 Task: Find connections with filter location Balrāmpur with filter topic #Bitcoinwith filter profile language French with filter current company Buro Happold with filter school ANJUMAN-I-ISLAMS SCHOOL OF ENGINEERING AND TECHNOLOGY ATANJUMAN-I-ISLAM KALSEKAR TECHNICAL, MUMBAI with filter industry Turned Products and Fastener Manufacturing with filter service category Financial Planning with filter keywords title CEO
Action: Mouse moved to (655, 89)
Screenshot: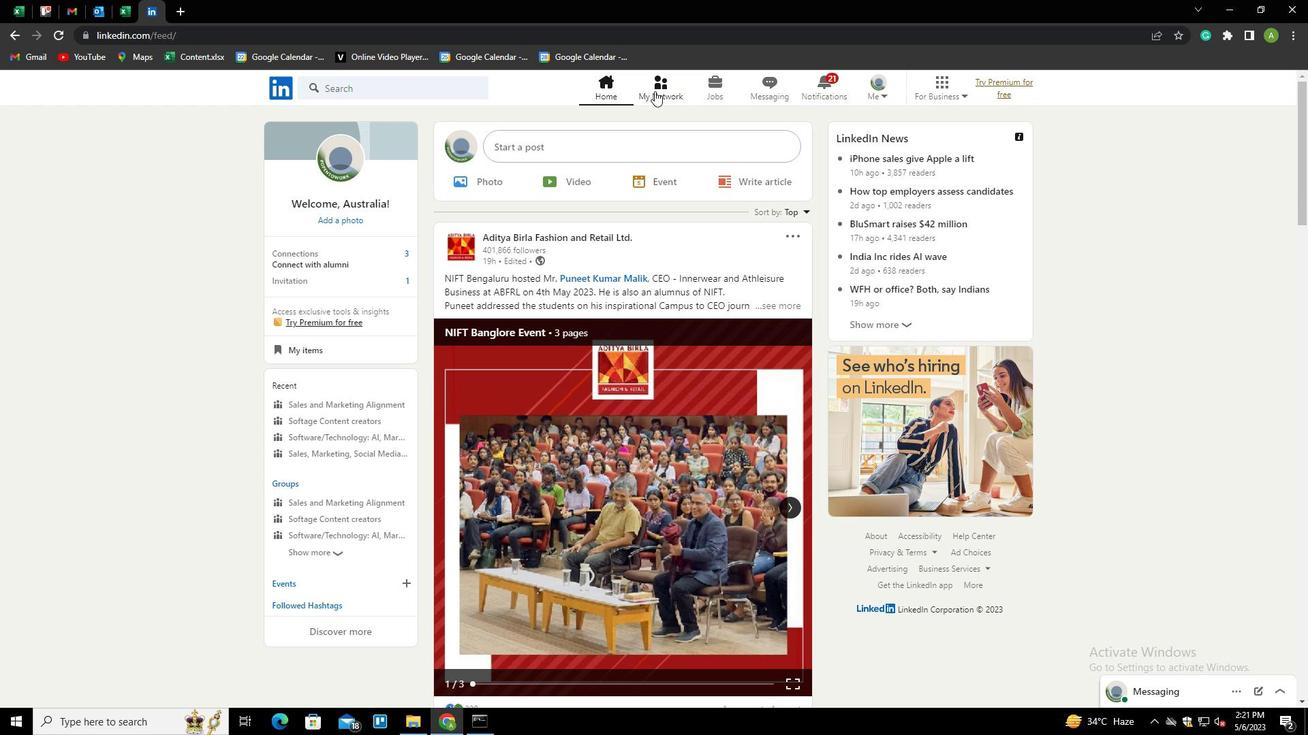 
Action: Mouse pressed left at (655, 89)
Screenshot: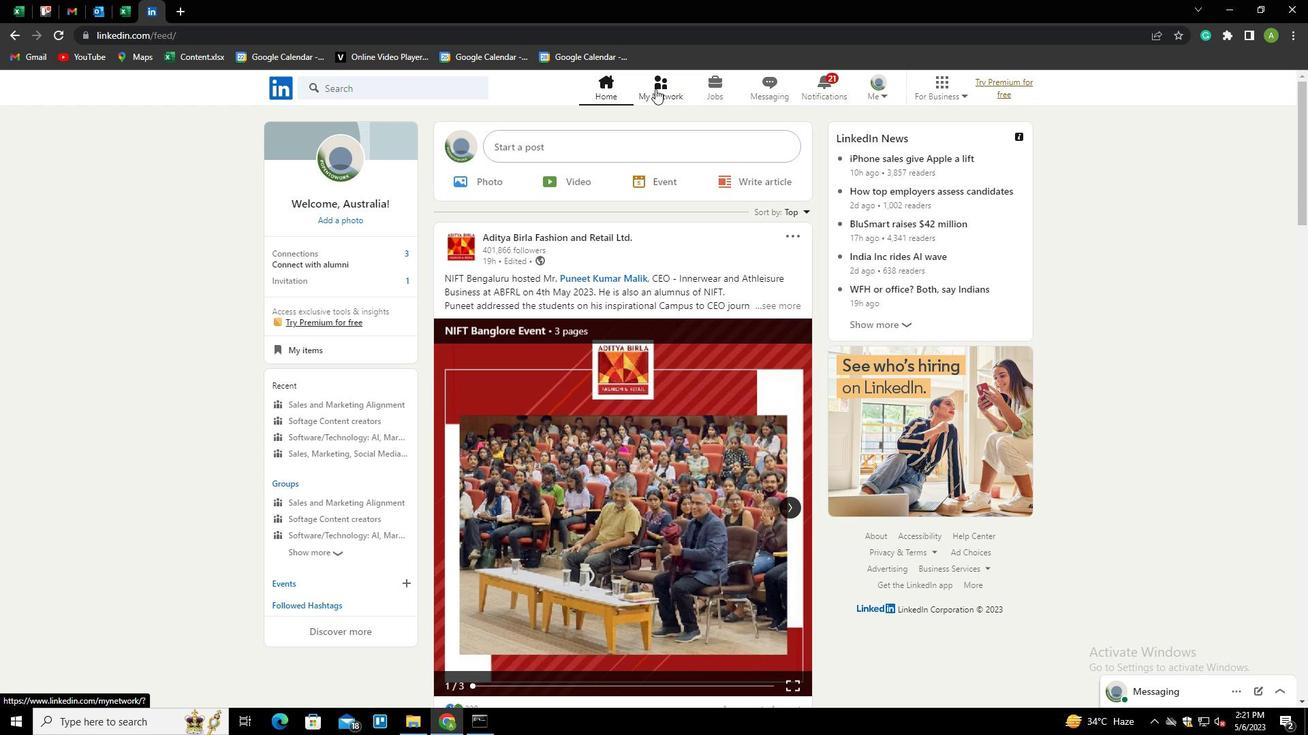 
Action: Mouse moved to (350, 160)
Screenshot: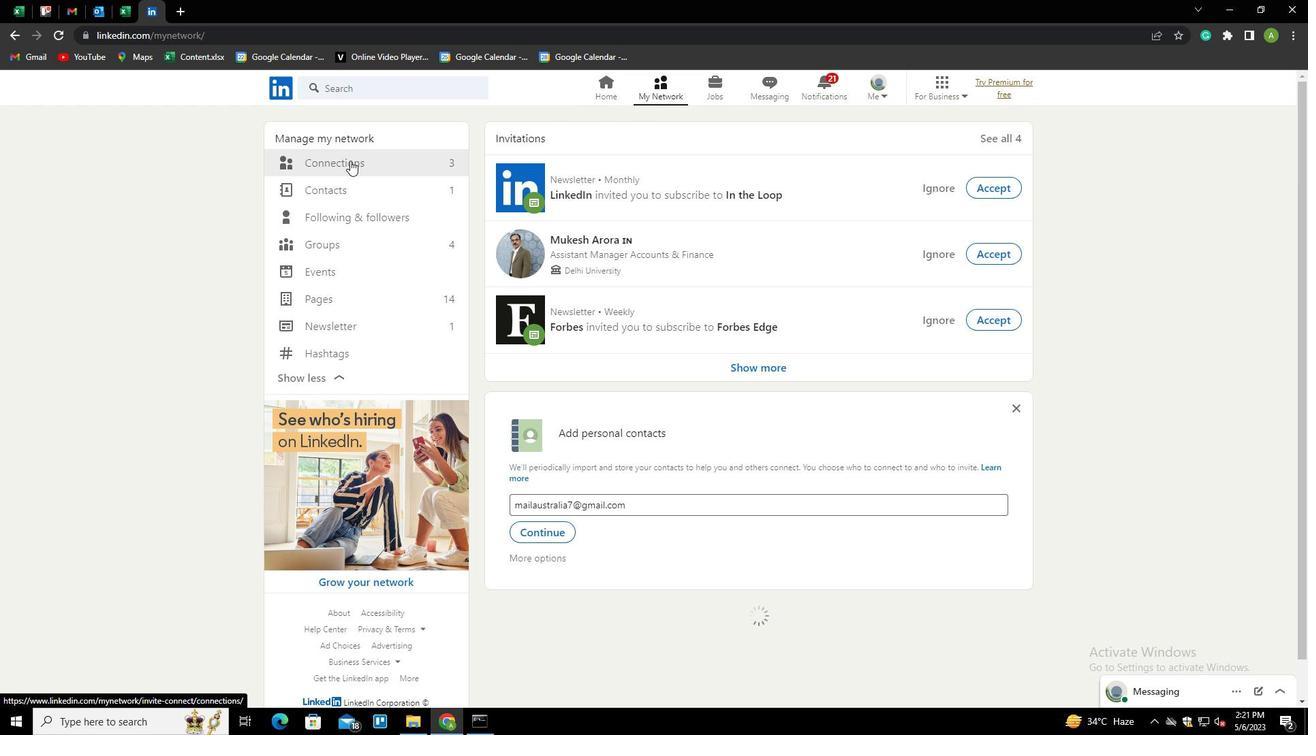 
Action: Mouse pressed left at (350, 160)
Screenshot: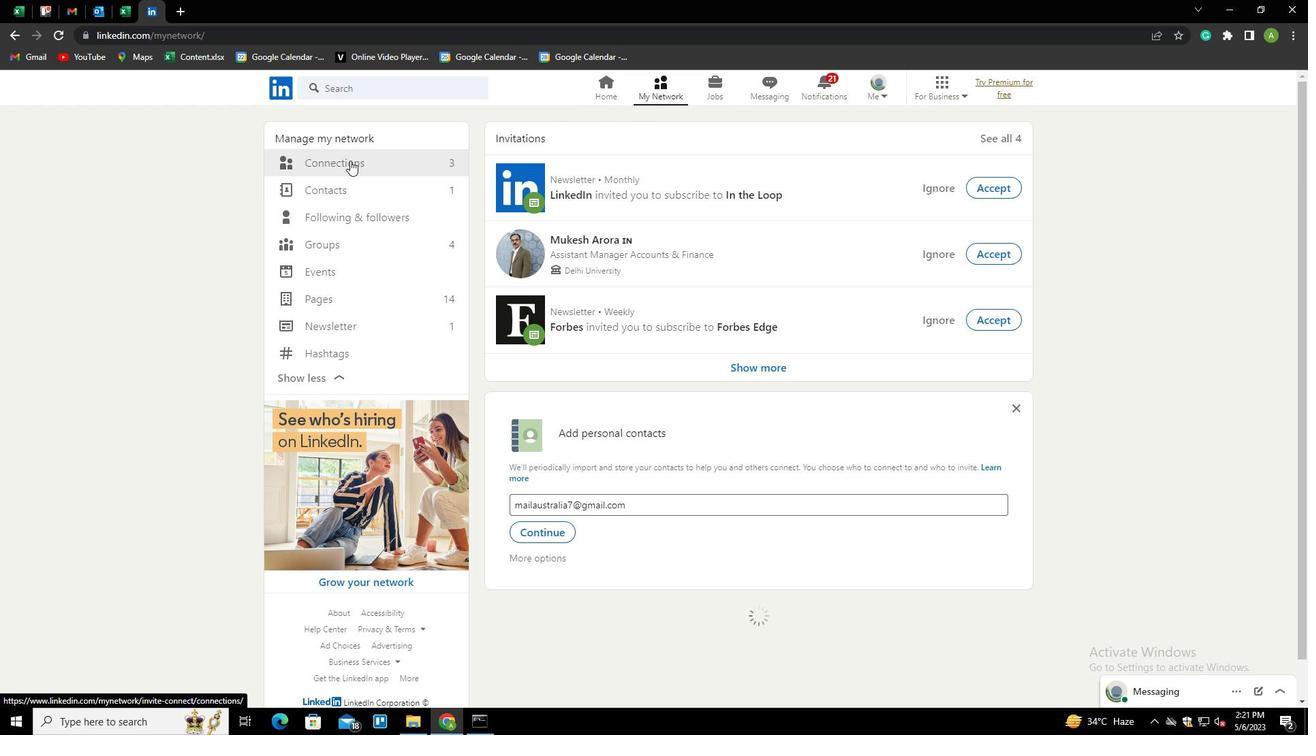 
Action: Mouse moved to (744, 164)
Screenshot: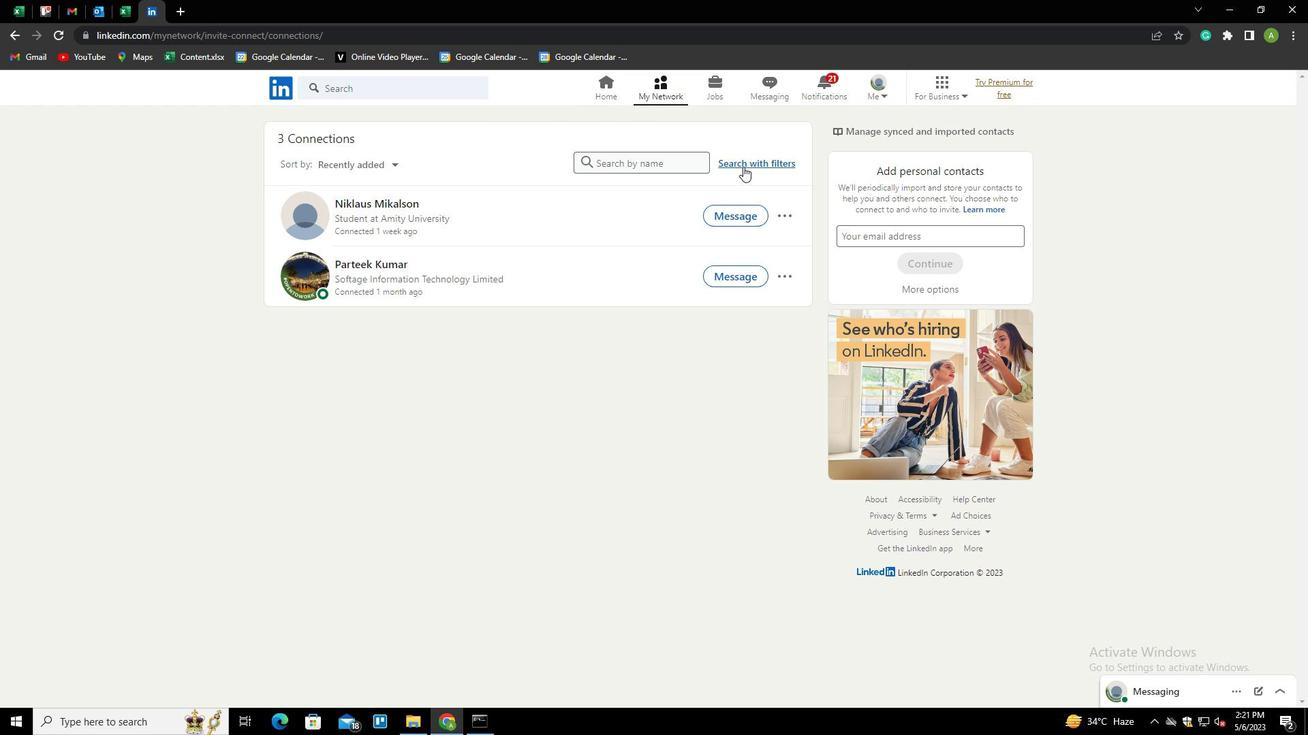 
Action: Mouse pressed left at (744, 164)
Screenshot: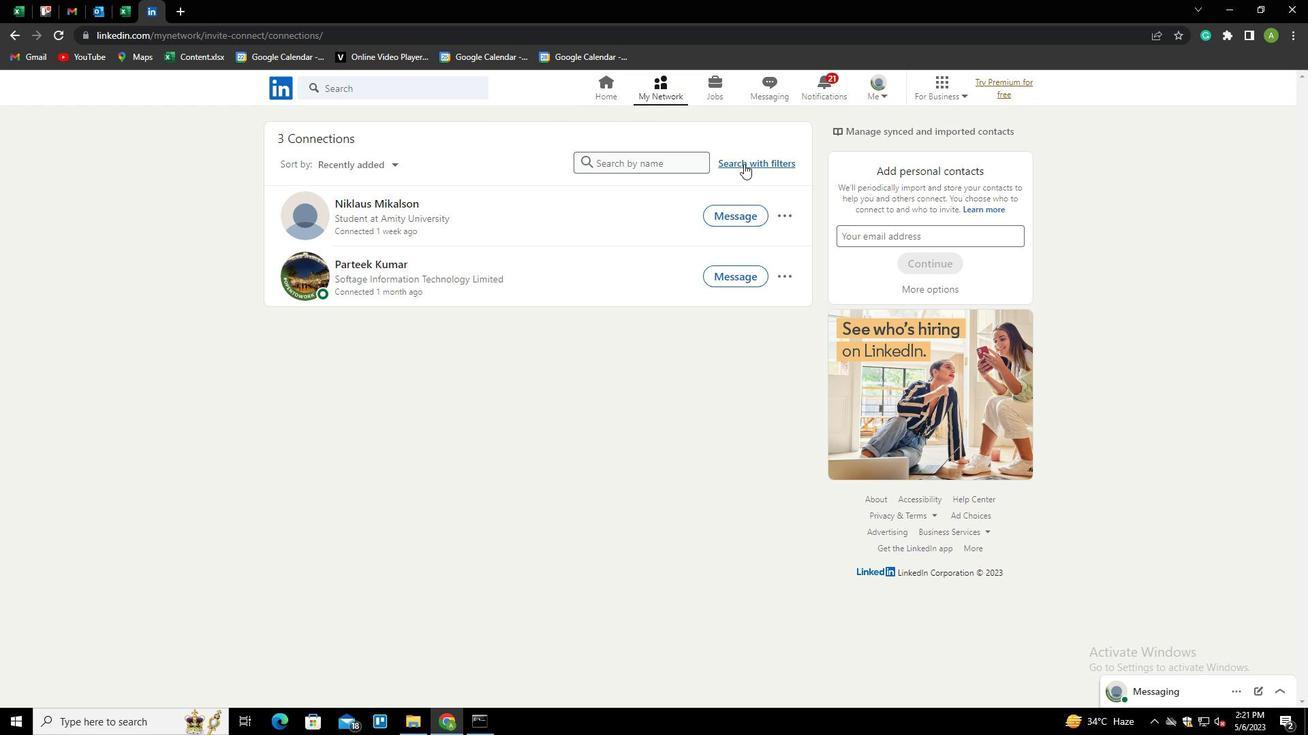 
Action: Mouse moved to (702, 129)
Screenshot: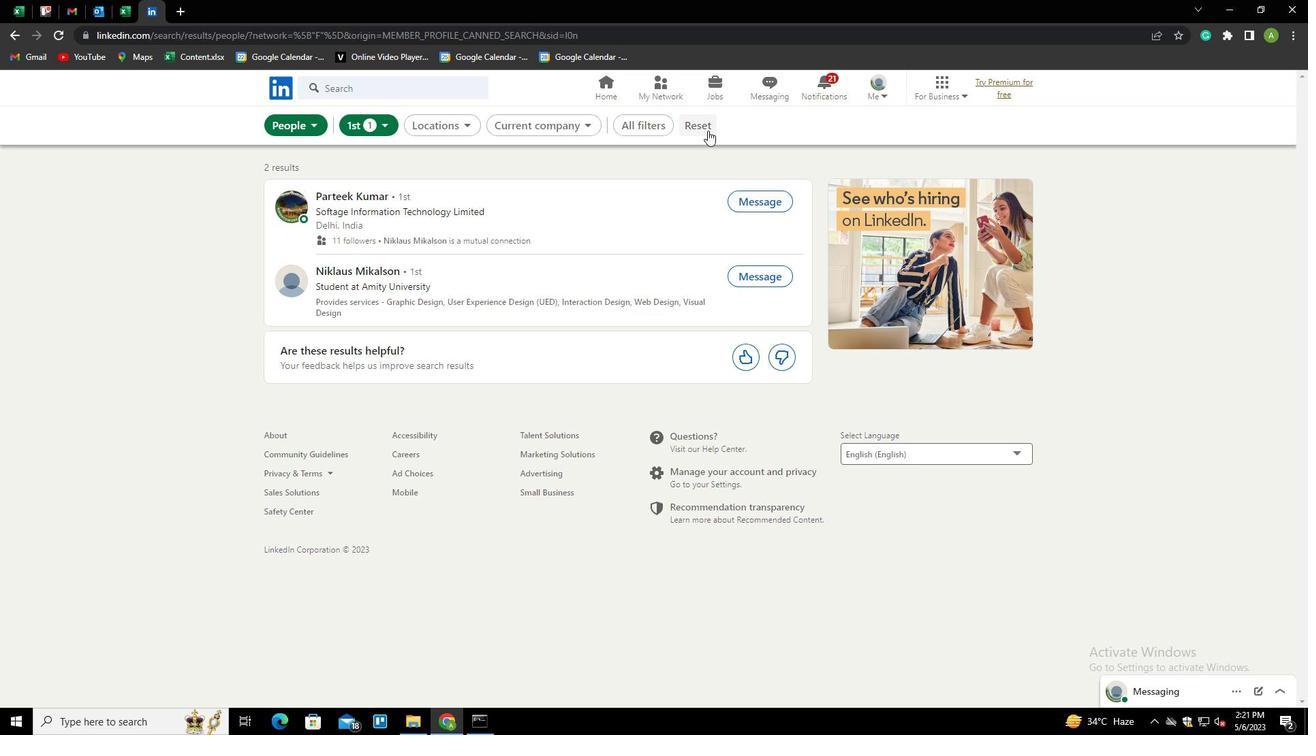 
Action: Mouse pressed left at (702, 129)
Screenshot: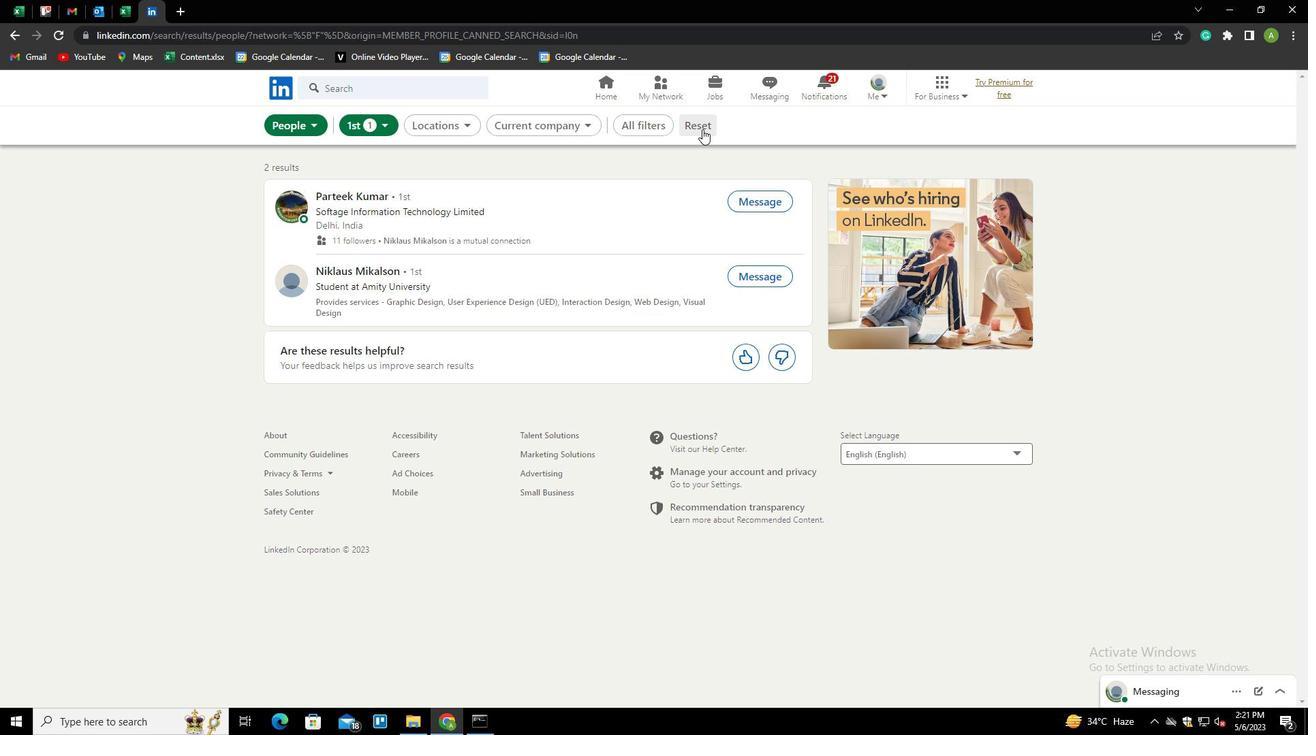 
Action: Mouse moved to (680, 126)
Screenshot: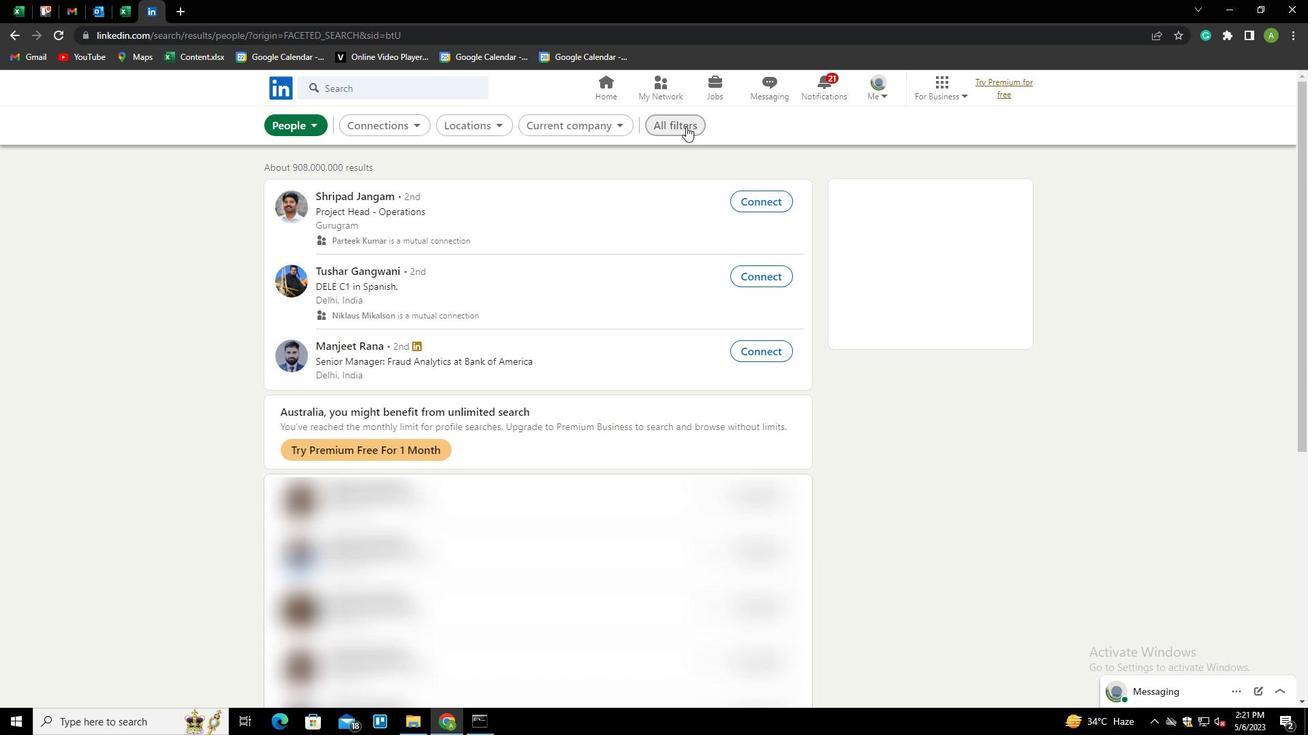 
Action: Mouse pressed left at (680, 126)
Screenshot: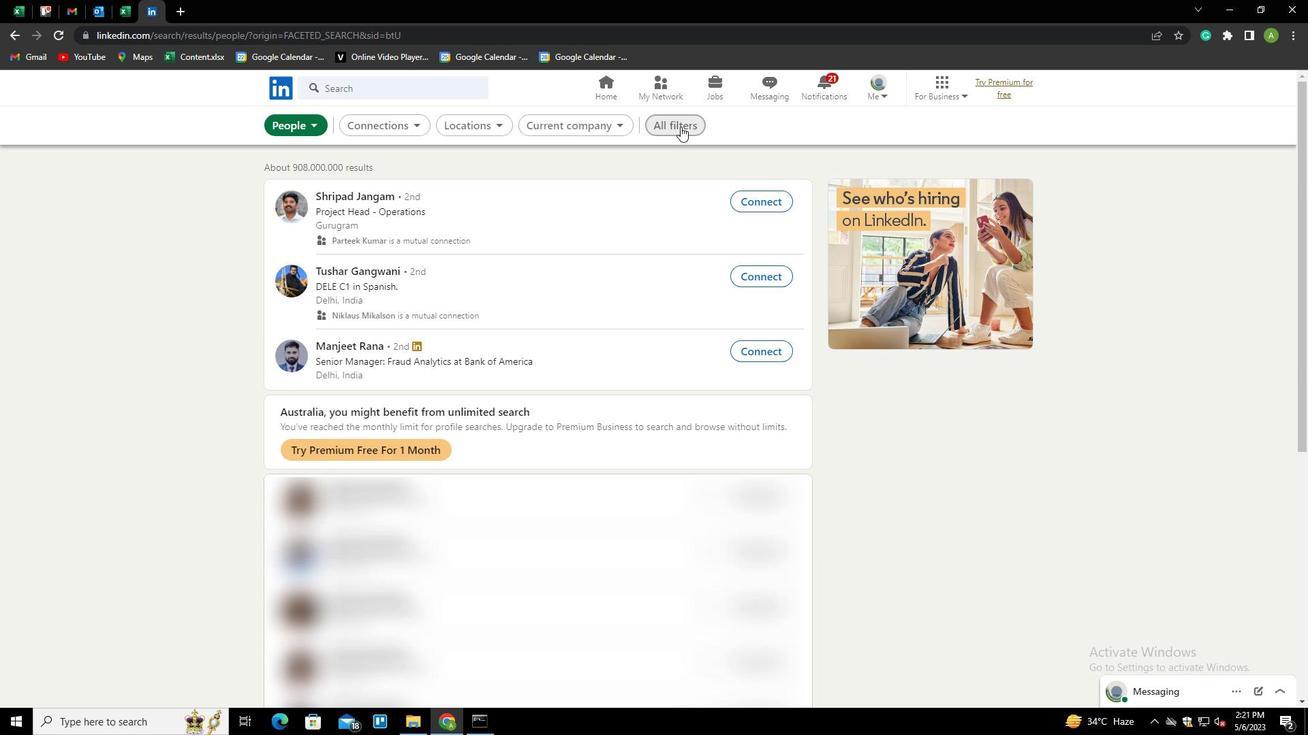 
Action: Mouse moved to (1011, 420)
Screenshot: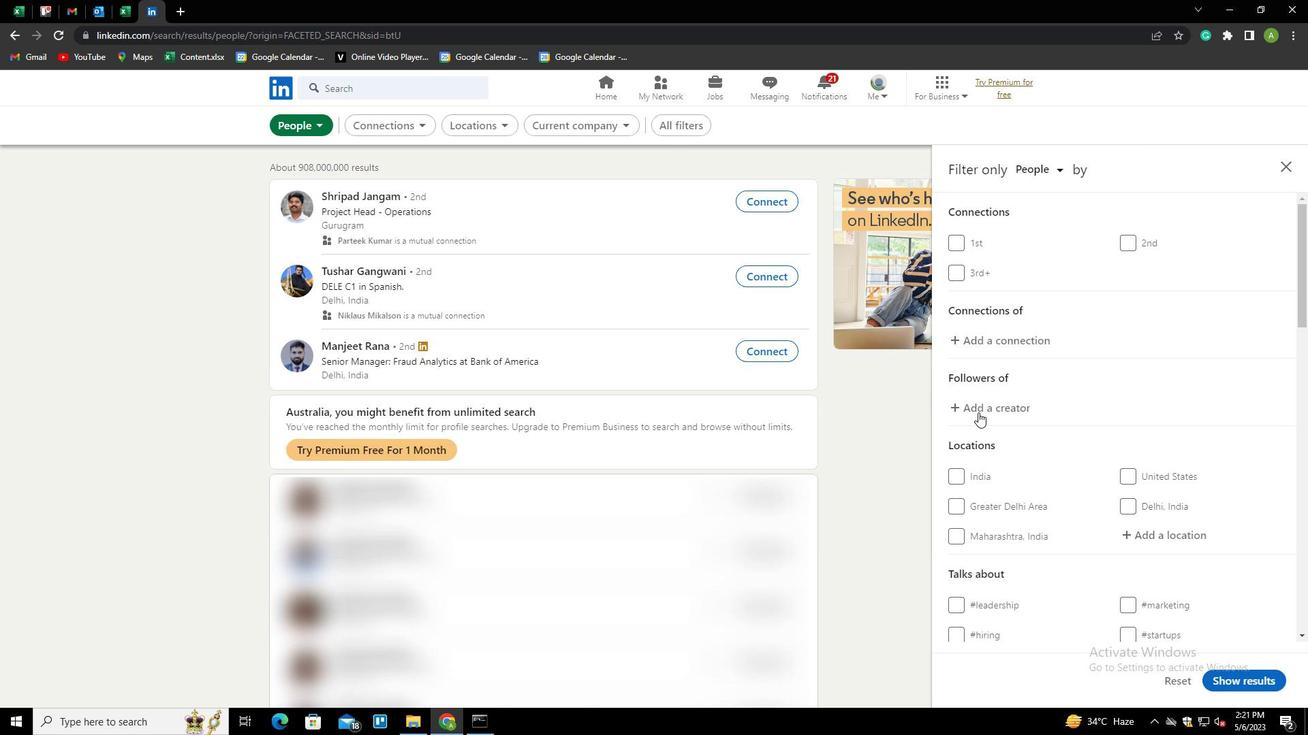 
Action: Mouse scrolled (1011, 419) with delta (0, 0)
Screenshot: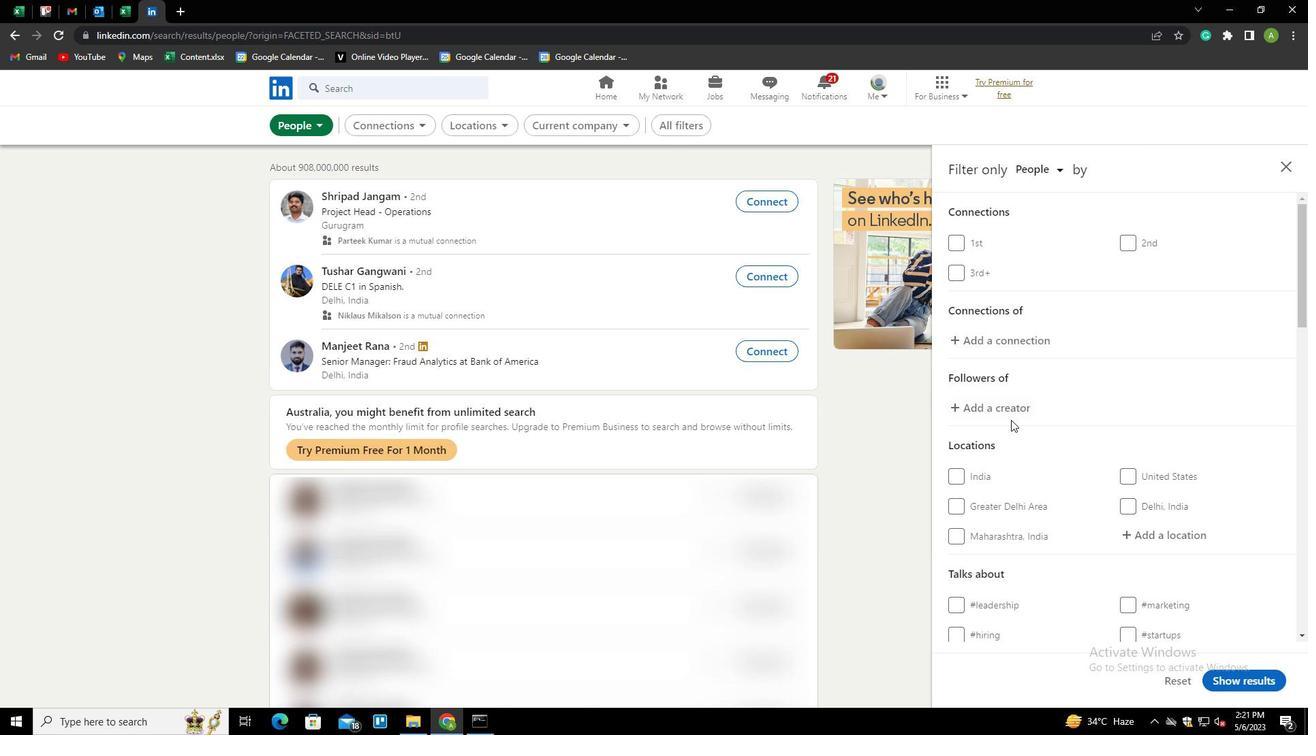 
Action: Mouse scrolled (1011, 419) with delta (0, 0)
Screenshot: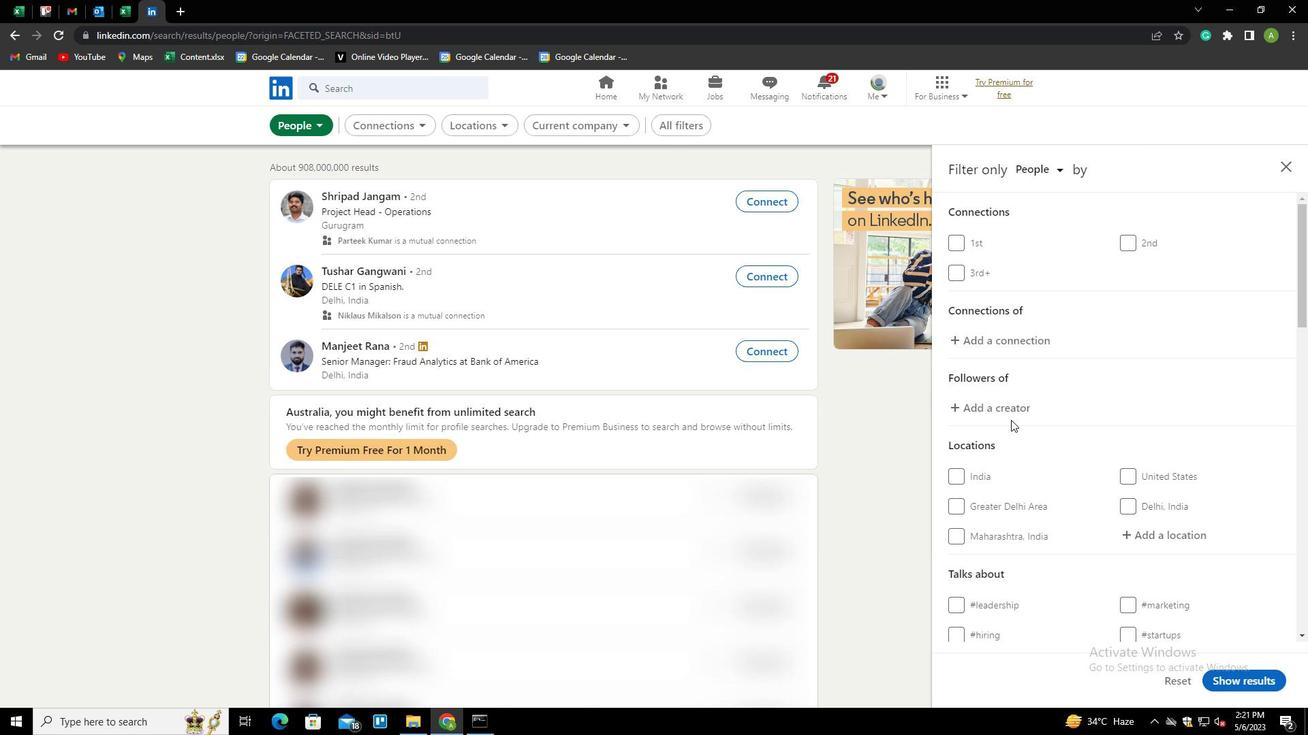 
Action: Mouse scrolled (1011, 419) with delta (0, 0)
Screenshot: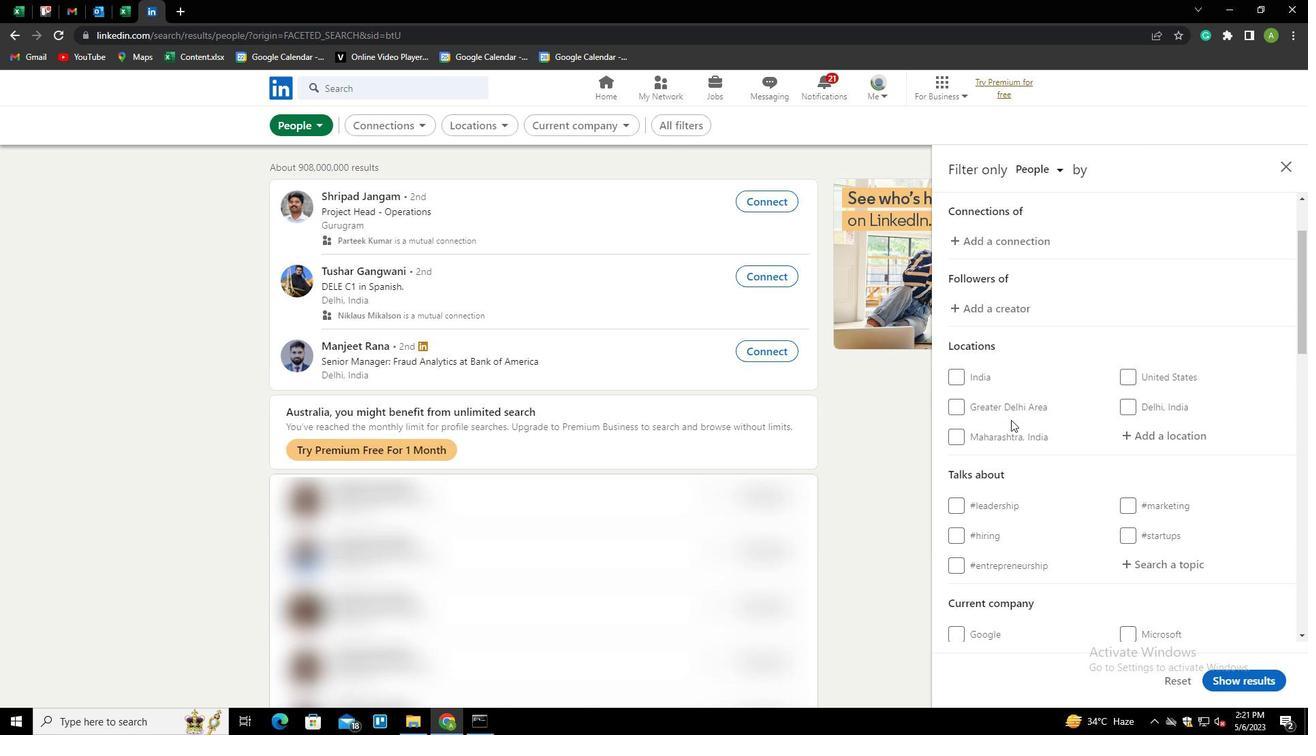 
Action: Mouse moved to (1131, 333)
Screenshot: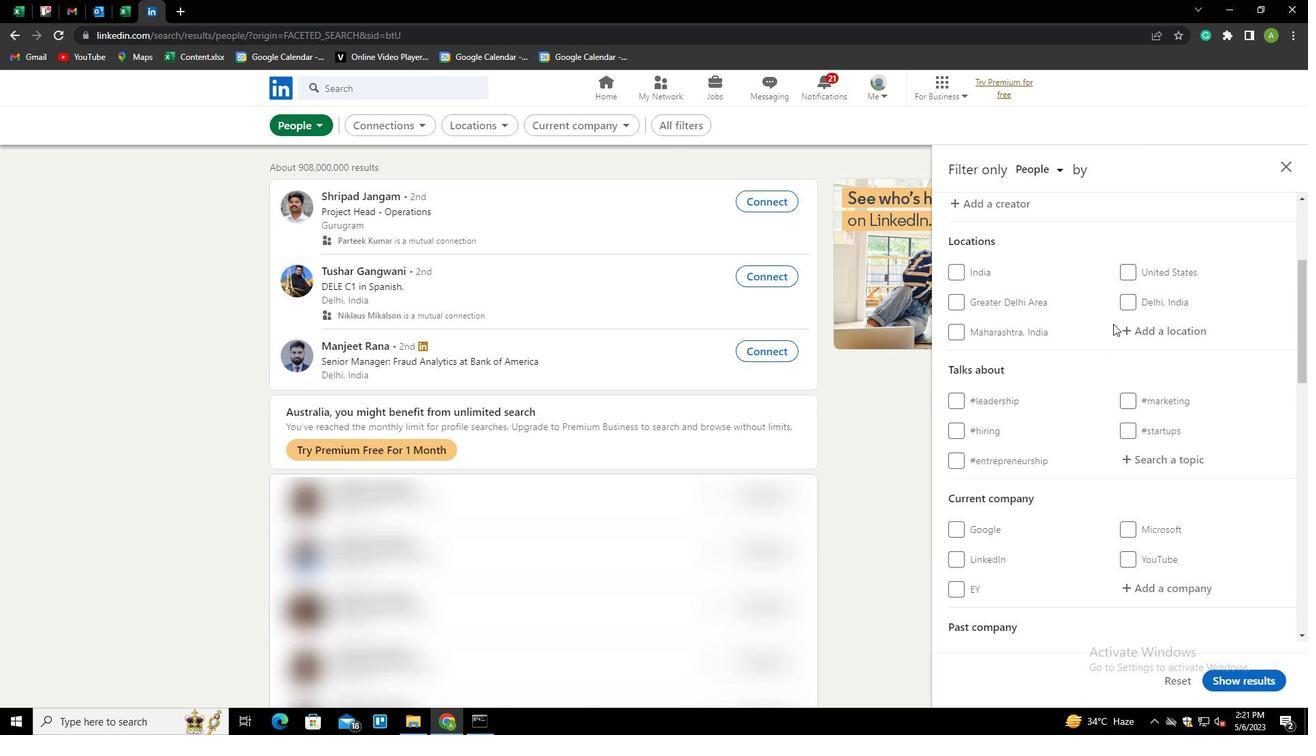 
Action: Mouse pressed left at (1131, 333)
Screenshot: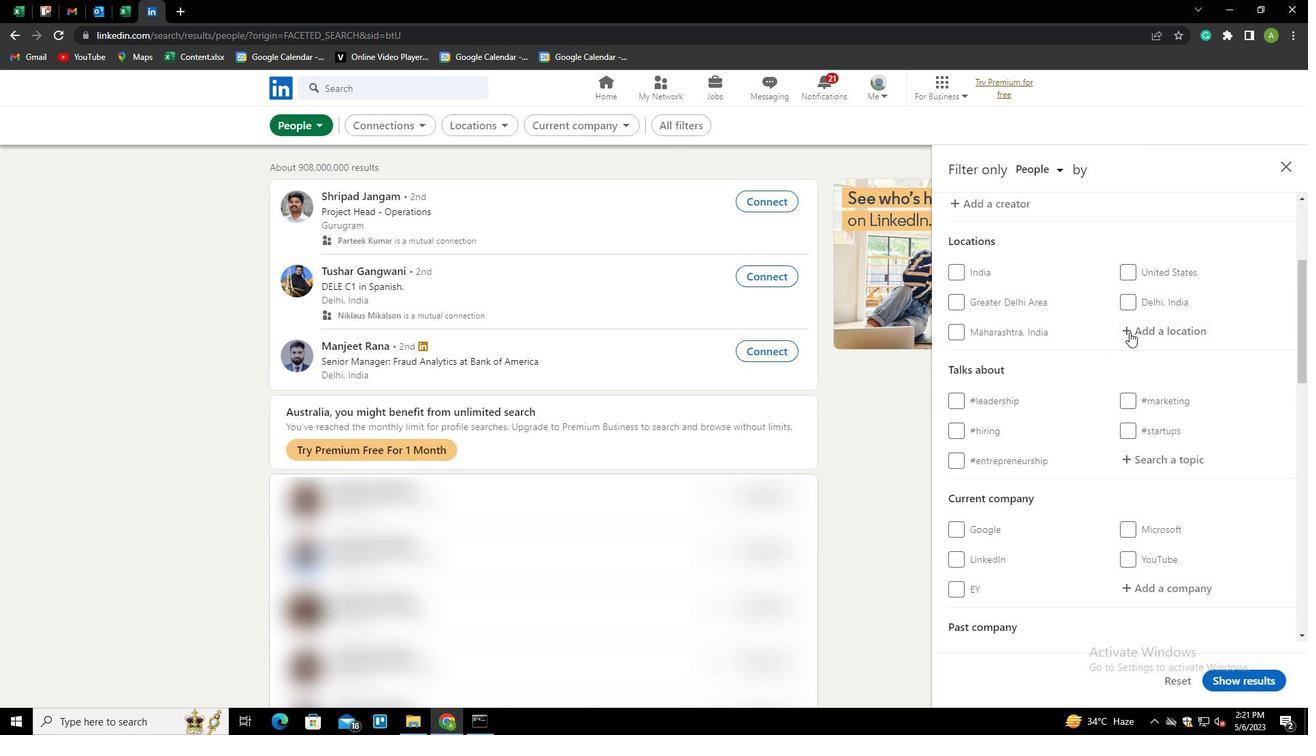 
Action: Key pressed <Key.shift>BA
Screenshot: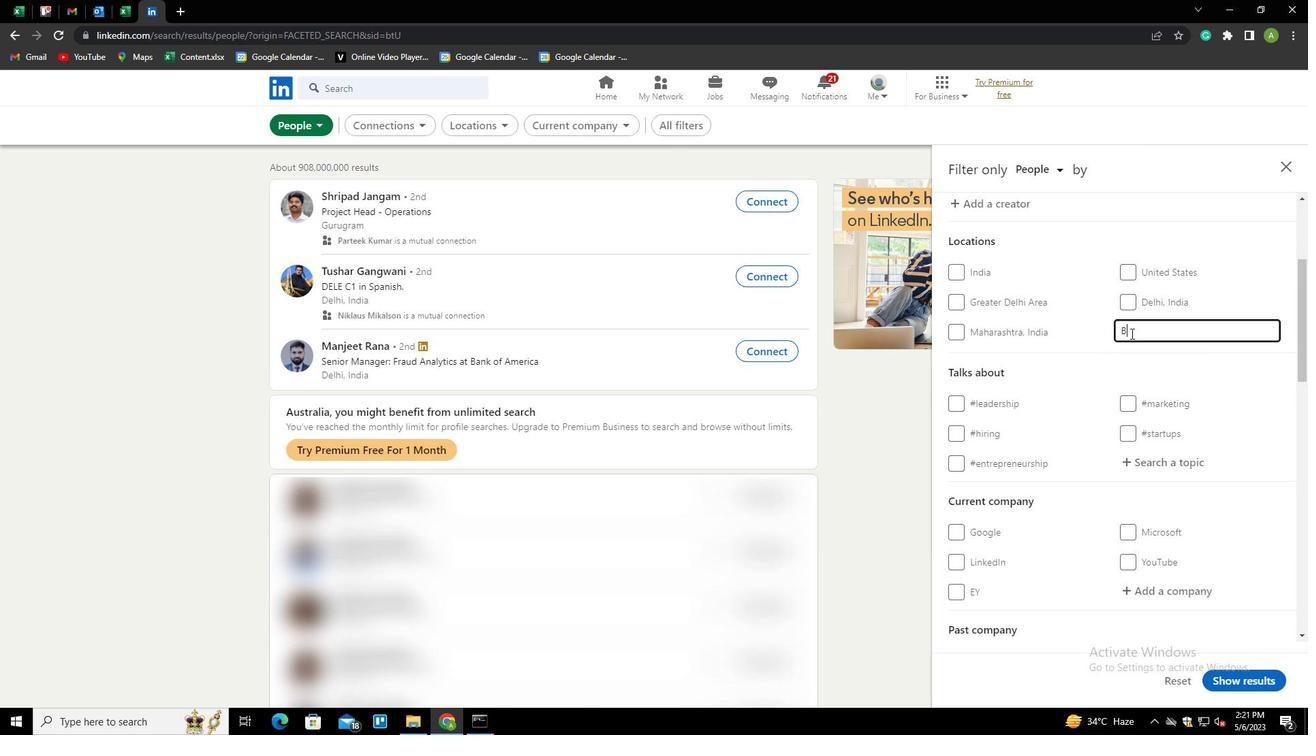 
Action: Mouse moved to (1011, 281)
Screenshot: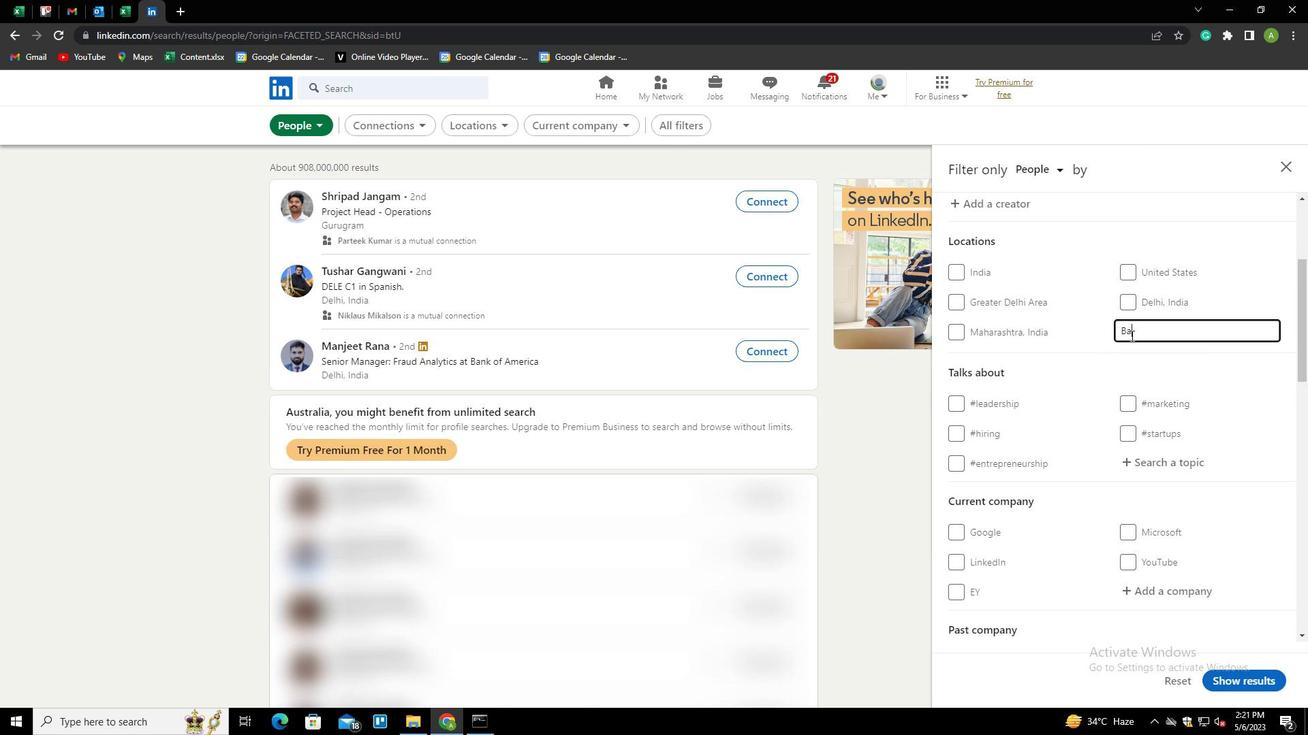 
Action: Key pressed LRAMPUR<Key.down><Key.enter>
Screenshot: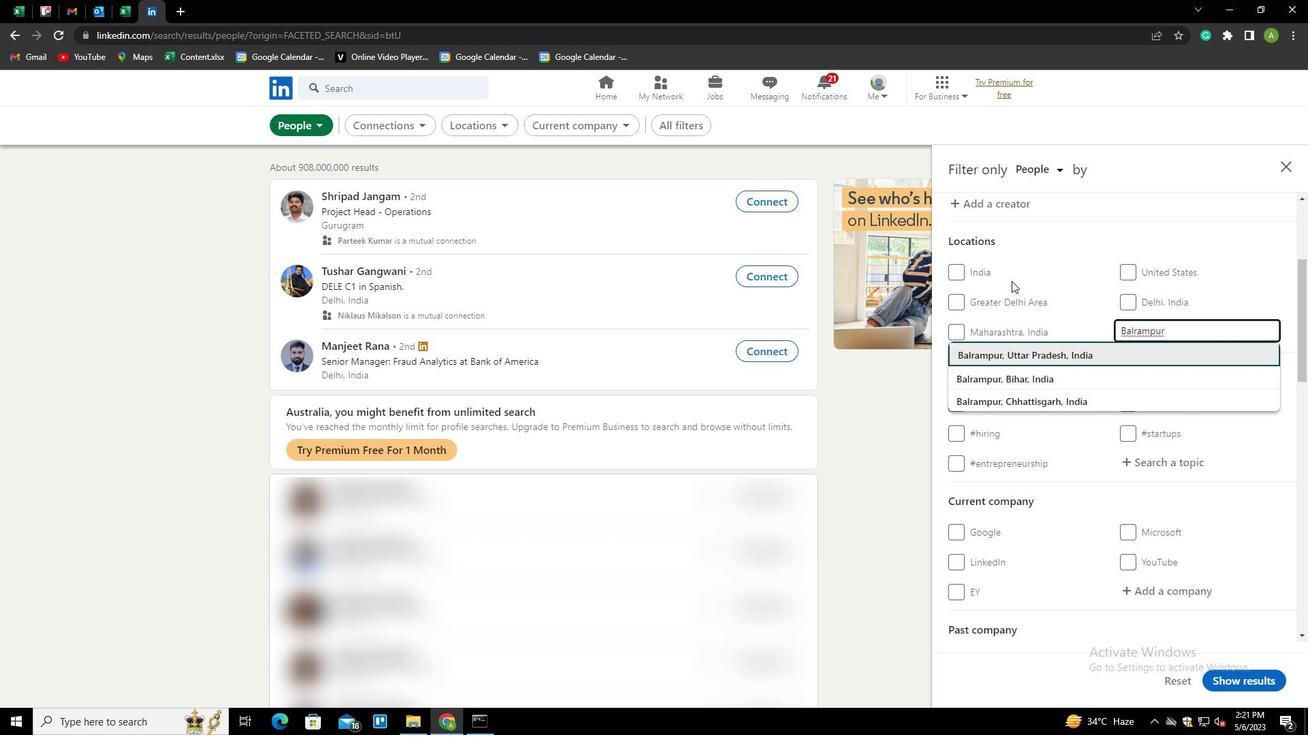 
Action: Mouse scrolled (1011, 280) with delta (0, 0)
Screenshot: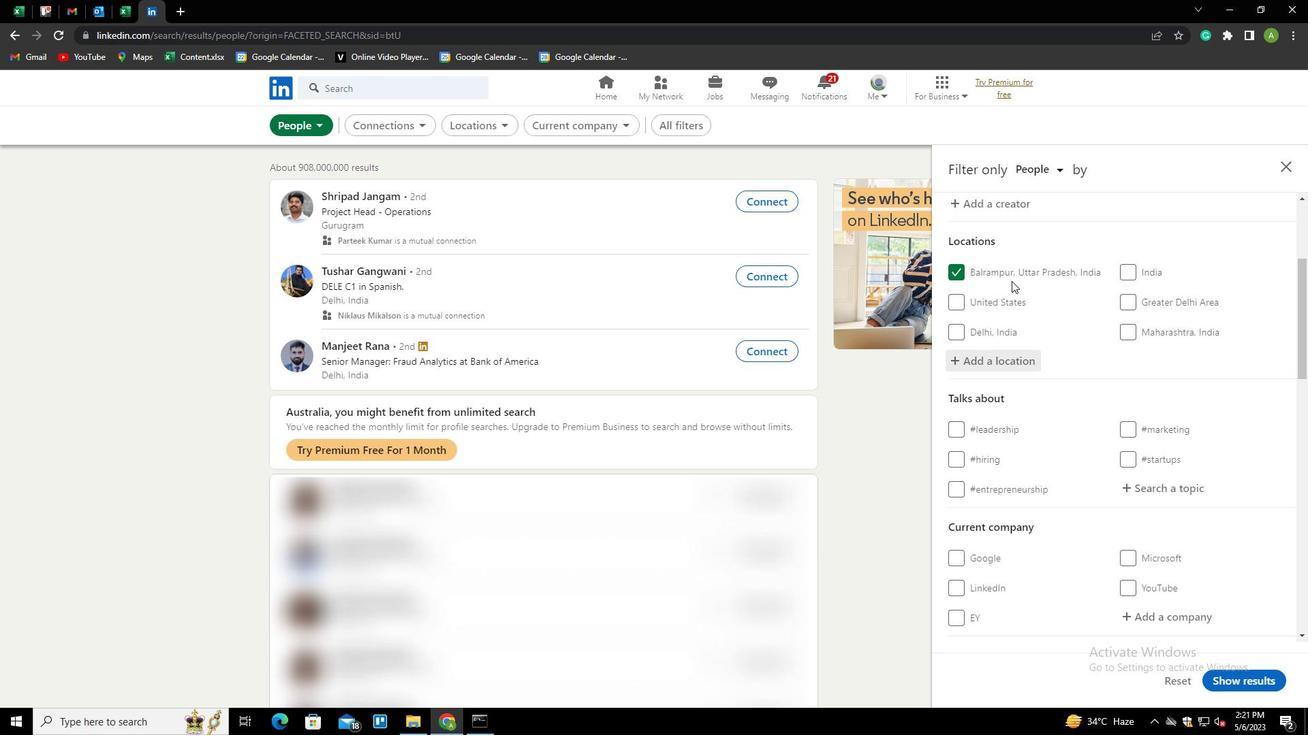 
Action: Mouse moved to (1011, 283)
Screenshot: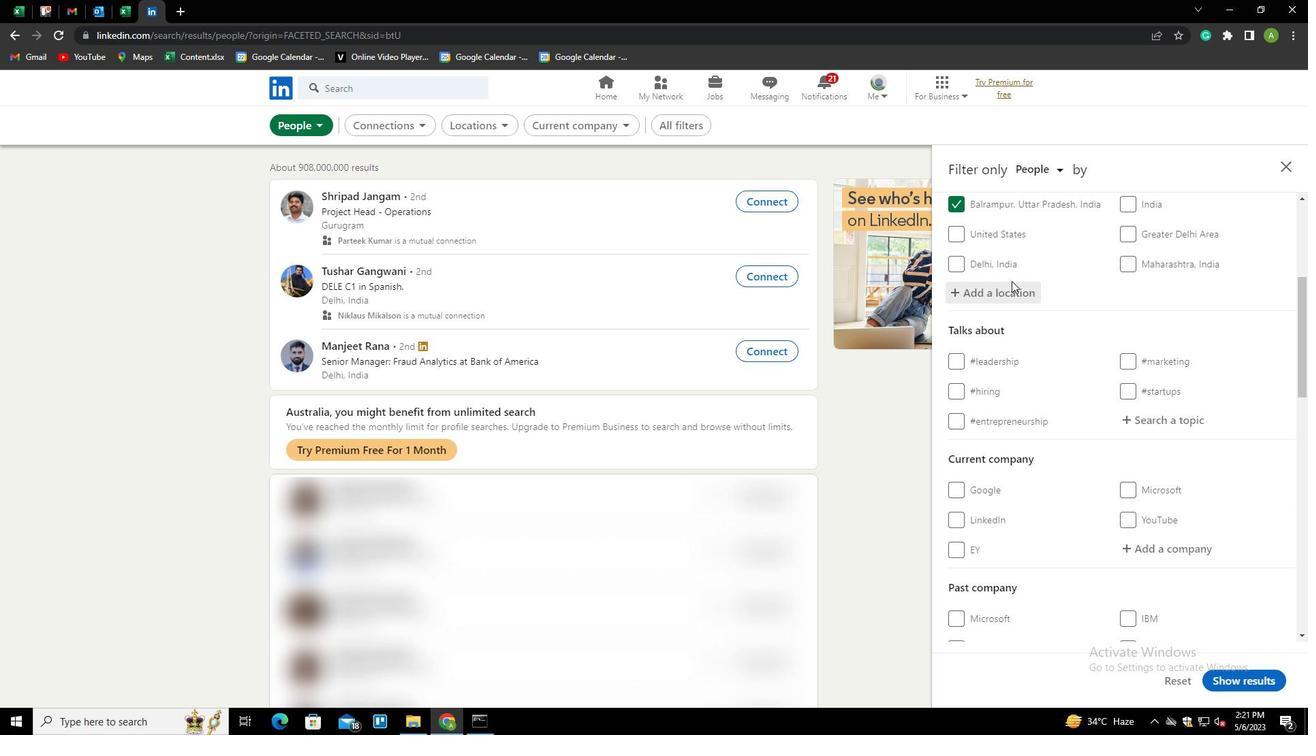 
Action: Mouse scrolled (1011, 282) with delta (0, 0)
Screenshot: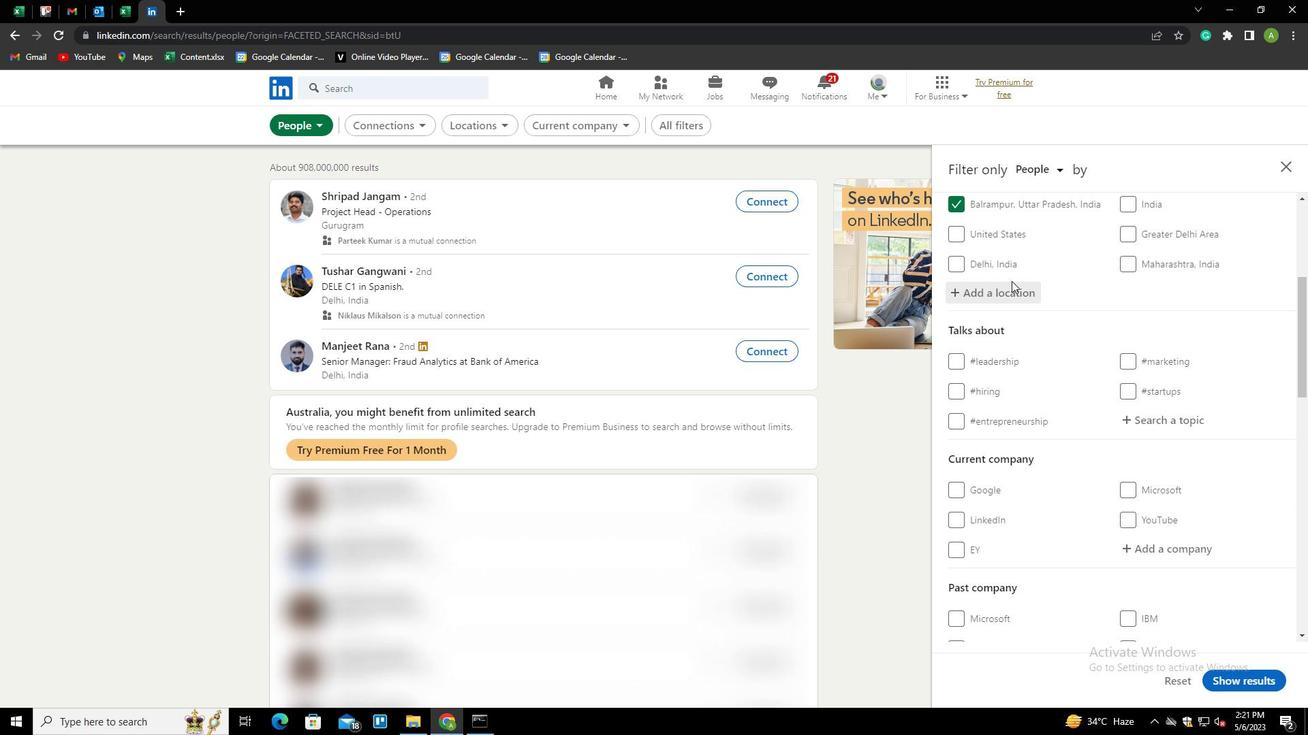 
Action: Mouse moved to (1166, 353)
Screenshot: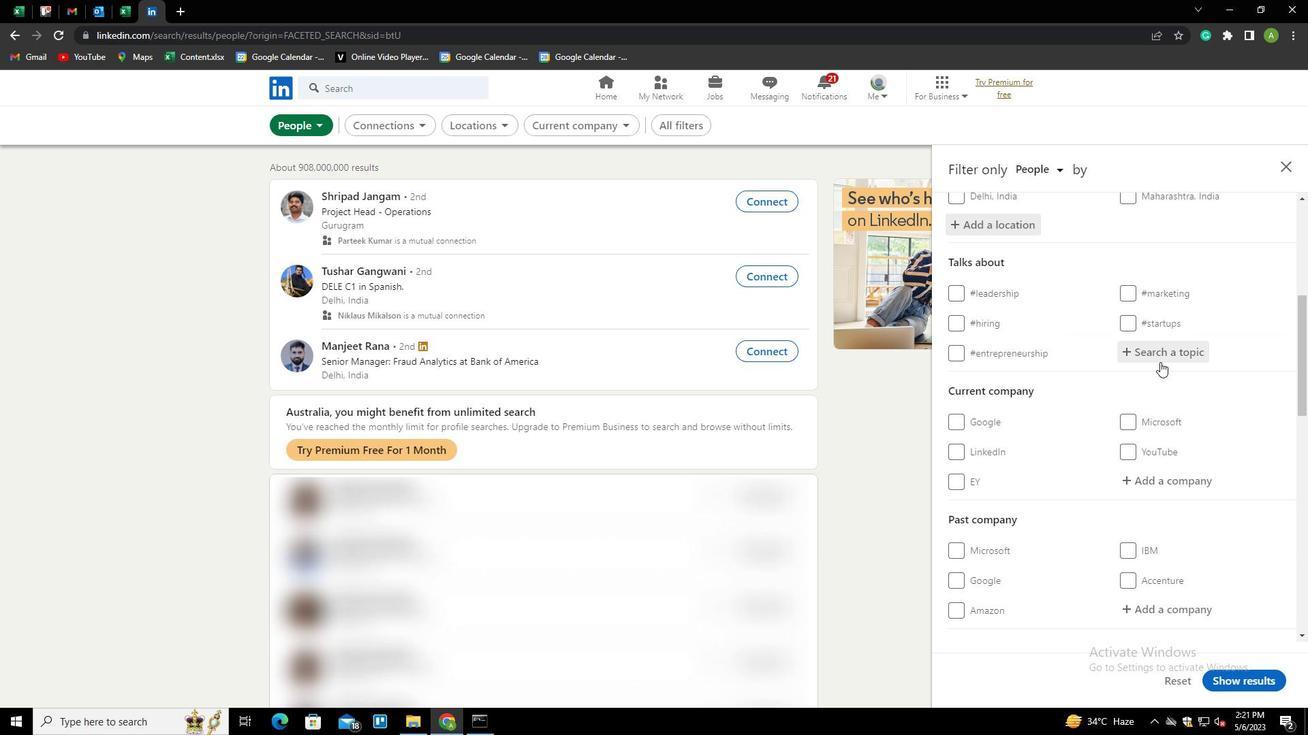 
Action: Mouse pressed left at (1166, 353)
Screenshot: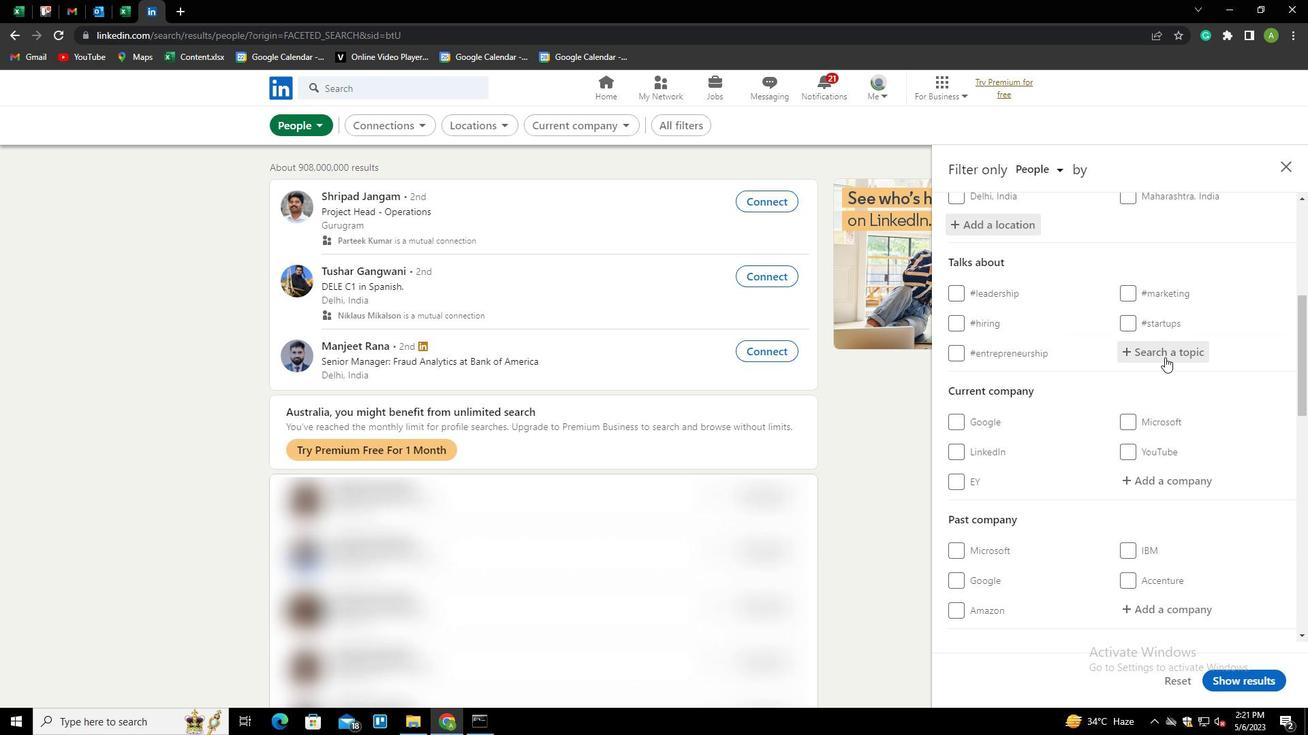 
Action: Mouse moved to (1118, 321)
Screenshot: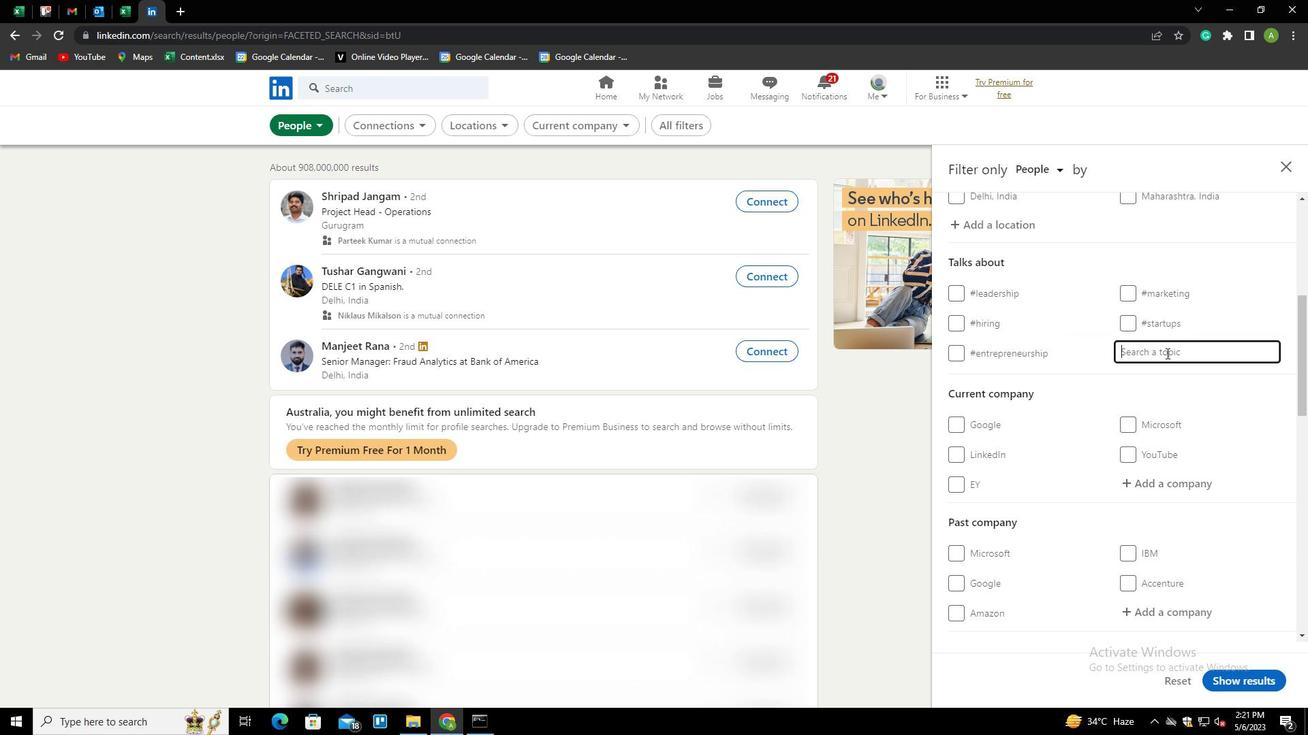 
Action: Key pressed <Key.shift><Key.shift><Key.shift><Key.shift><Key.shift><Key.shift><Key.shift><Key.shift><Key.shift><Key.shift><Key.shift><Key.shift><Key.shift><Key.shift><Key.shift><Key.shift><Key.shift><Key.shift><Key.shift><Key.shift><Key.shift><Key.shift><Key.shift><Key.shift><Key.shift><Key.shift><Key.shift><Key.shift><Key.shift><Key.shift><Key.shift><Key.shift>F<Key.backspace>BITCOIN<Key.down><Key.enter>
Screenshot: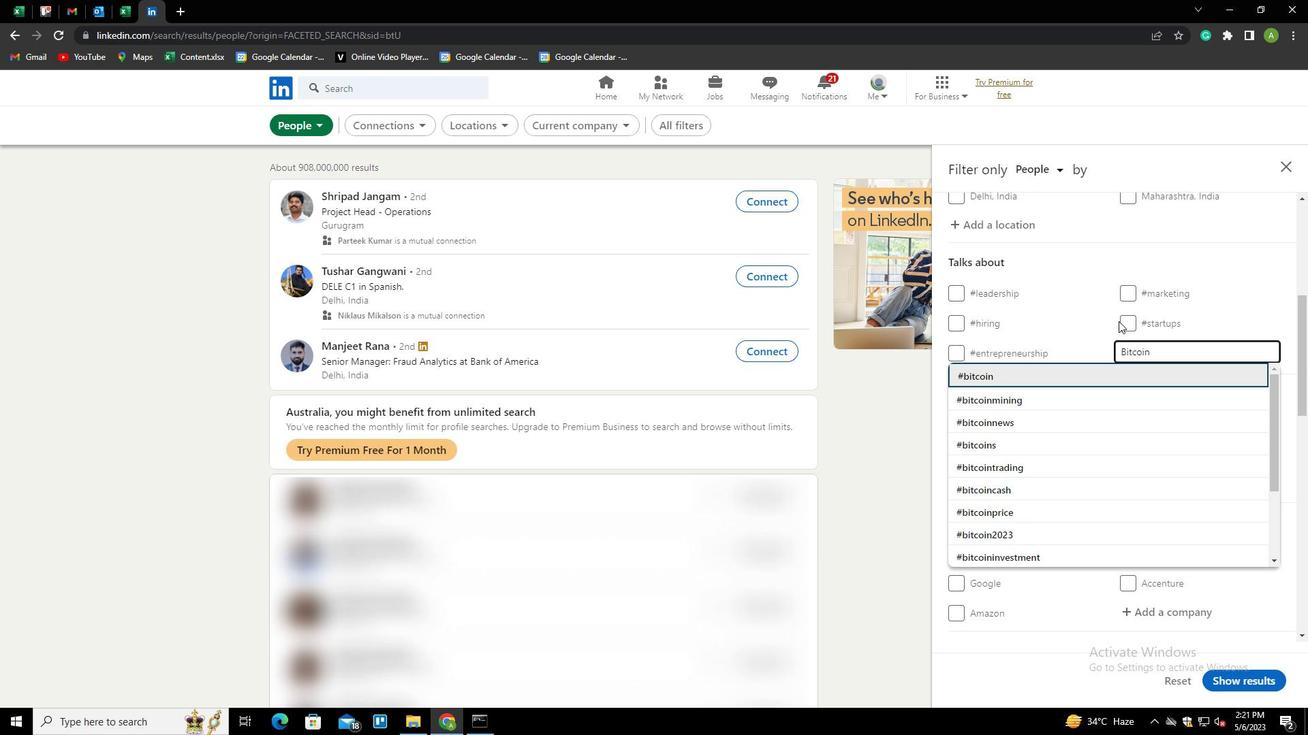 
Action: Mouse moved to (1110, 317)
Screenshot: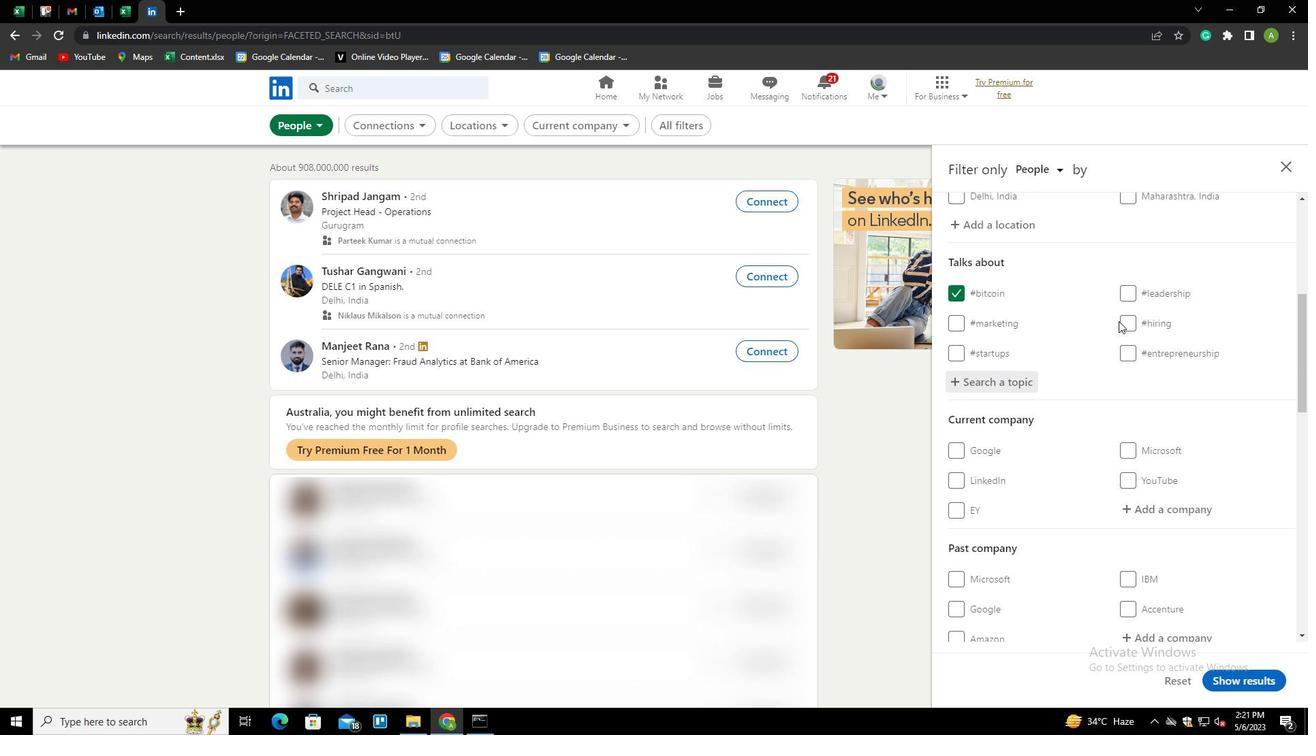 
Action: Mouse scrolled (1110, 316) with delta (0, 0)
Screenshot: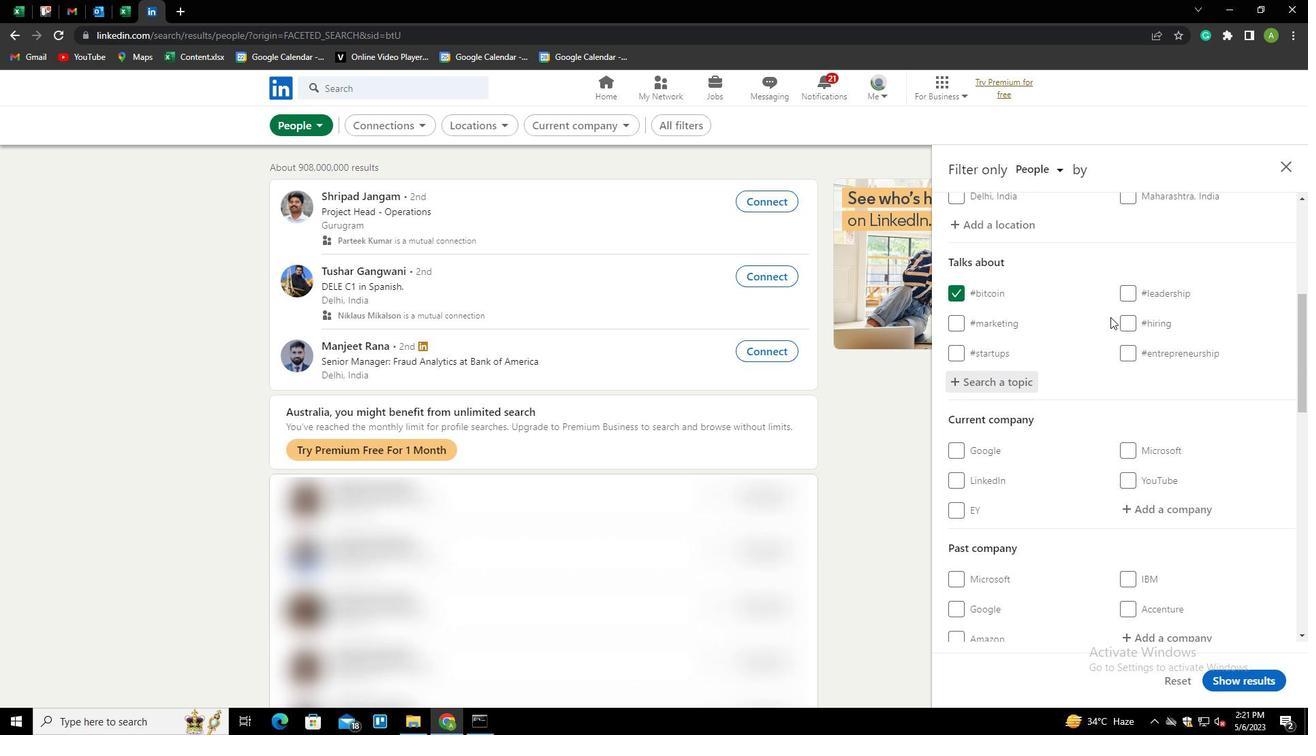
Action: Mouse scrolled (1110, 316) with delta (0, 0)
Screenshot: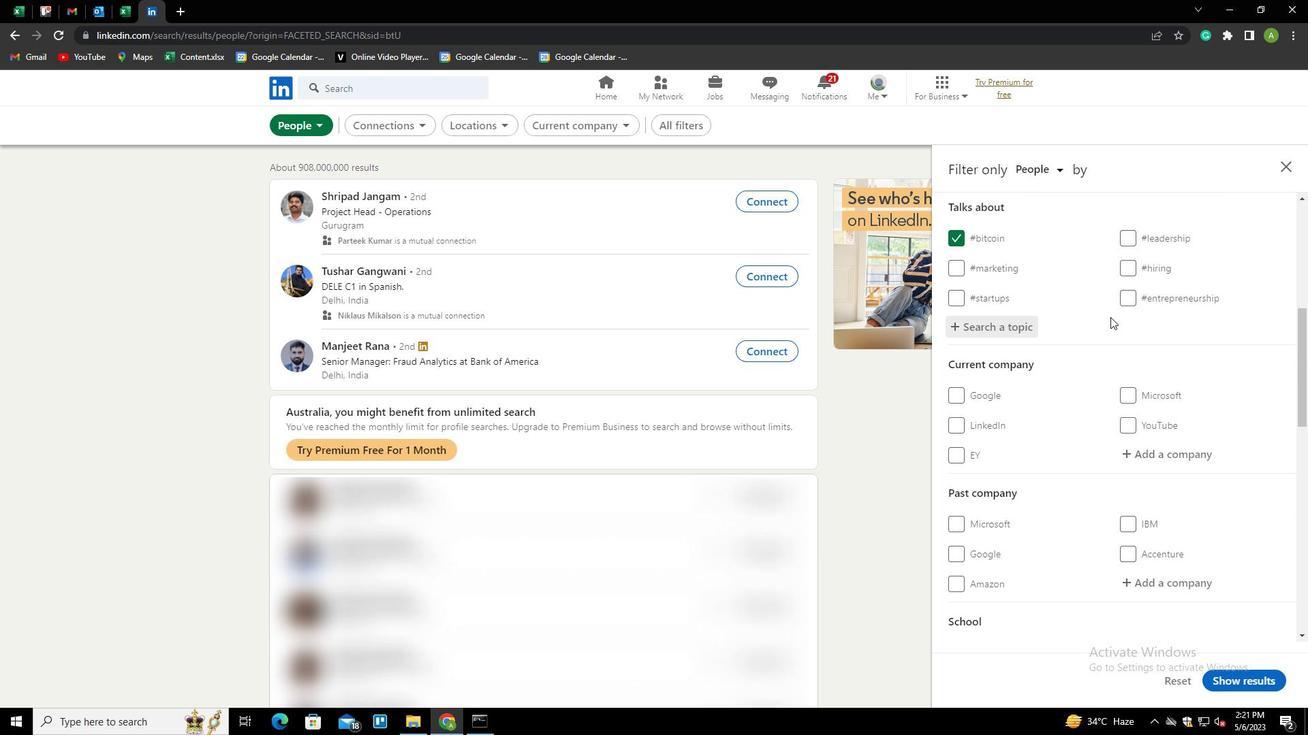 
Action: Mouse scrolled (1110, 316) with delta (0, 0)
Screenshot: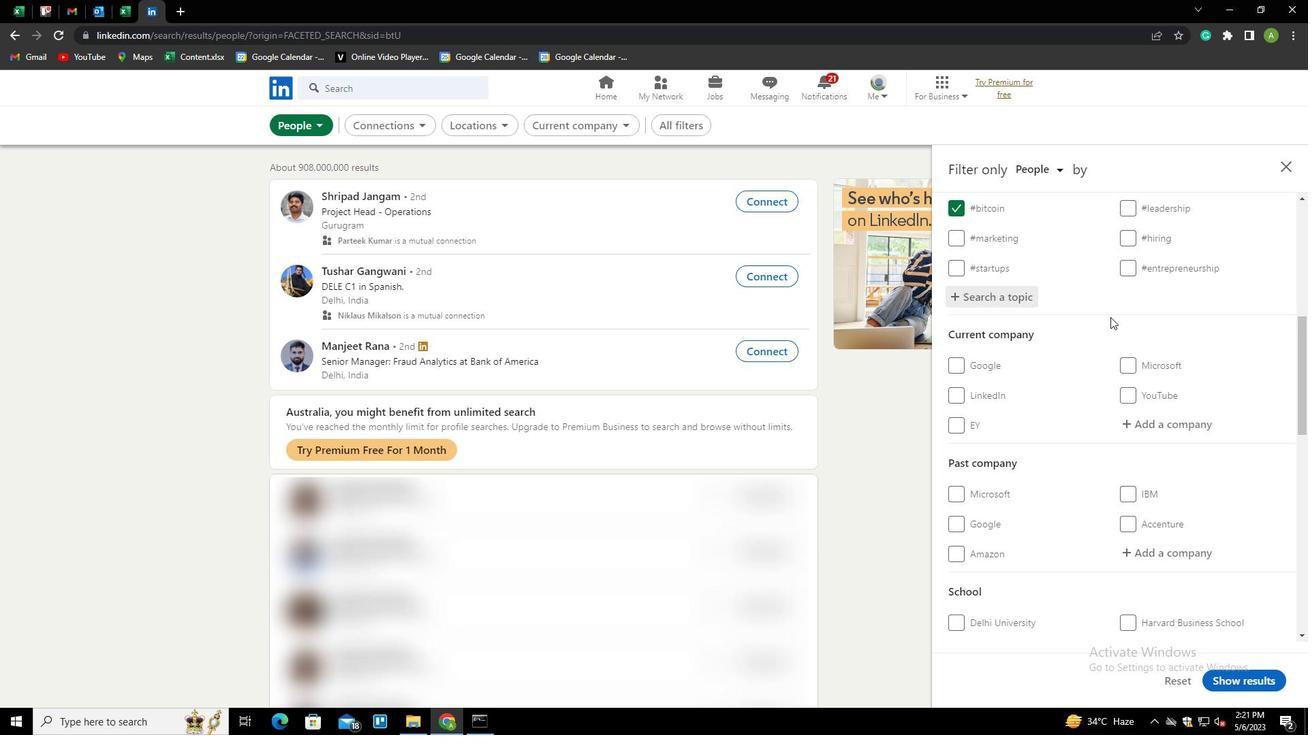 
Action: Mouse scrolled (1110, 316) with delta (0, 0)
Screenshot: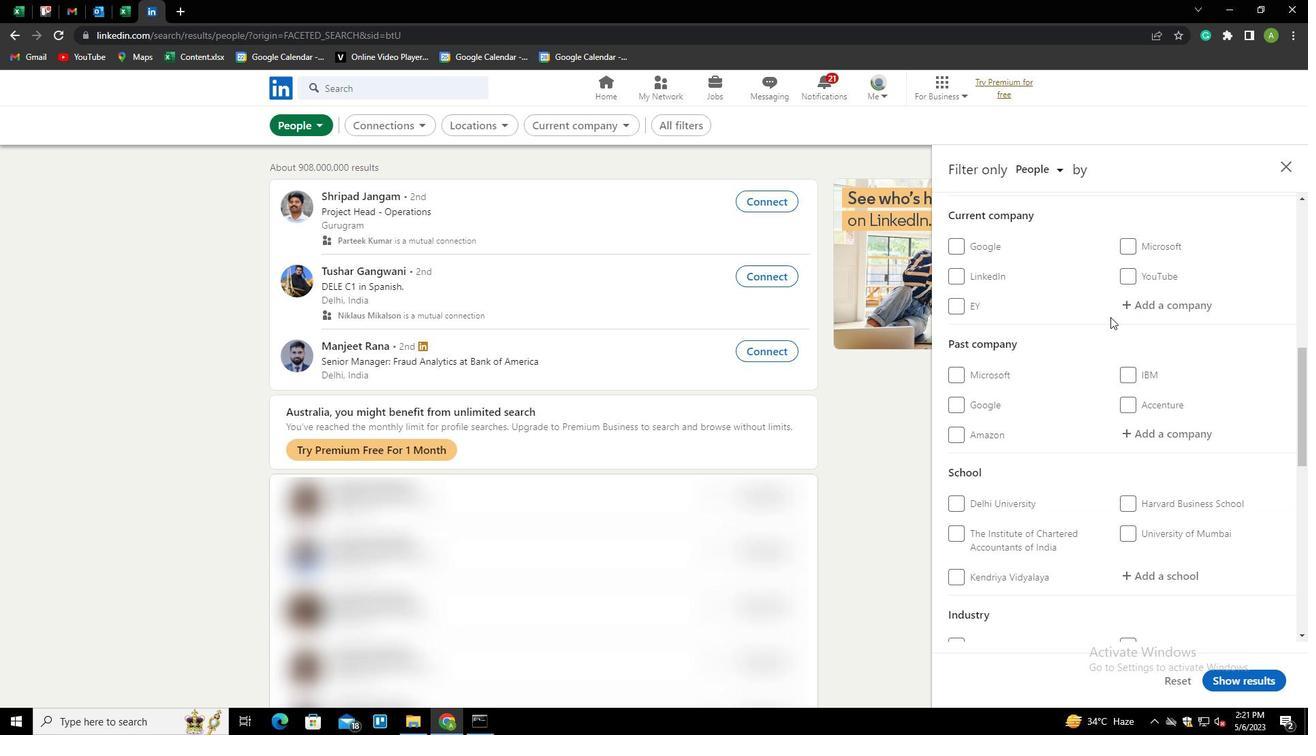 
Action: Mouse scrolled (1110, 316) with delta (0, 0)
Screenshot: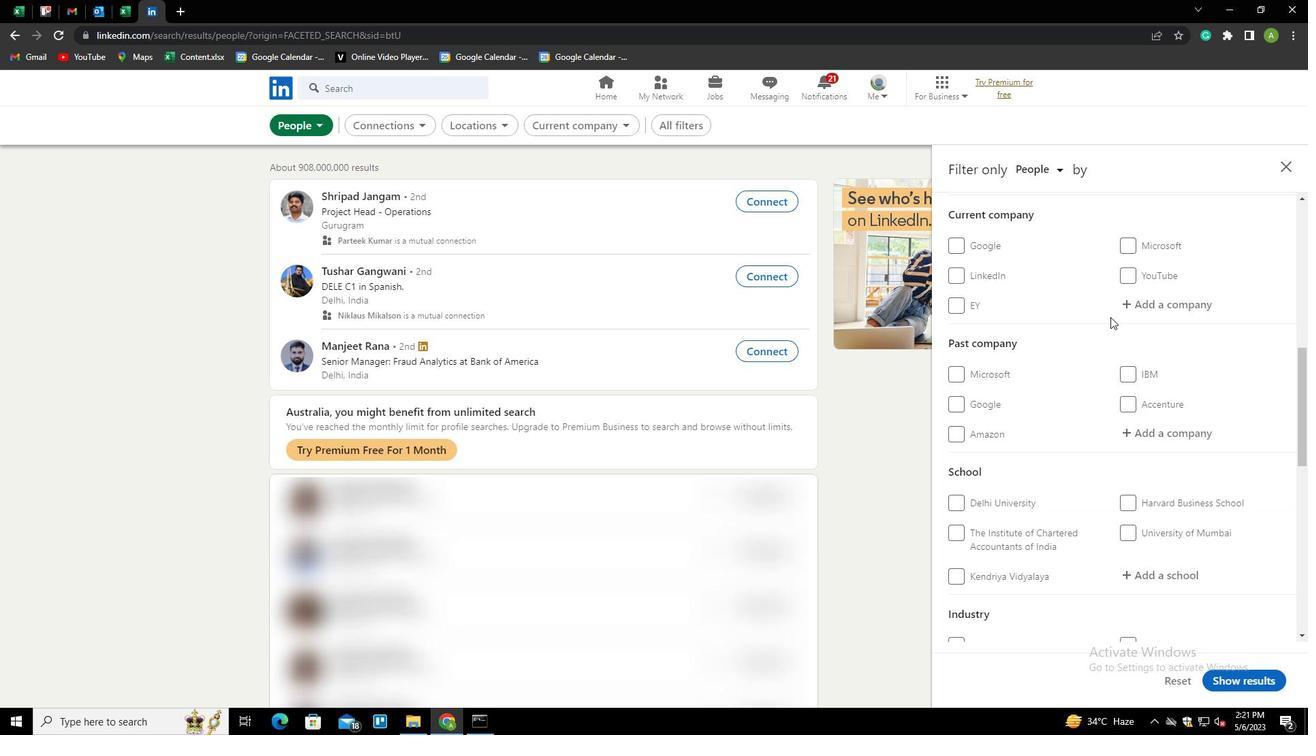 
Action: Mouse scrolled (1110, 316) with delta (0, 0)
Screenshot: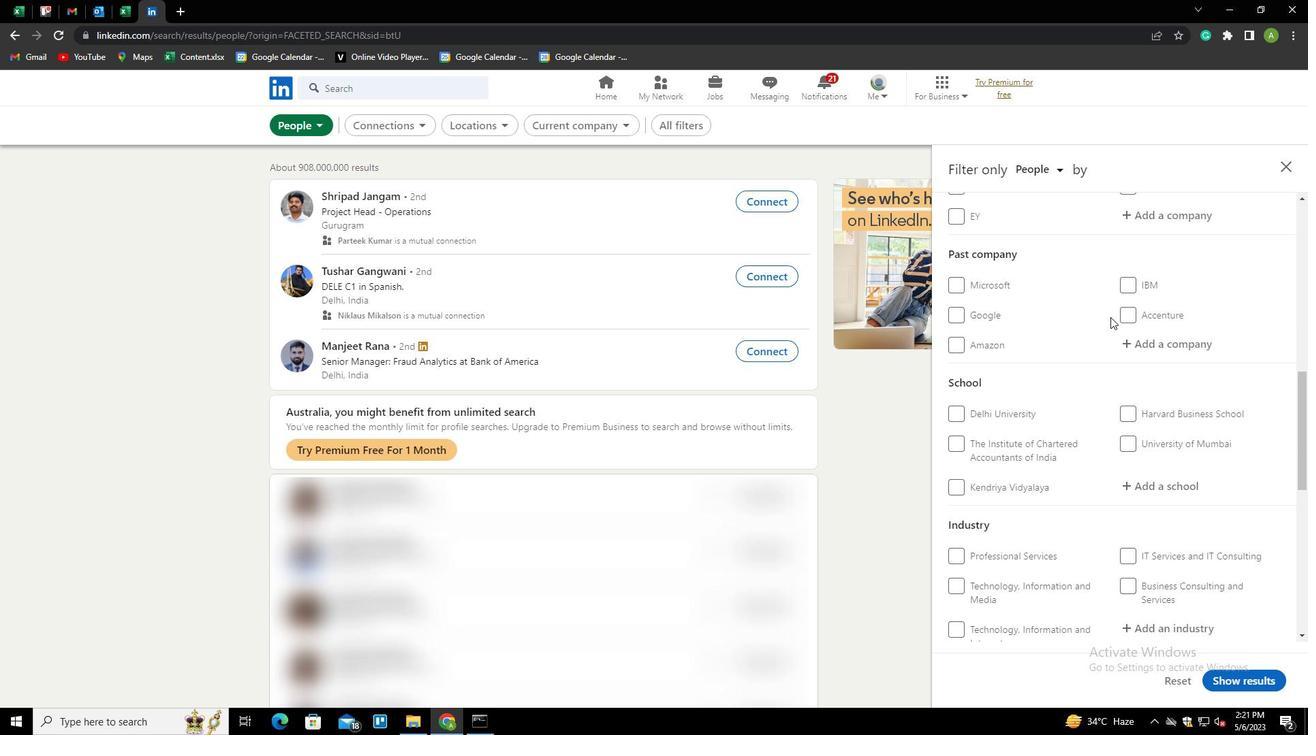 
Action: Mouse scrolled (1110, 316) with delta (0, 0)
Screenshot: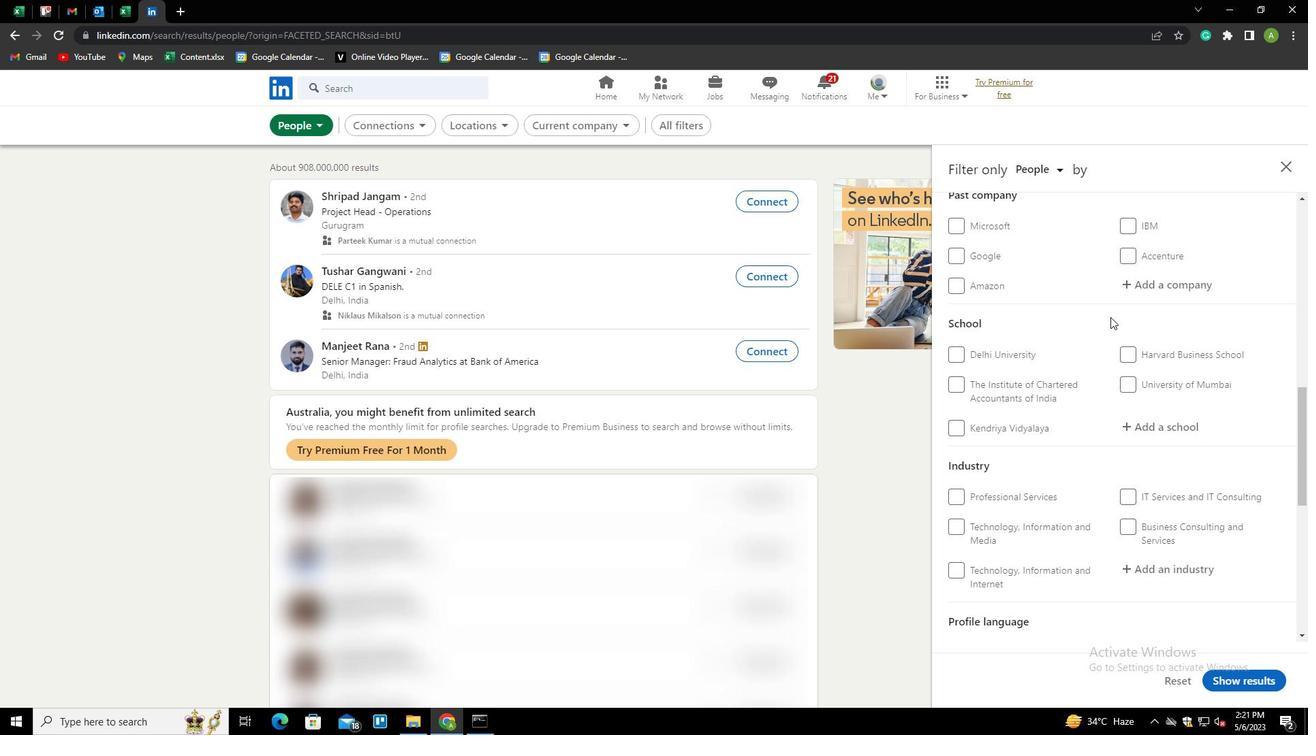 
Action: Mouse scrolled (1110, 316) with delta (0, 0)
Screenshot: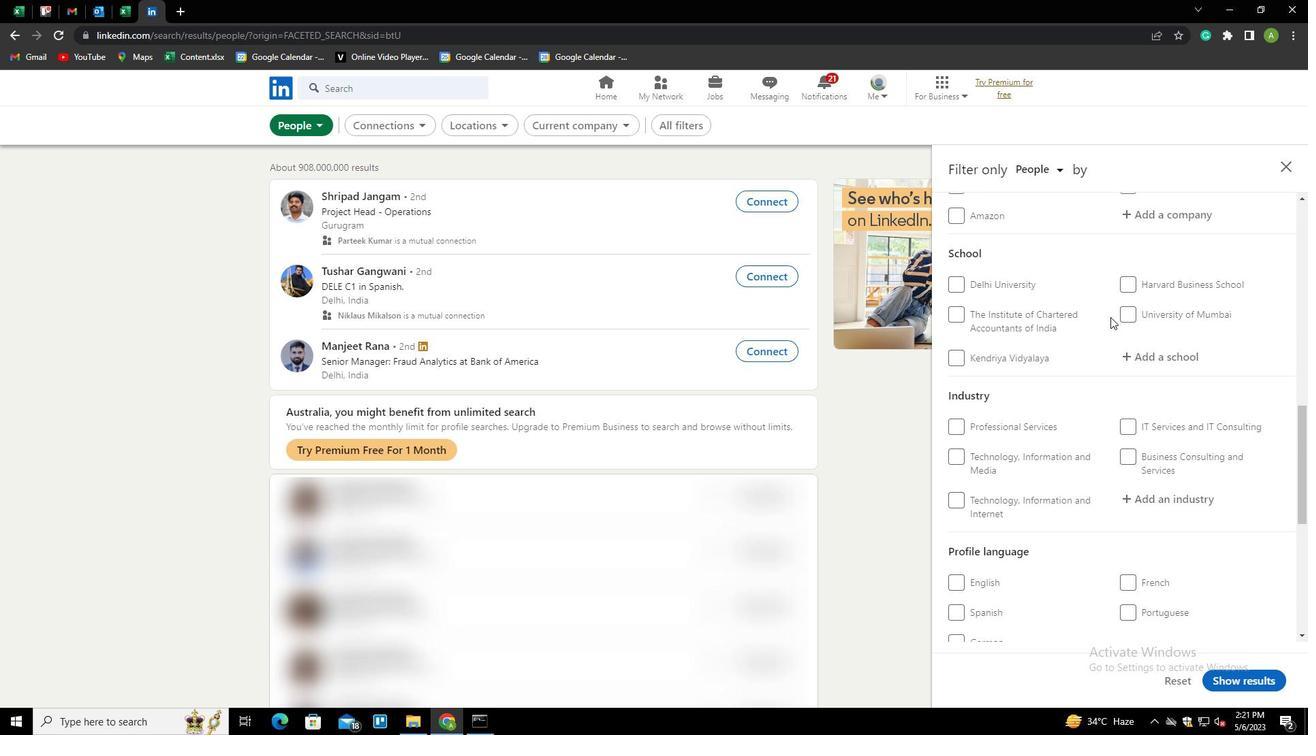 
Action: Mouse scrolled (1110, 316) with delta (0, 0)
Screenshot: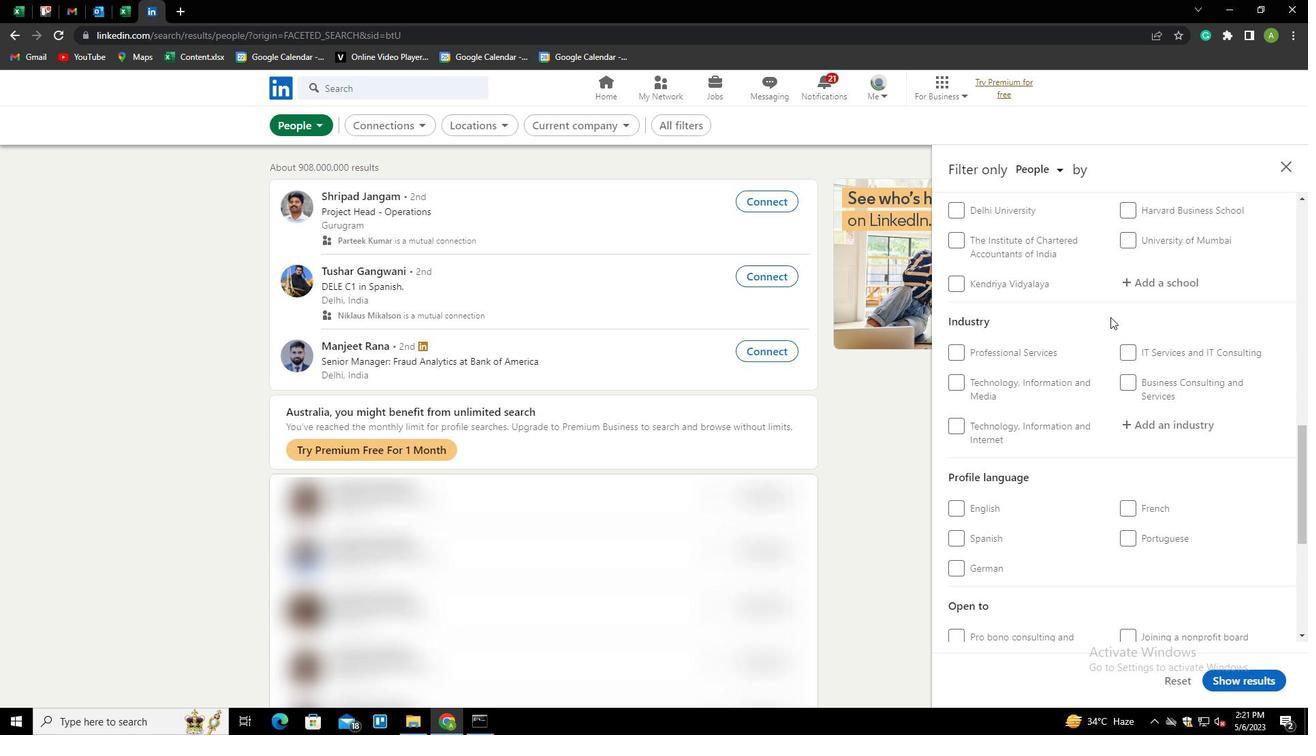 
Action: Mouse moved to (1120, 444)
Screenshot: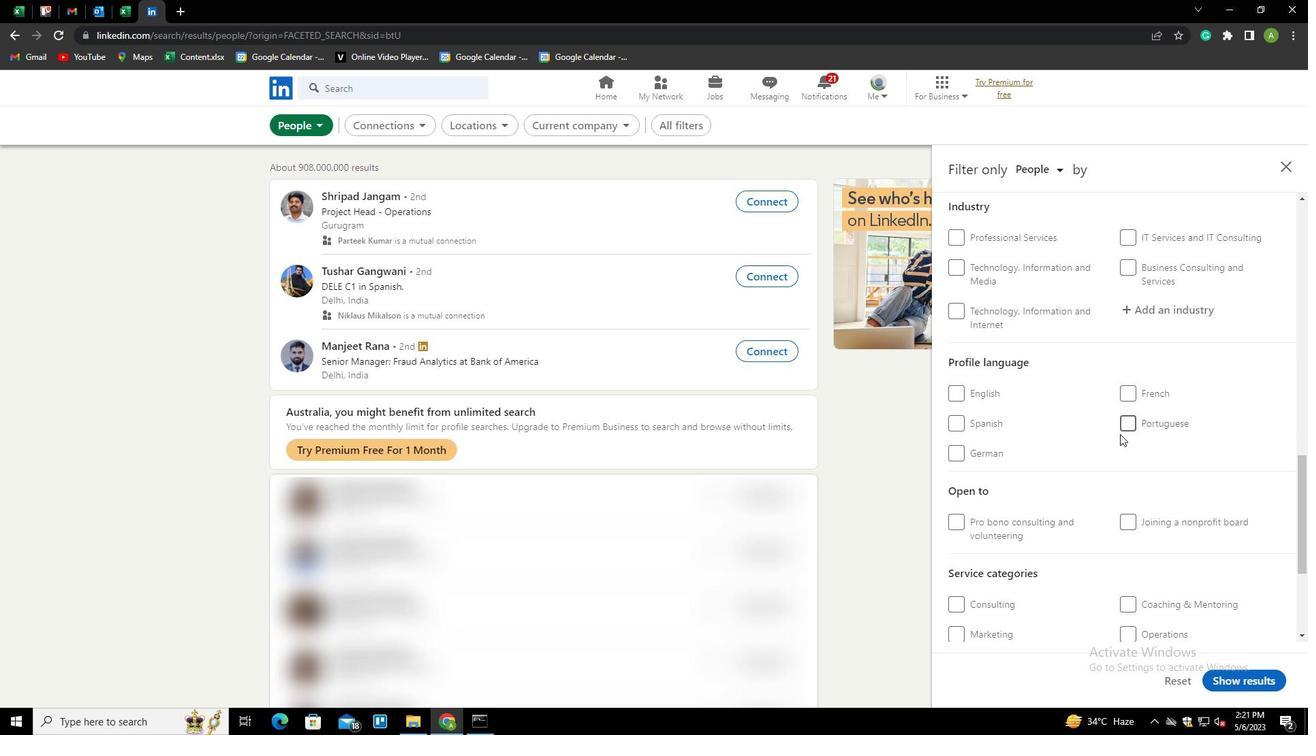 
Action: Mouse scrolled (1120, 444) with delta (0, 0)
Screenshot: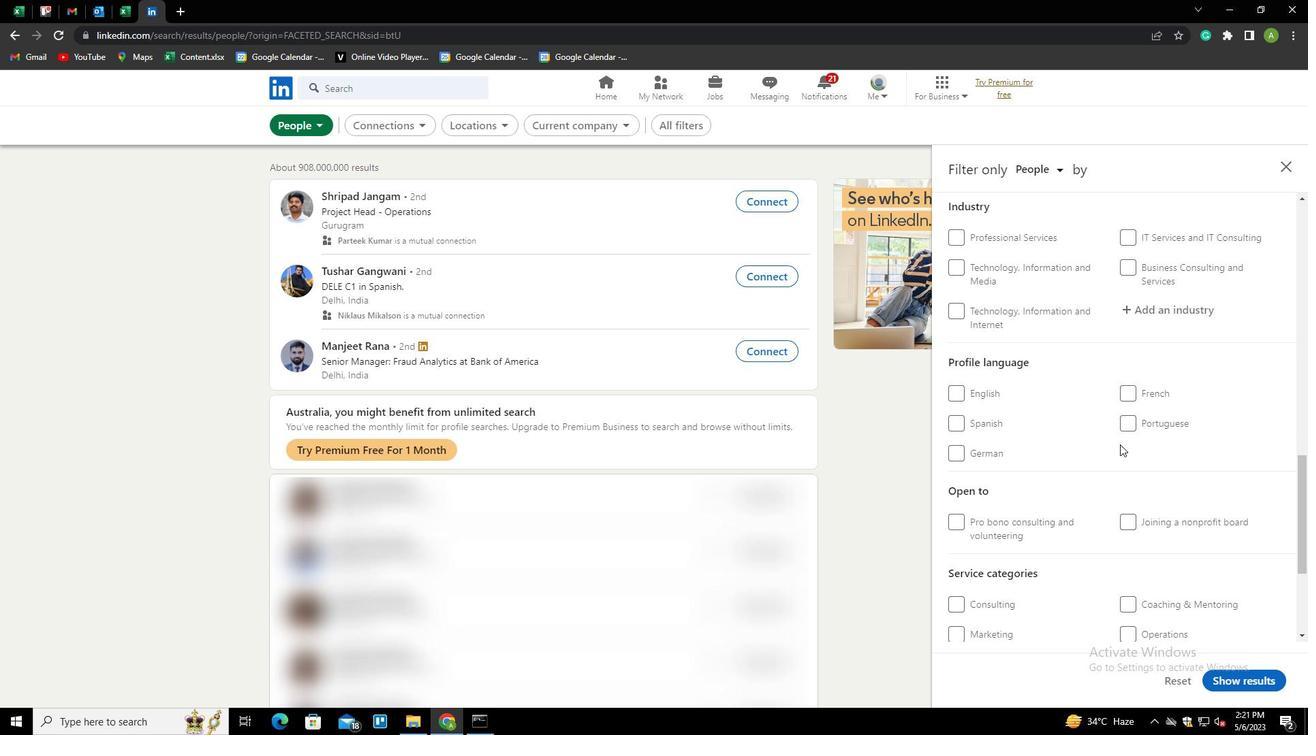 
Action: Mouse moved to (1129, 326)
Screenshot: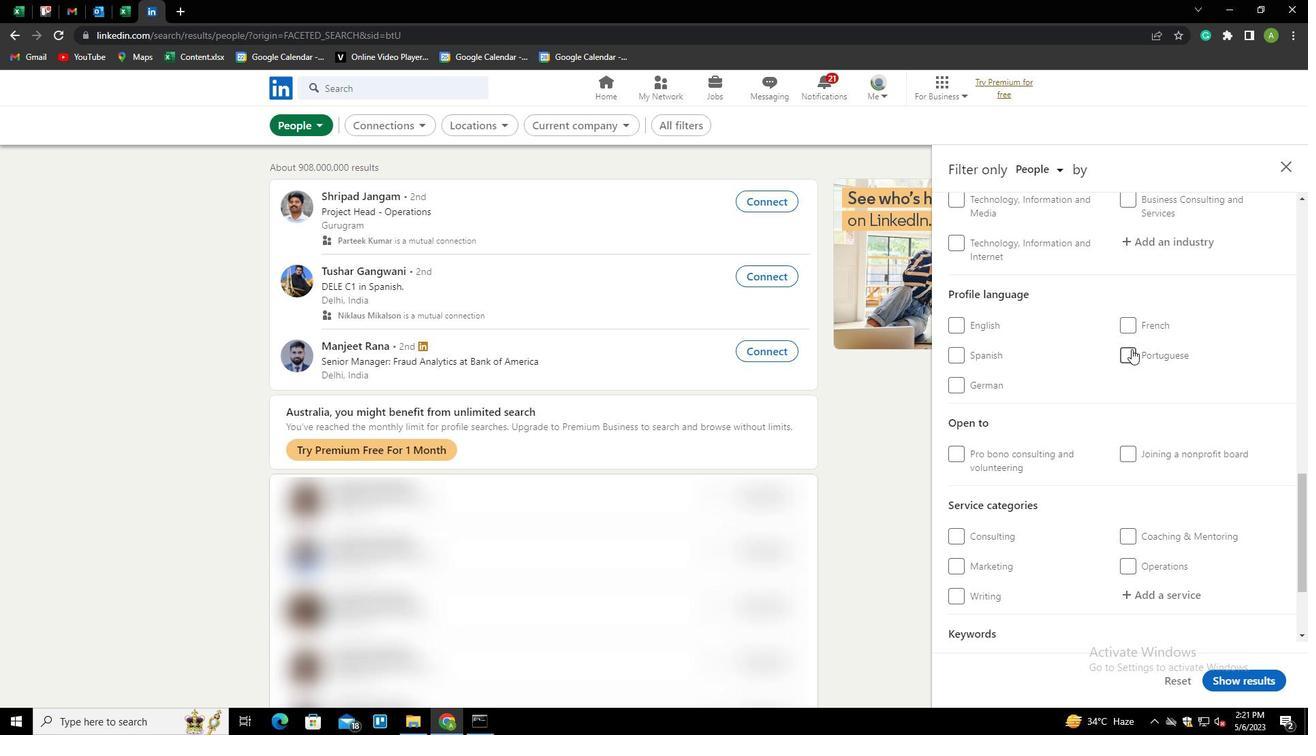 
Action: Mouse pressed left at (1129, 326)
Screenshot: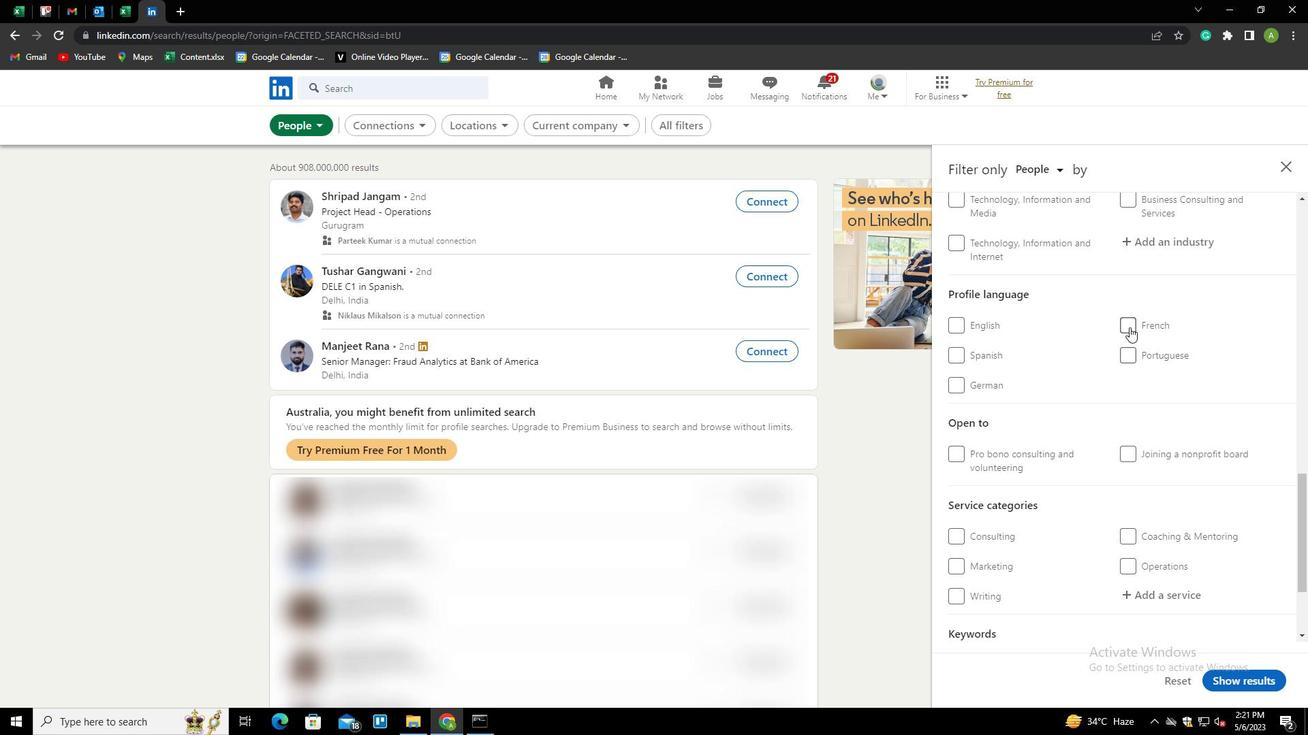 
Action: Mouse moved to (1183, 397)
Screenshot: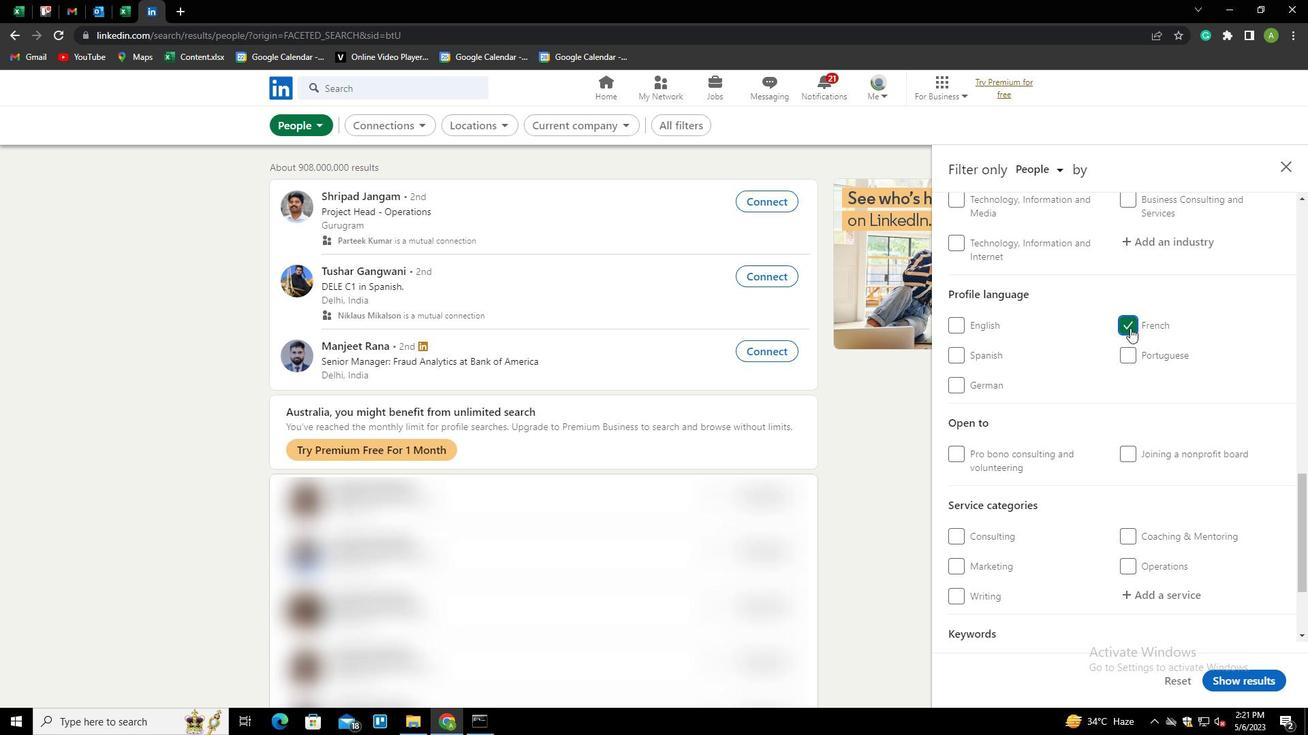 
Action: Mouse scrolled (1183, 397) with delta (0, 0)
Screenshot: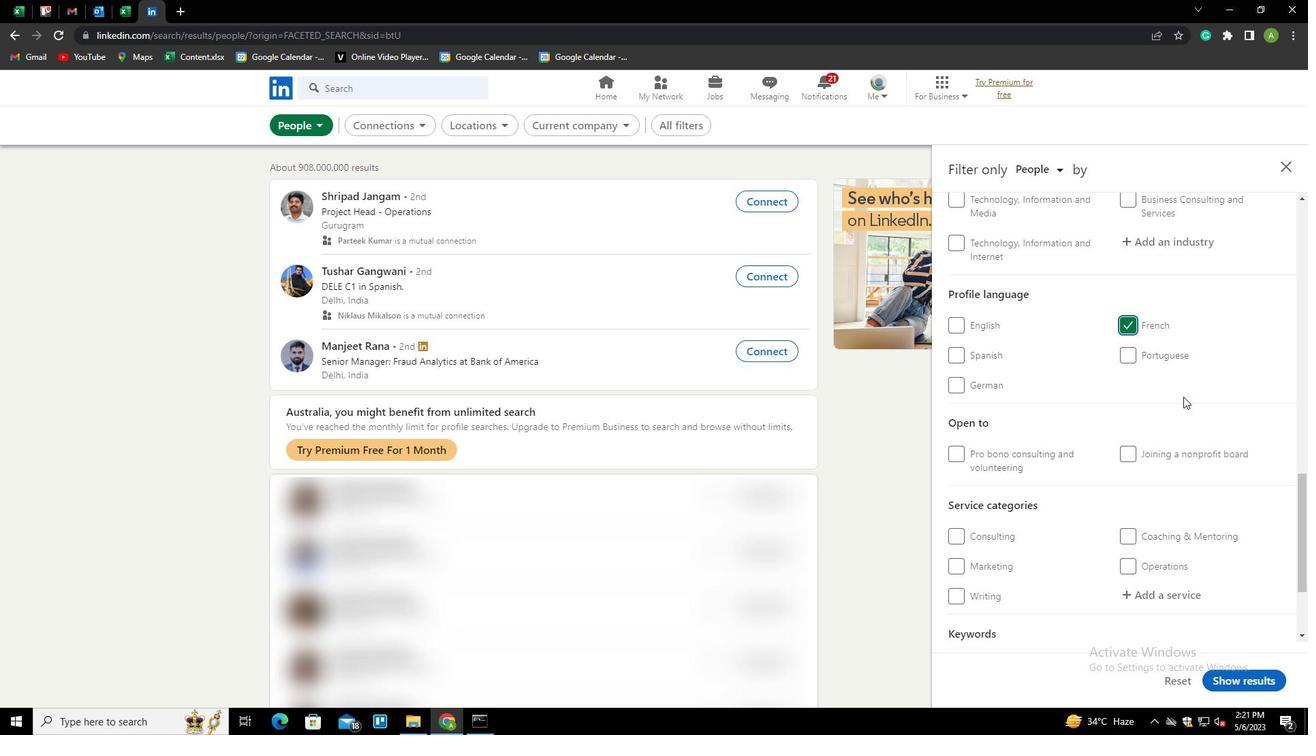 
Action: Mouse scrolled (1183, 397) with delta (0, 0)
Screenshot: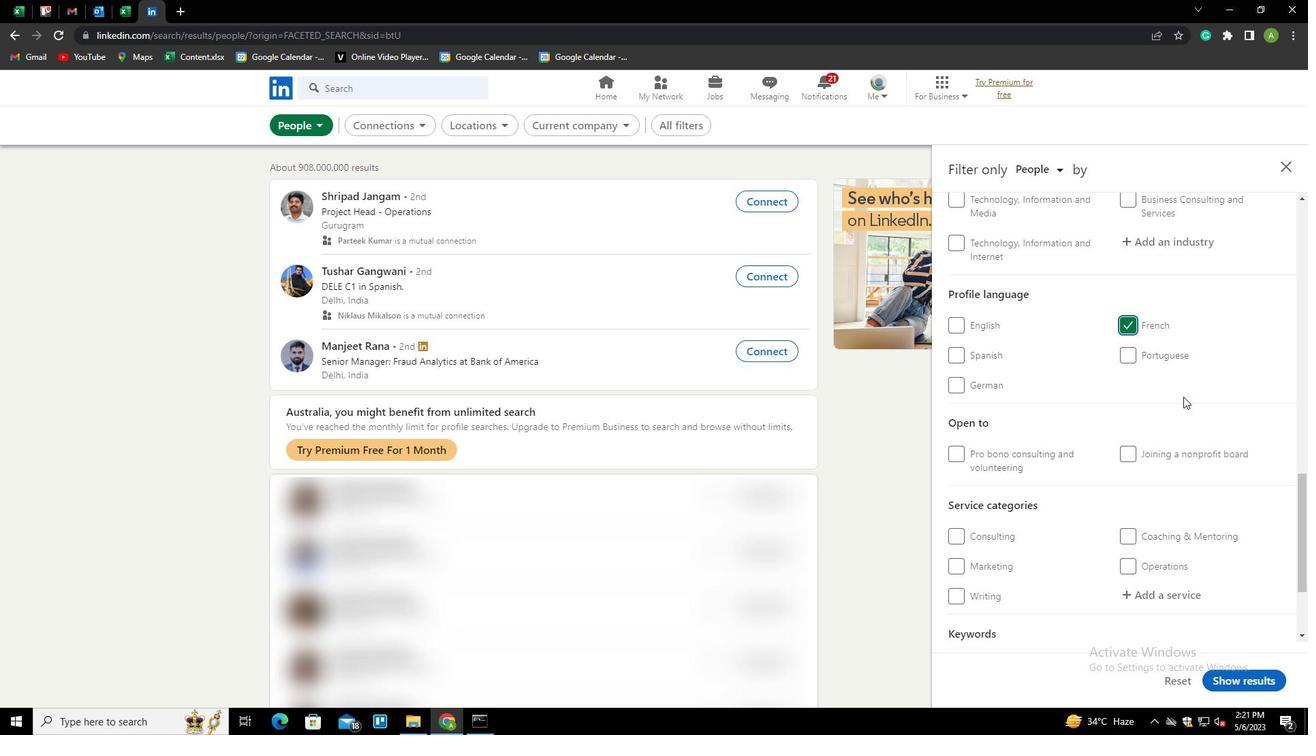 
Action: Mouse scrolled (1183, 397) with delta (0, 0)
Screenshot: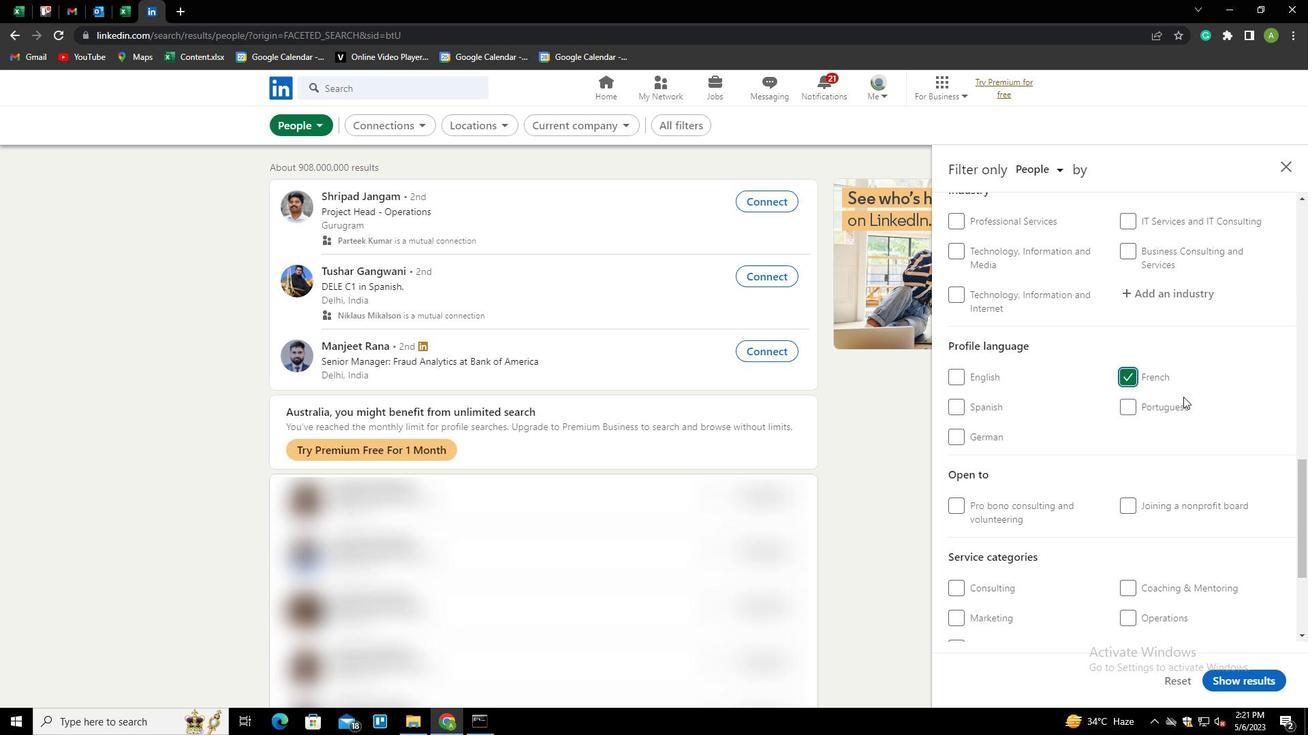 
Action: Mouse scrolled (1183, 397) with delta (0, 0)
Screenshot: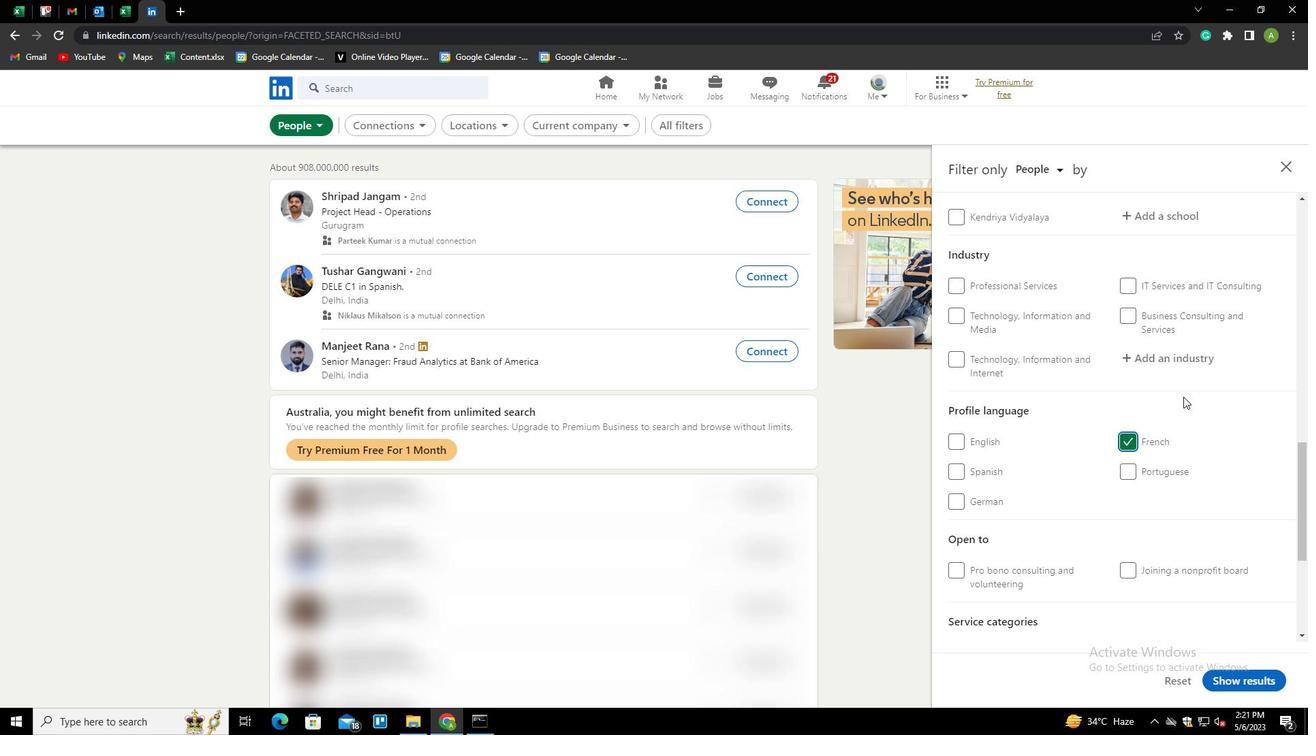 
Action: Mouse scrolled (1183, 397) with delta (0, 0)
Screenshot: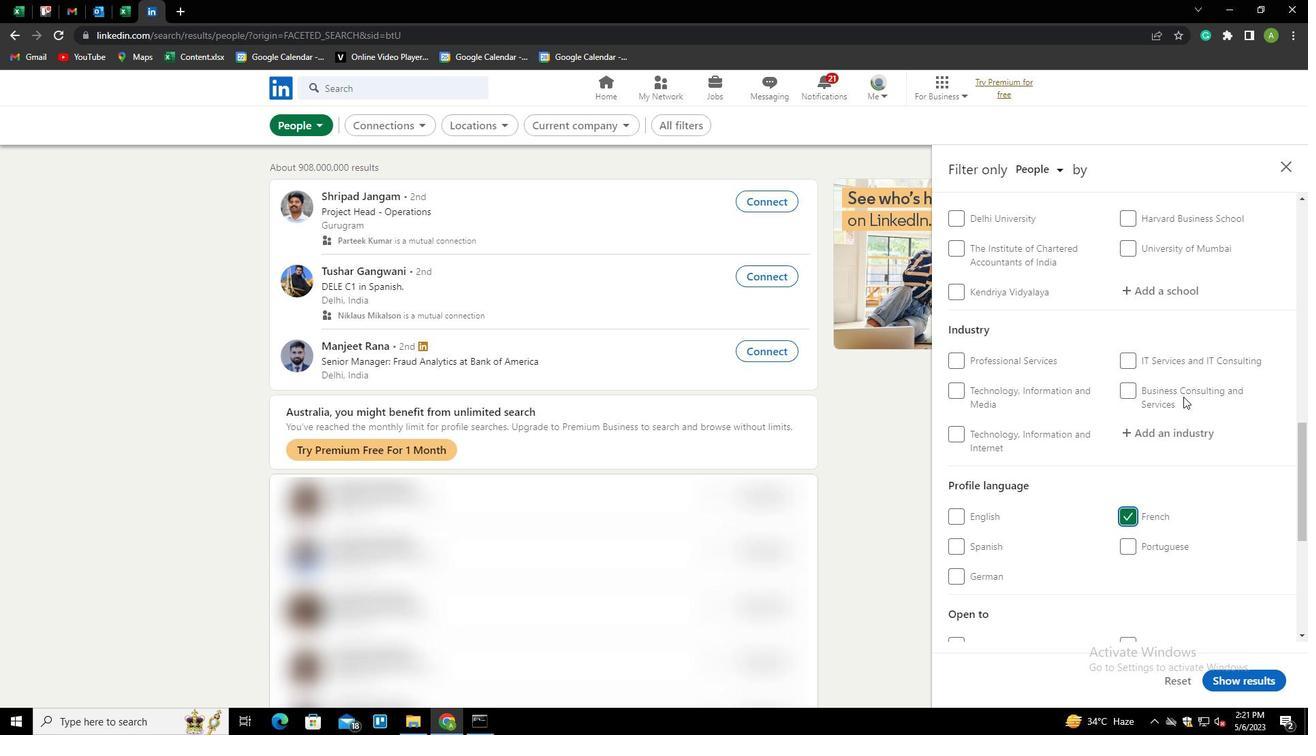 
Action: Mouse scrolled (1183, 397) with delta (0, 0)
Screenshot: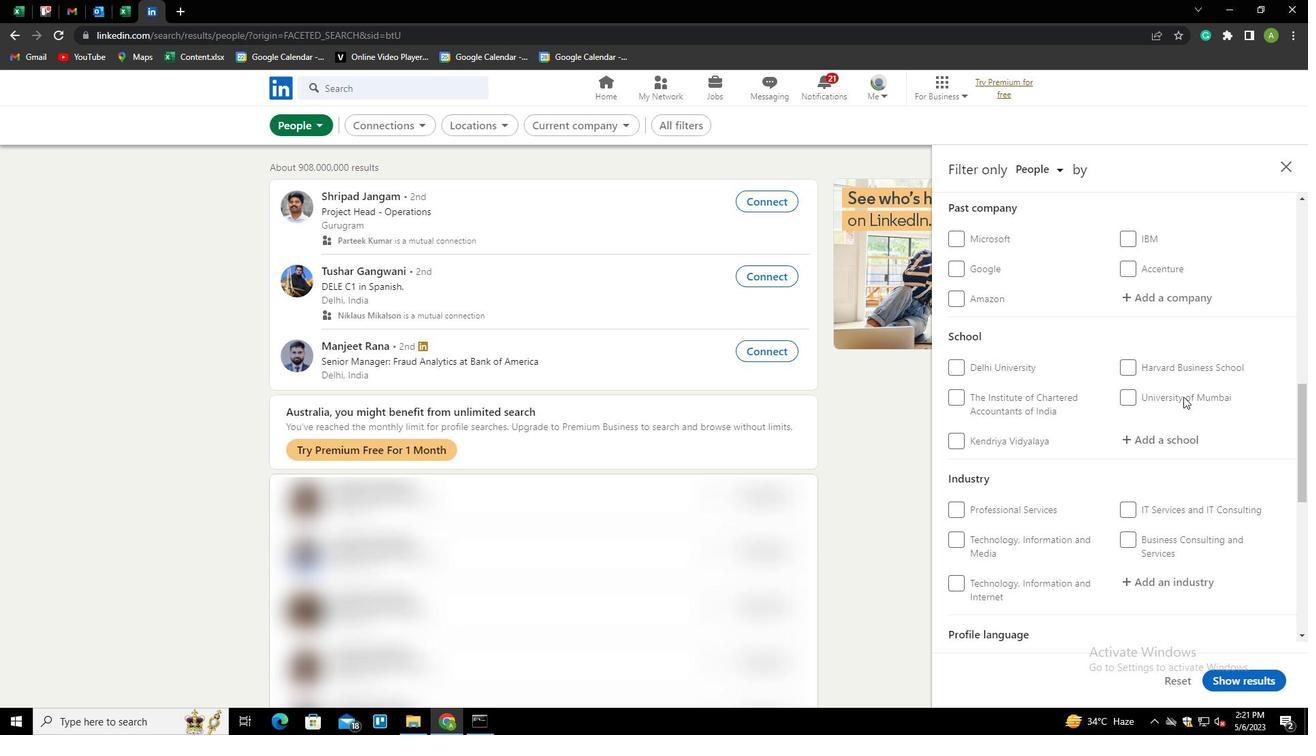 
Action: Mouse scrolled (1183, 397) with delta (0, 0)
Screenshot: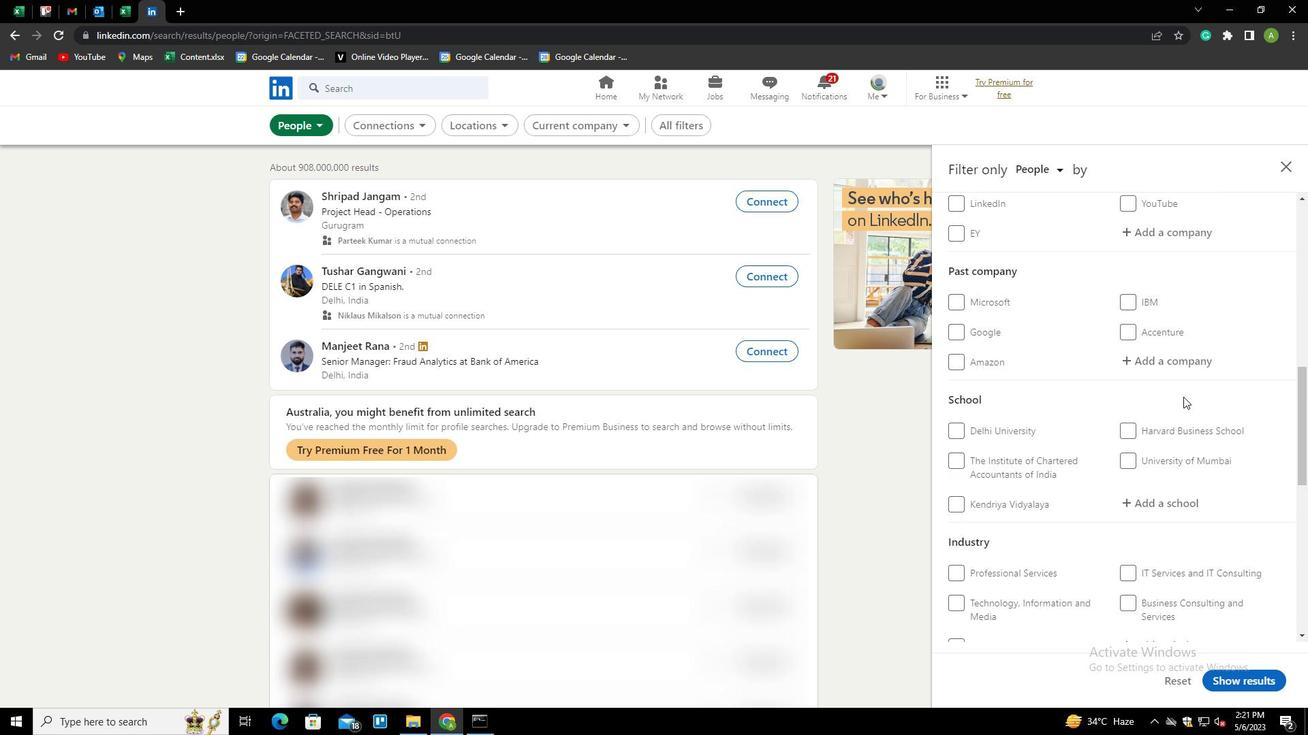 
Action: Mouse scrolled (1183, 397) with delta (0, 0)
Screenshot: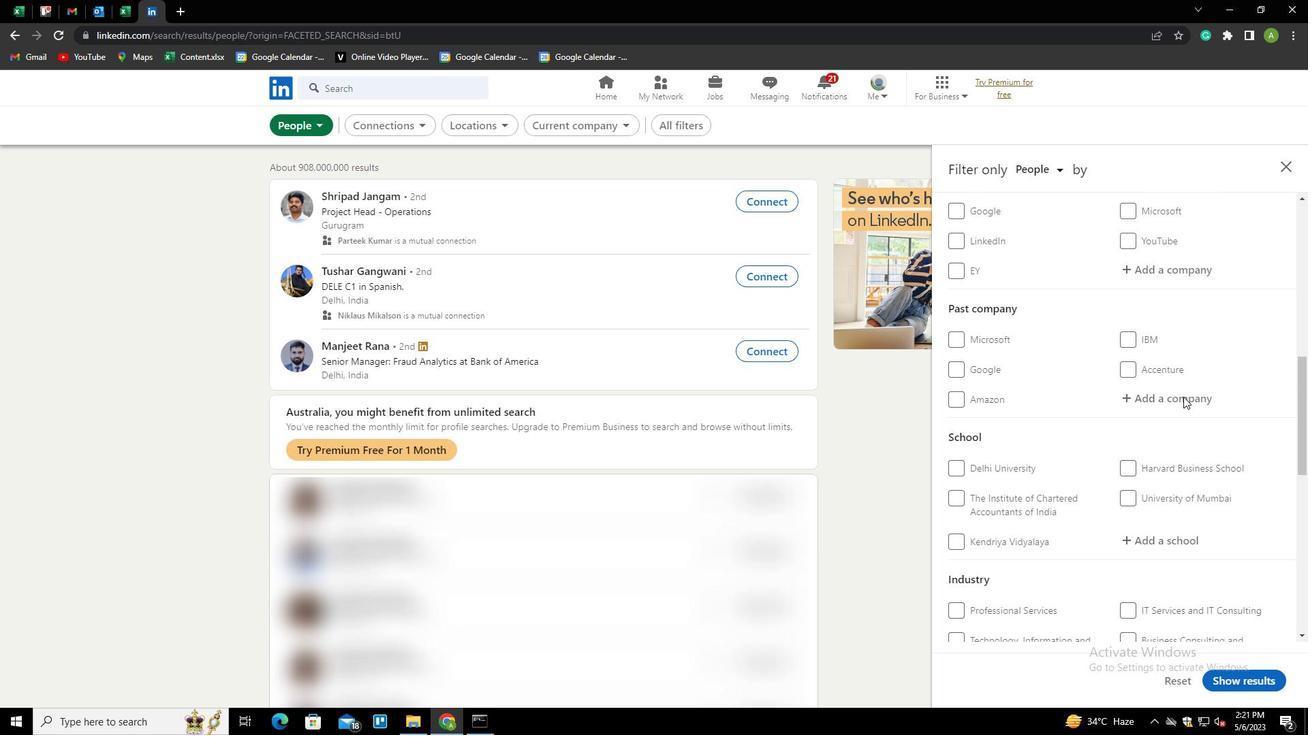 
Action: Mouse scrolled (1183, 397) with delta (0, 0)
Screenshot: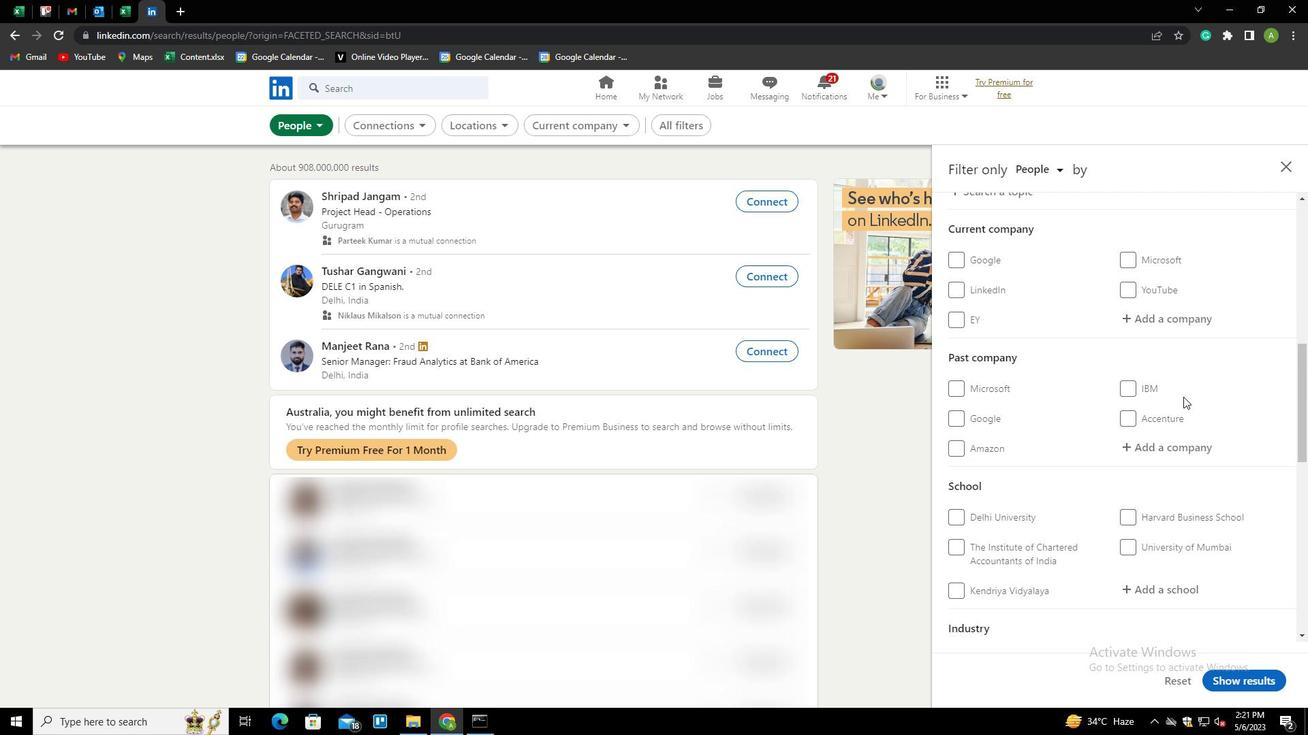 
Action: Mouse moved to (1162, 445)
Screenshot: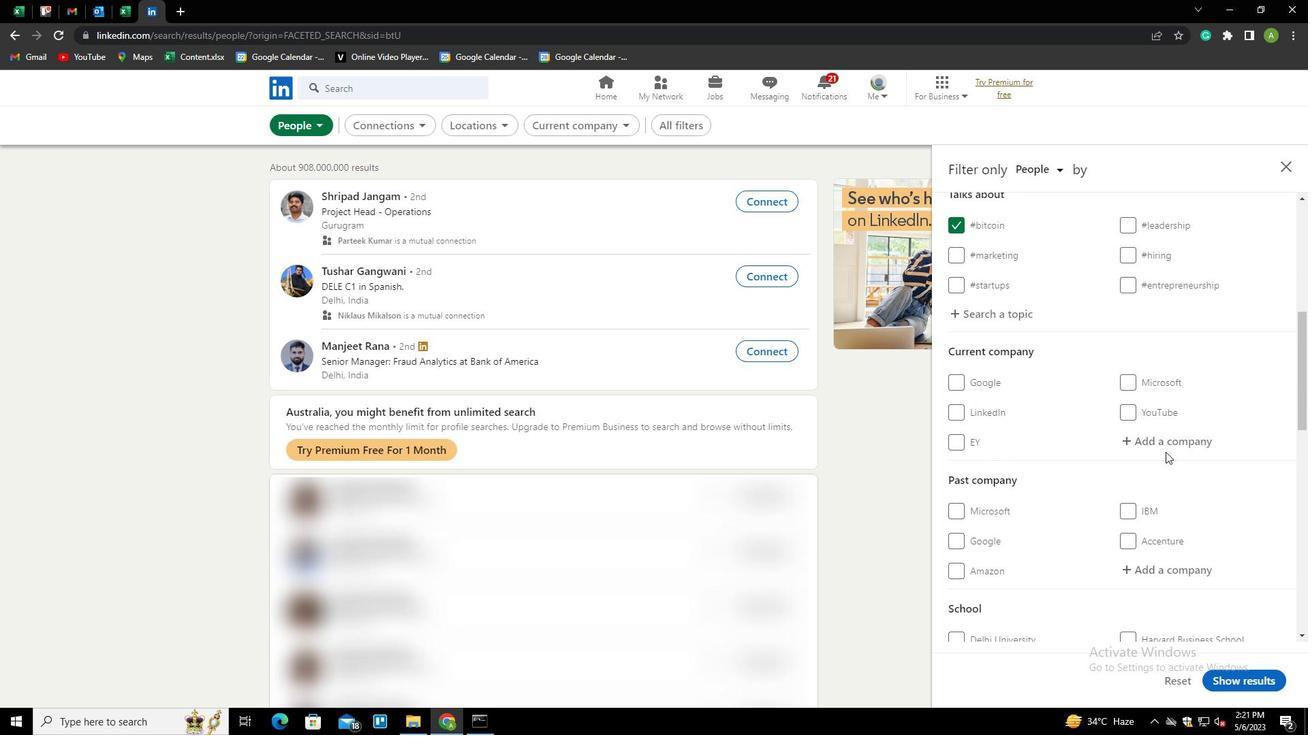 
Action: Mouse pressed left at (1162, 445)
Screenshot: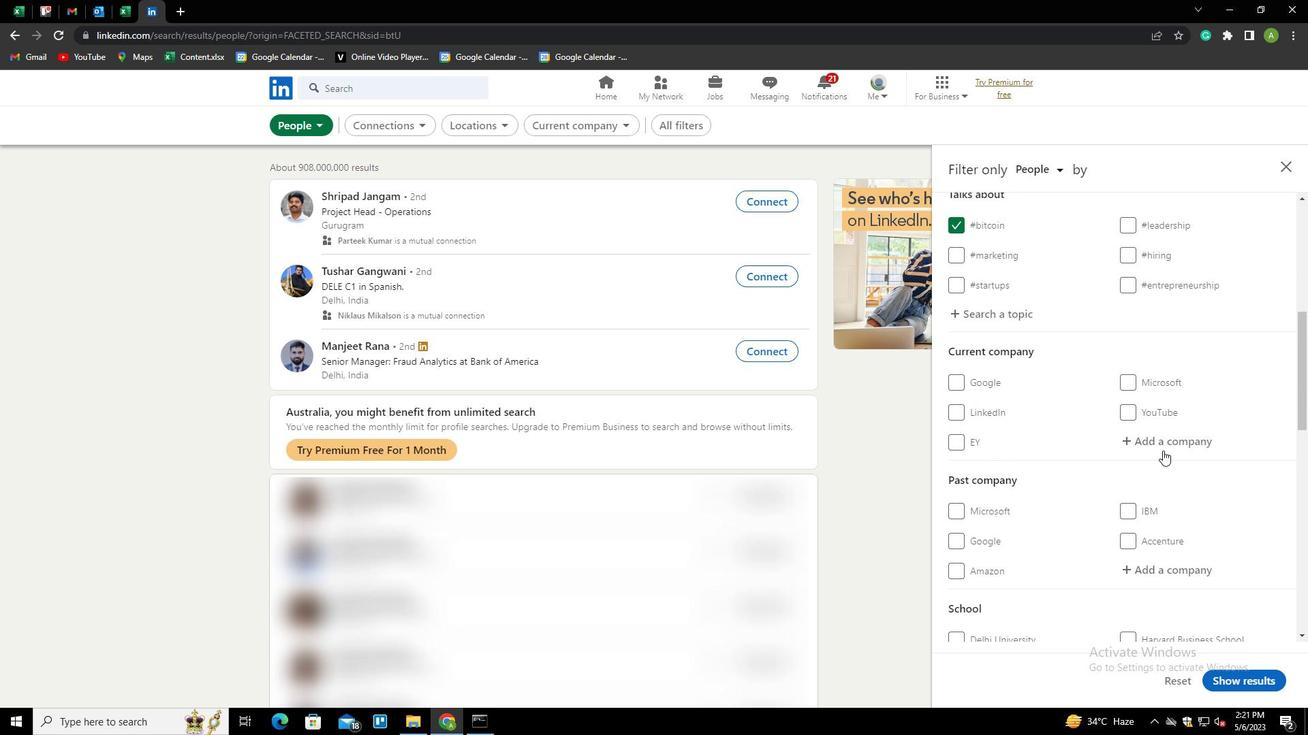 
Action: Mouse moved to (1140, 419)
Screenshot: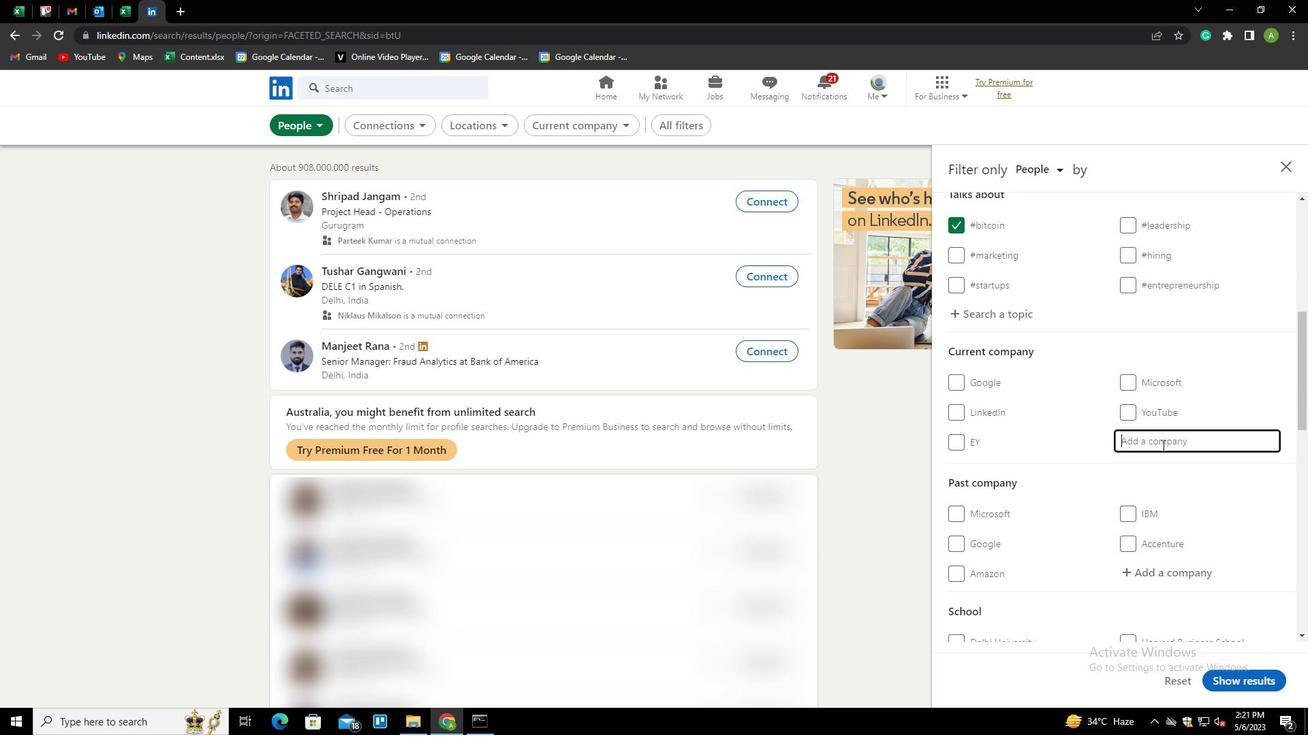
Action: Key pressed <Key.shift>BURO<Key.space><Key.shift><Key.shift><Key.shift><Key.shift><Key.shift><Key.shift><Key.shift><Key.shift><Key.shift><Key.shift><Key.shift><Key.shift><Key.shift><Key.shift><Key.shift><Key.shift><Key.shift>HAPPOLD<Key.down><Key.enter>
Screenshot: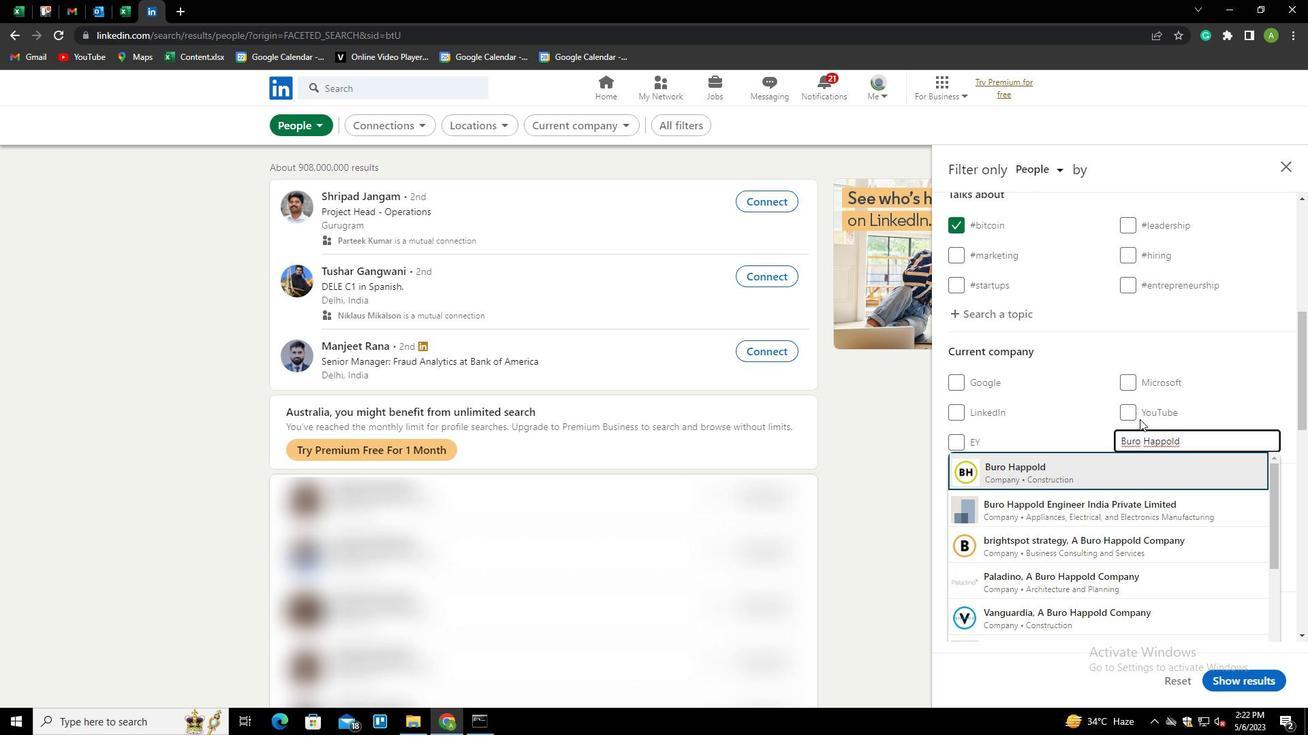
Action: Mouse scrolled (1140, 419) with delta (0, 0)
Screenshot: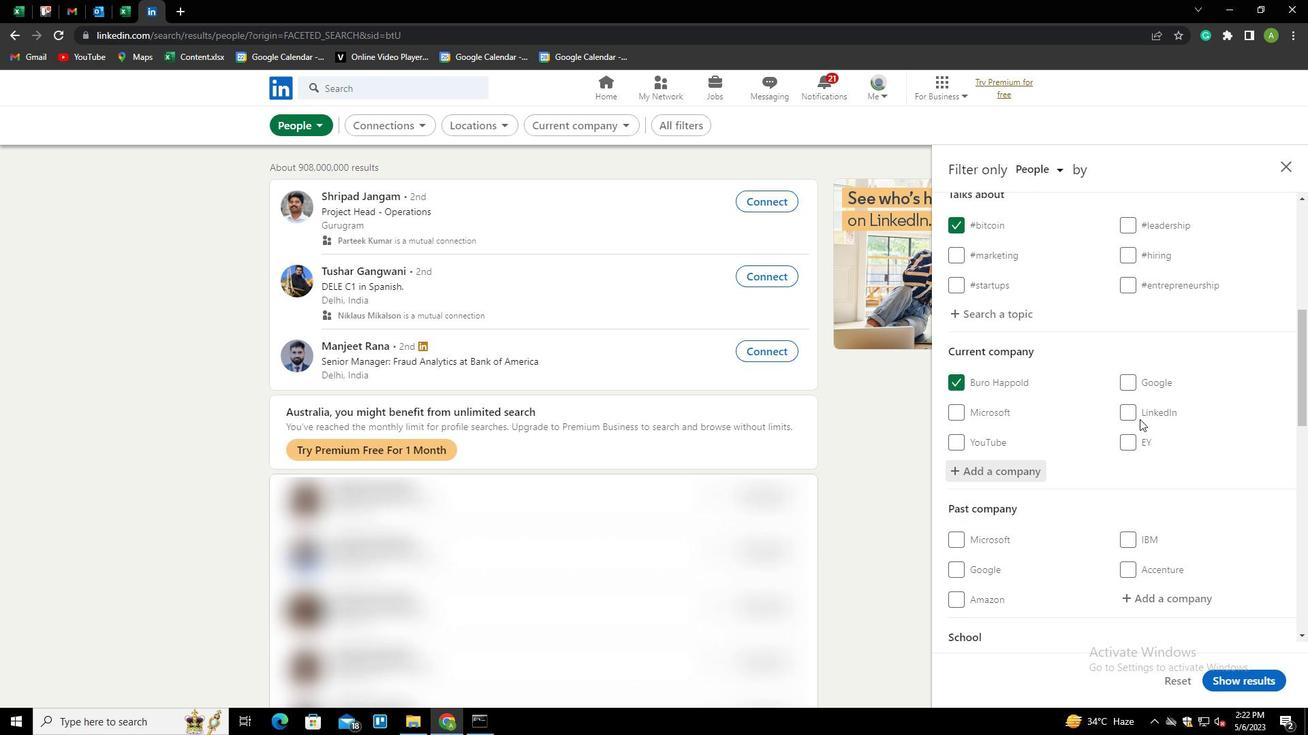 
Action: Mouse scrolled (1140, 419) with delta (0, 0)
Screenshot: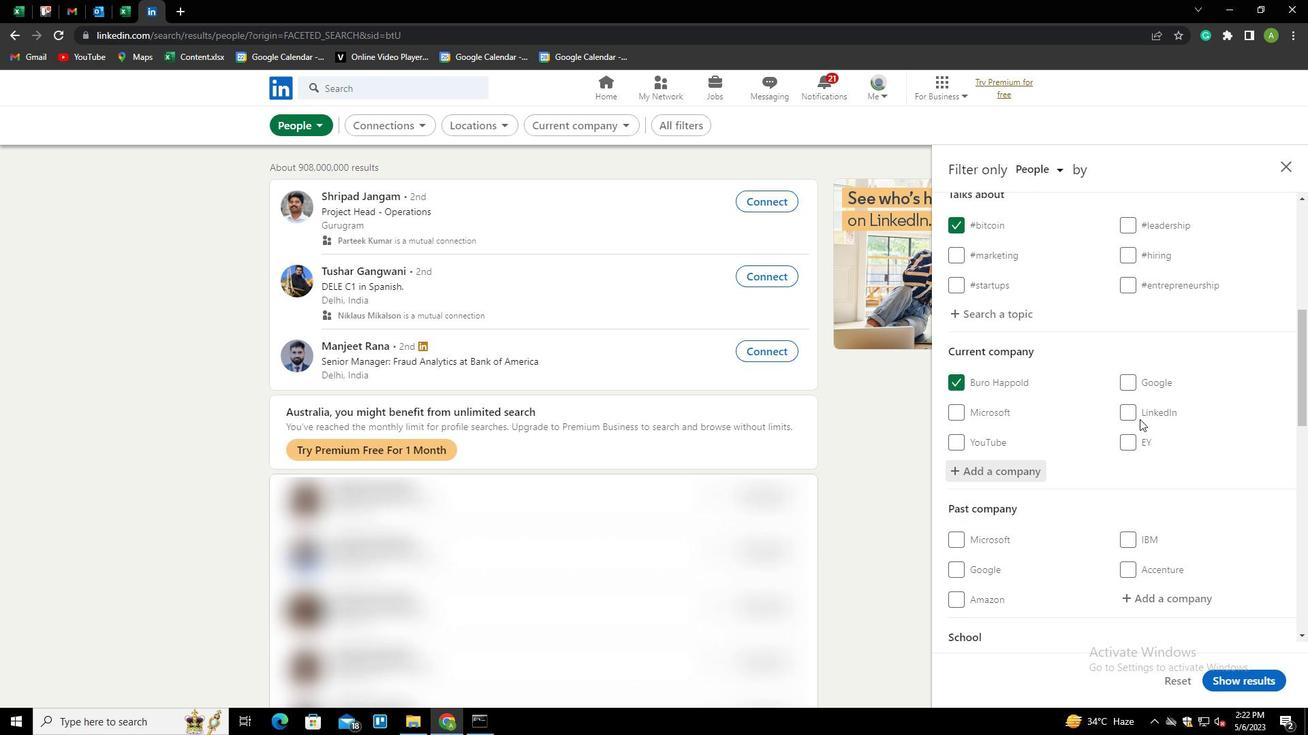 
Action: Mouse scrolled (1140, 419) with delta (0, 0)
Screenshot: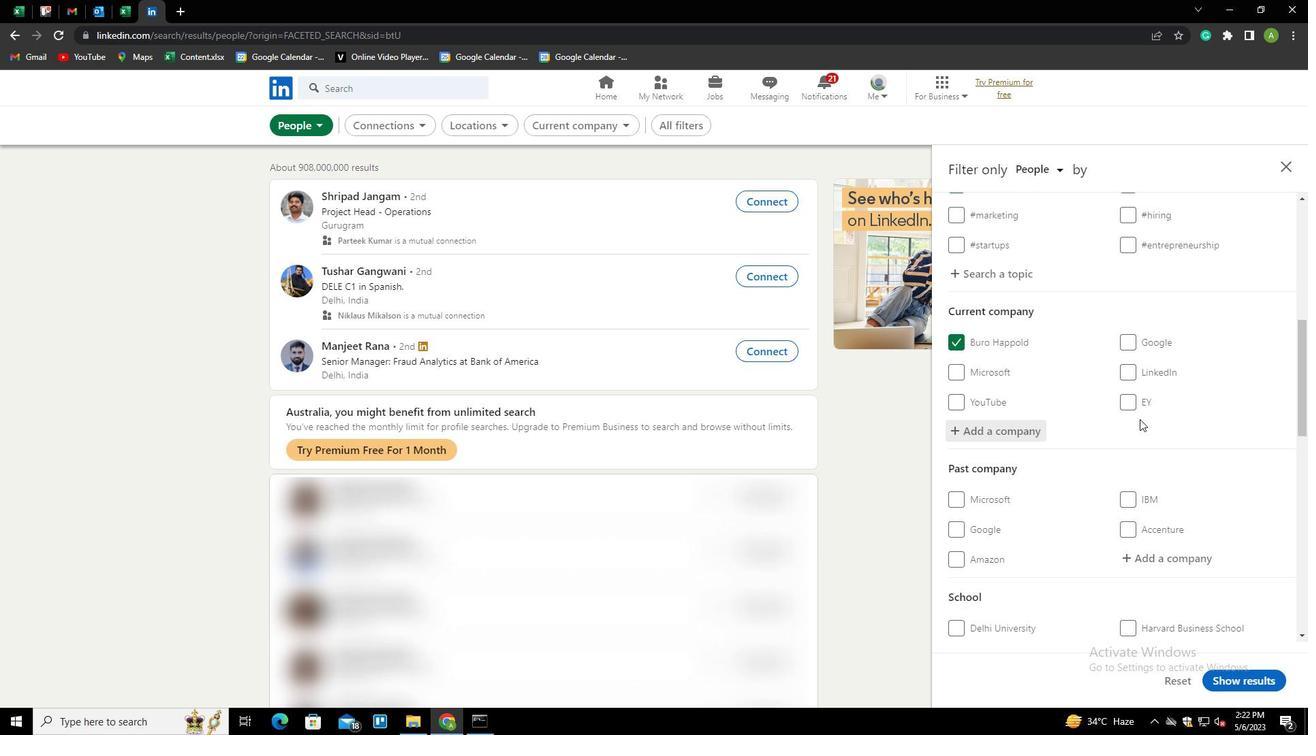 
Action: Mouse scrolled (1140, 419) with delta (0, 0)
Screenshot: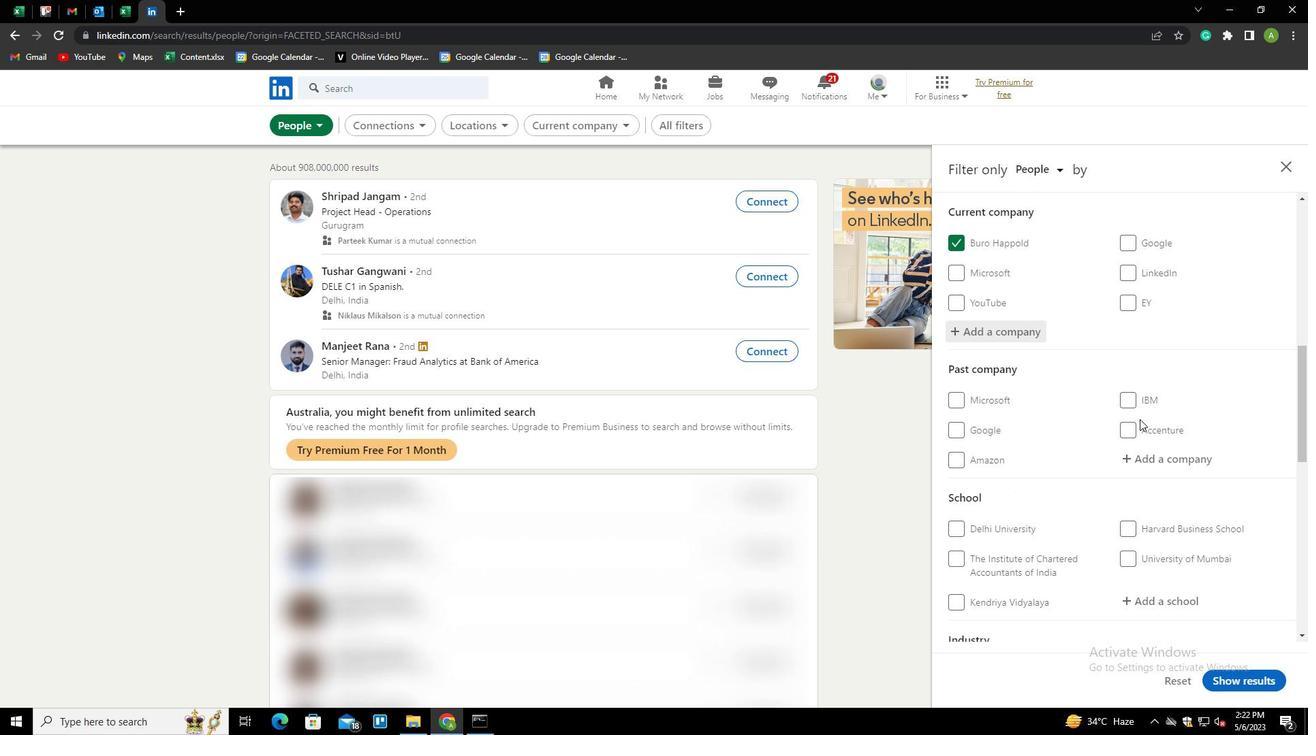 
Action: Mouse moved to (1145, 460)
Screenshot: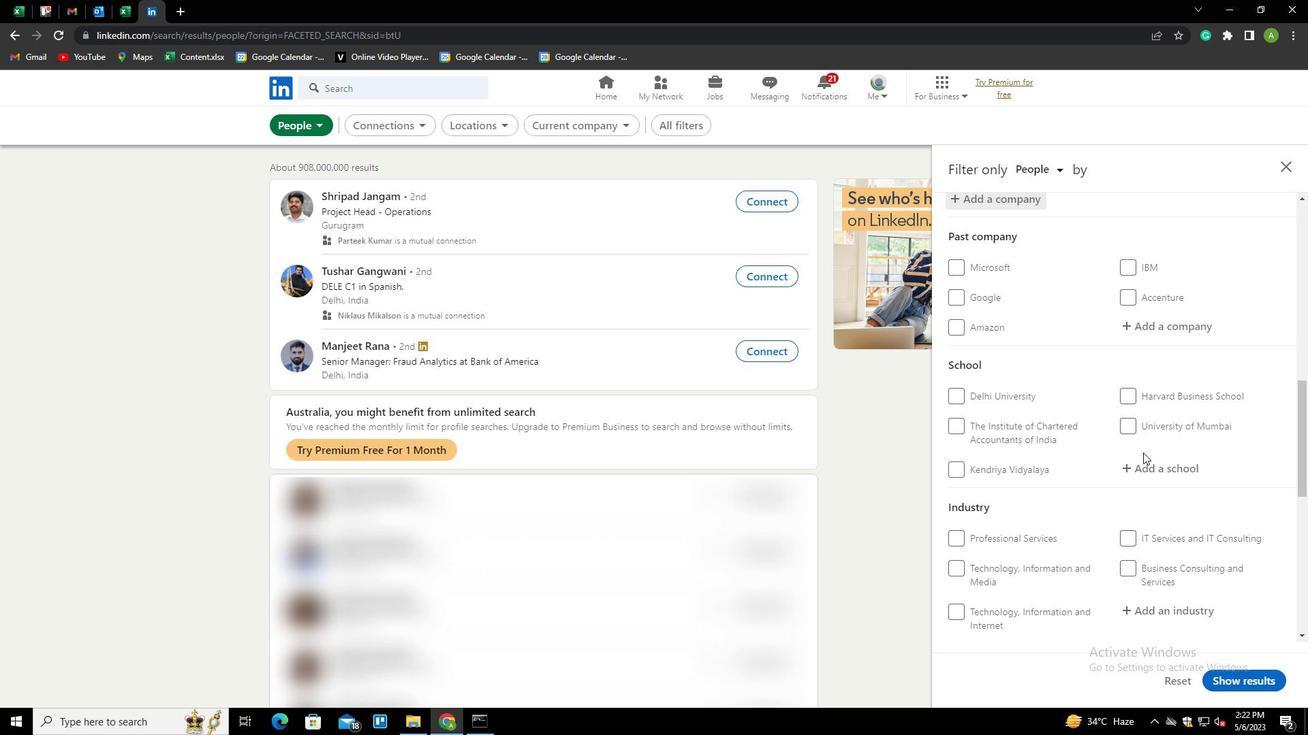 
Action: Mouse pressed left at (1145, 460)
Screenshot: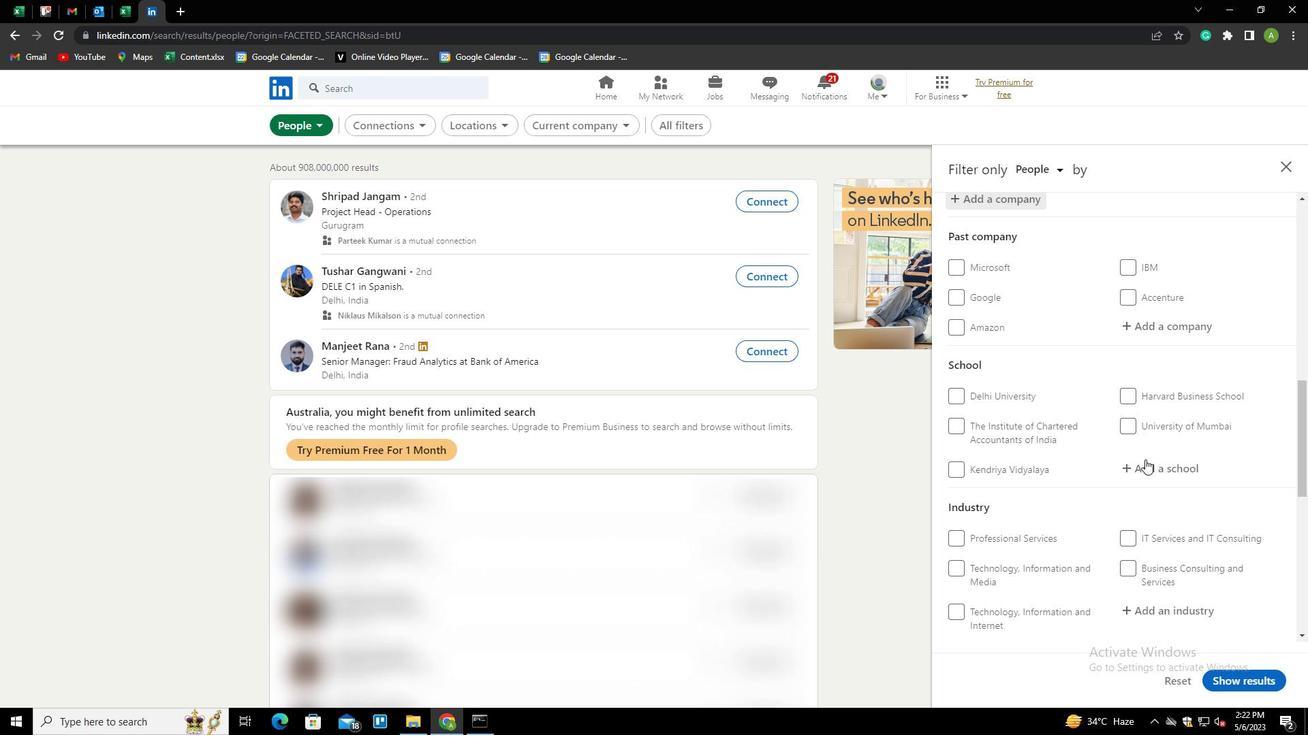 
Action: Key pressed <Key.shift>
Screenshot: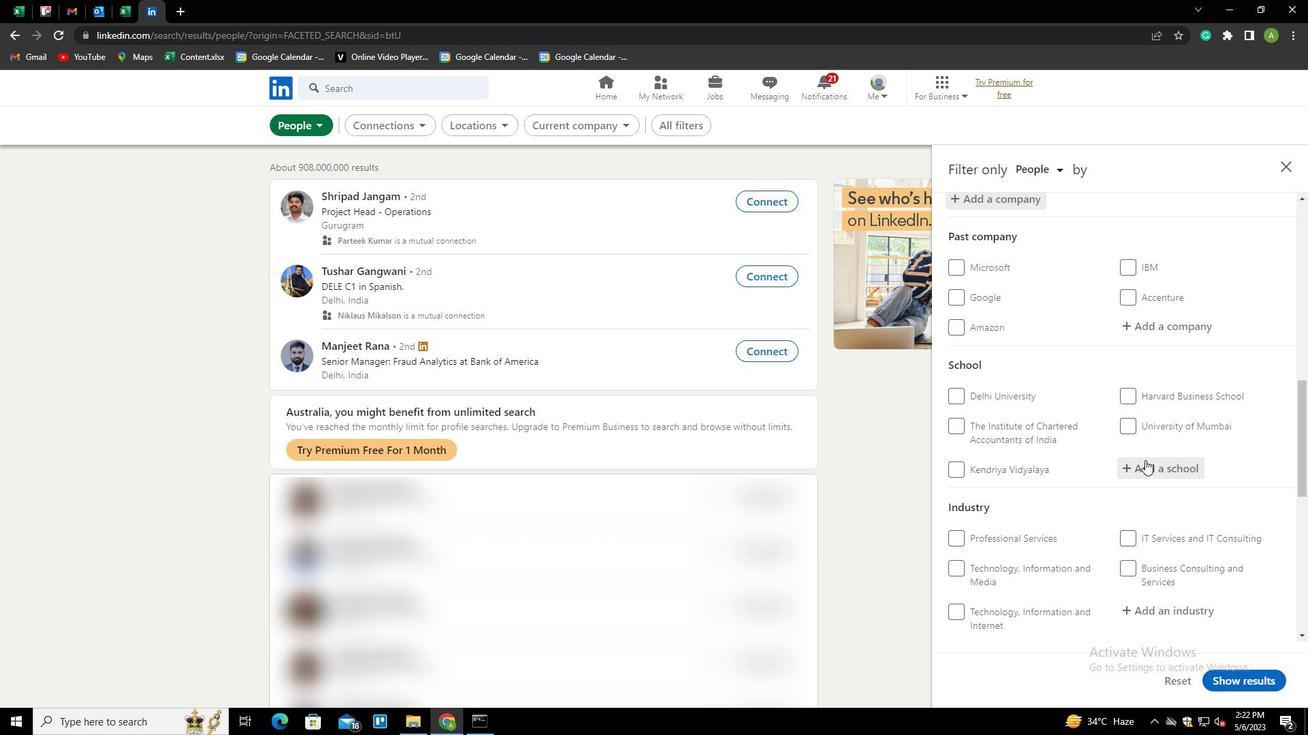 
Action: Mouse moved to (1145, 461)
Screenshot: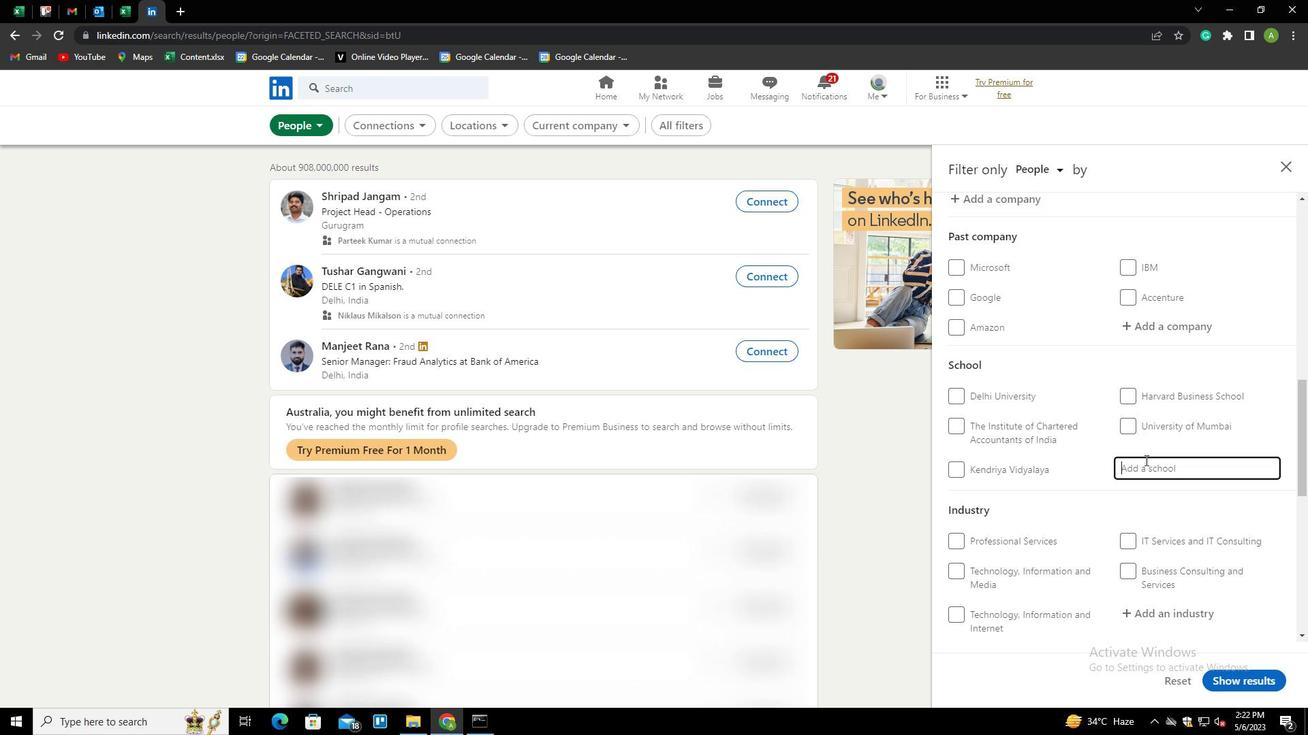 
Action: Key pressed A
Screenshot: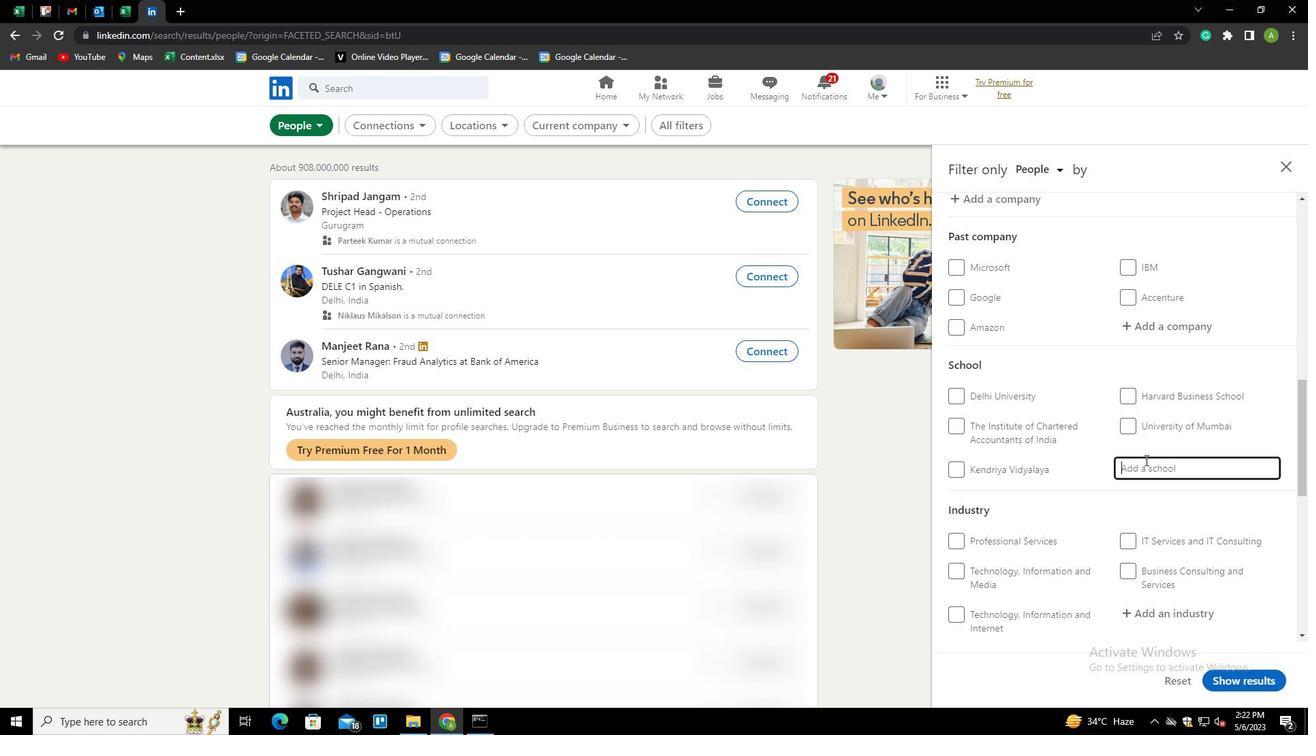 
Action: Mouse moved to (1143, 460)
Screenshot: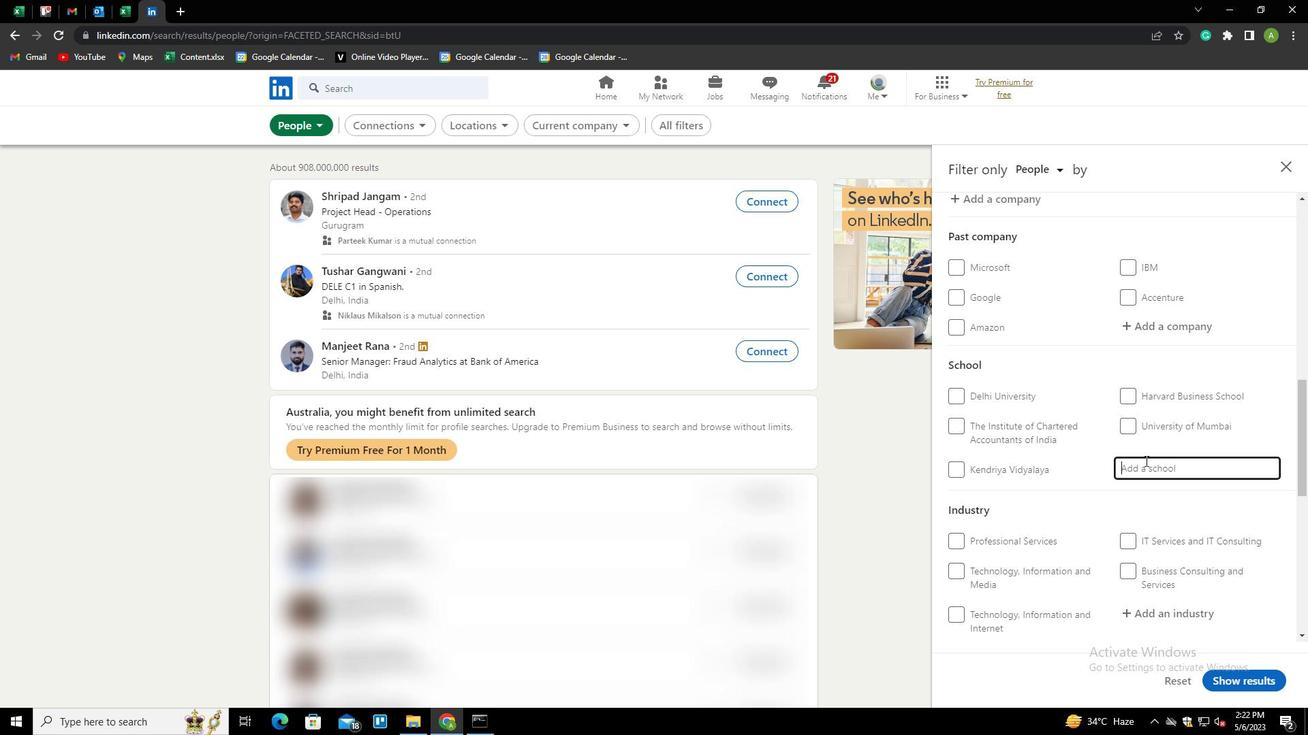 
Action: Key pressed <Key.shift><Key.shift><Key.shift><Key.shift><Key.shift>NJUMAN-<Key.shift>I-<Key.shift><Key.shift><Key.shift><Key.shift><Key.shift>I<Key.shift>SLAMS<Key.space>SCHOOL<Key.space>OF<Key.space>ENGINEERING<Key.space>AND<Key.space>TECHNOLOGY<Key.down><Key.enter>
Screenshot: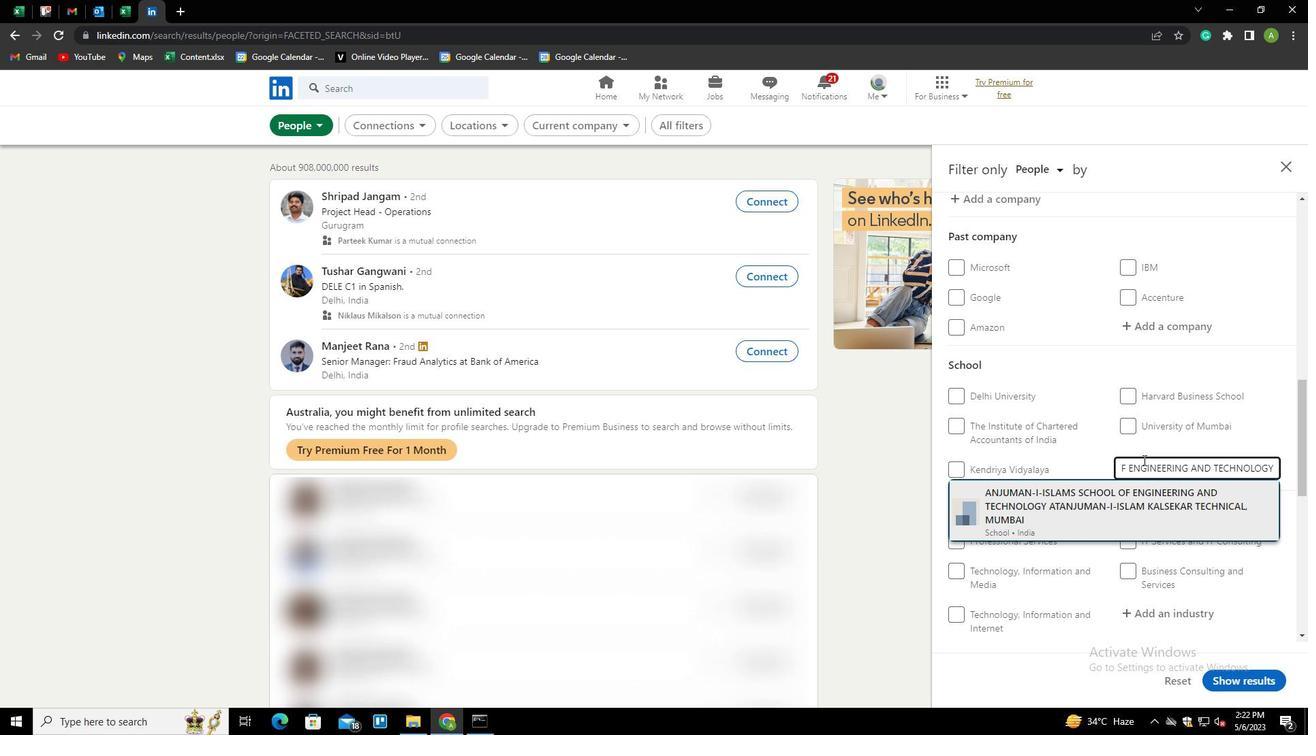
Action: Mouse scrolled (1143, 459) with delta (0, 0)
Screenshot: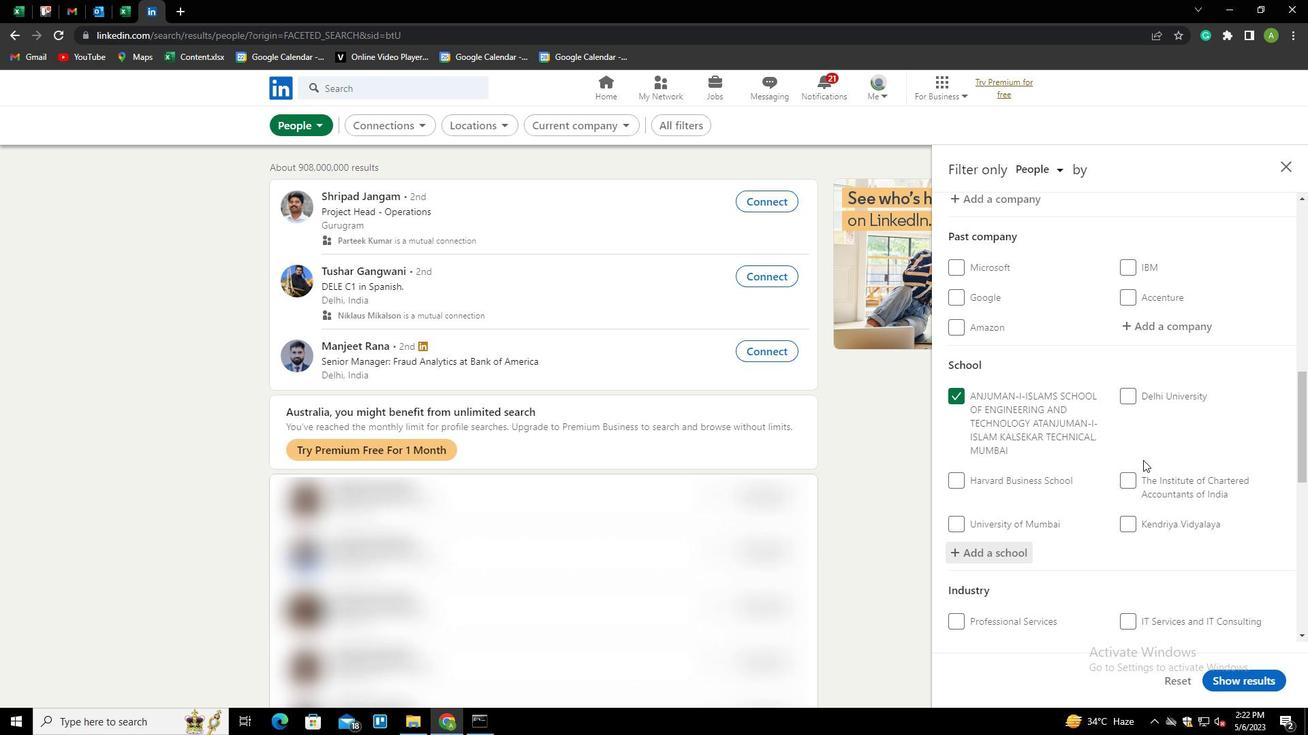 
Action: Mouse scrolled (1143, 459) with delta (0, 0)
Screenshot: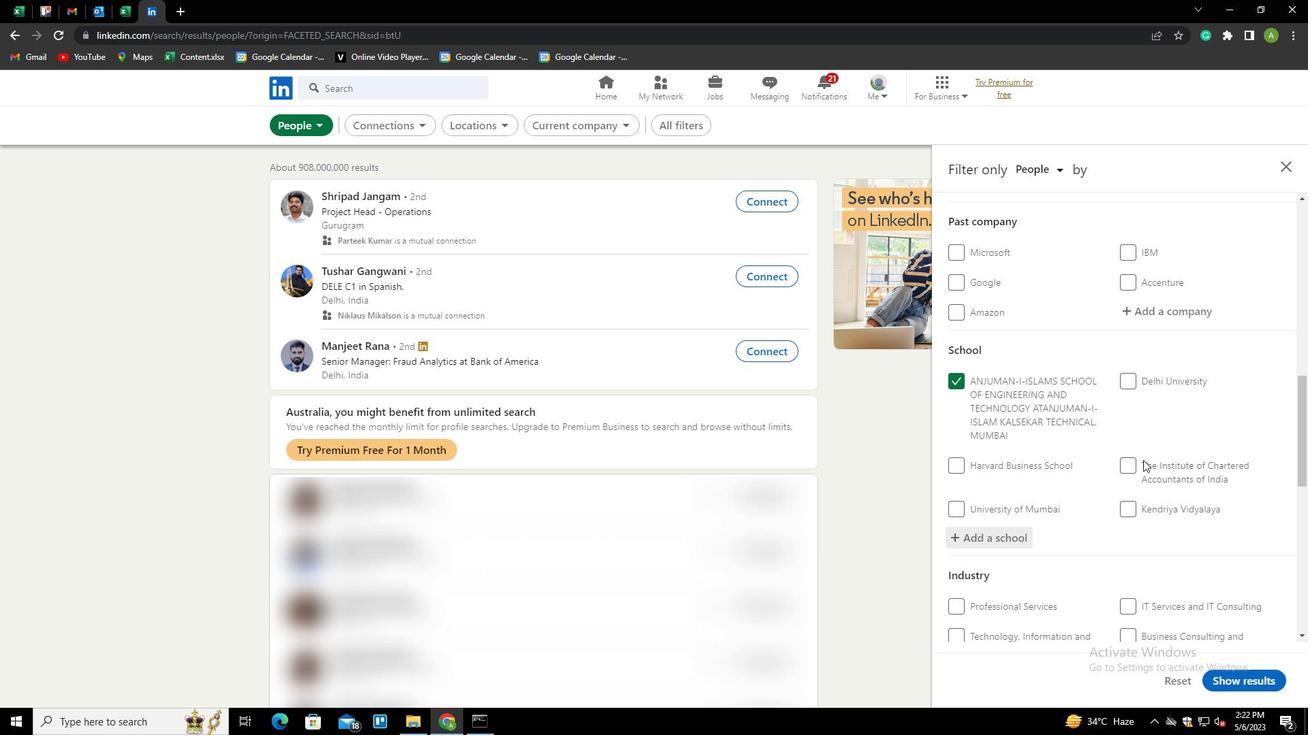 
Action: Mouse scrolled (1143, 459) with delta (0, 0)
Screenshot: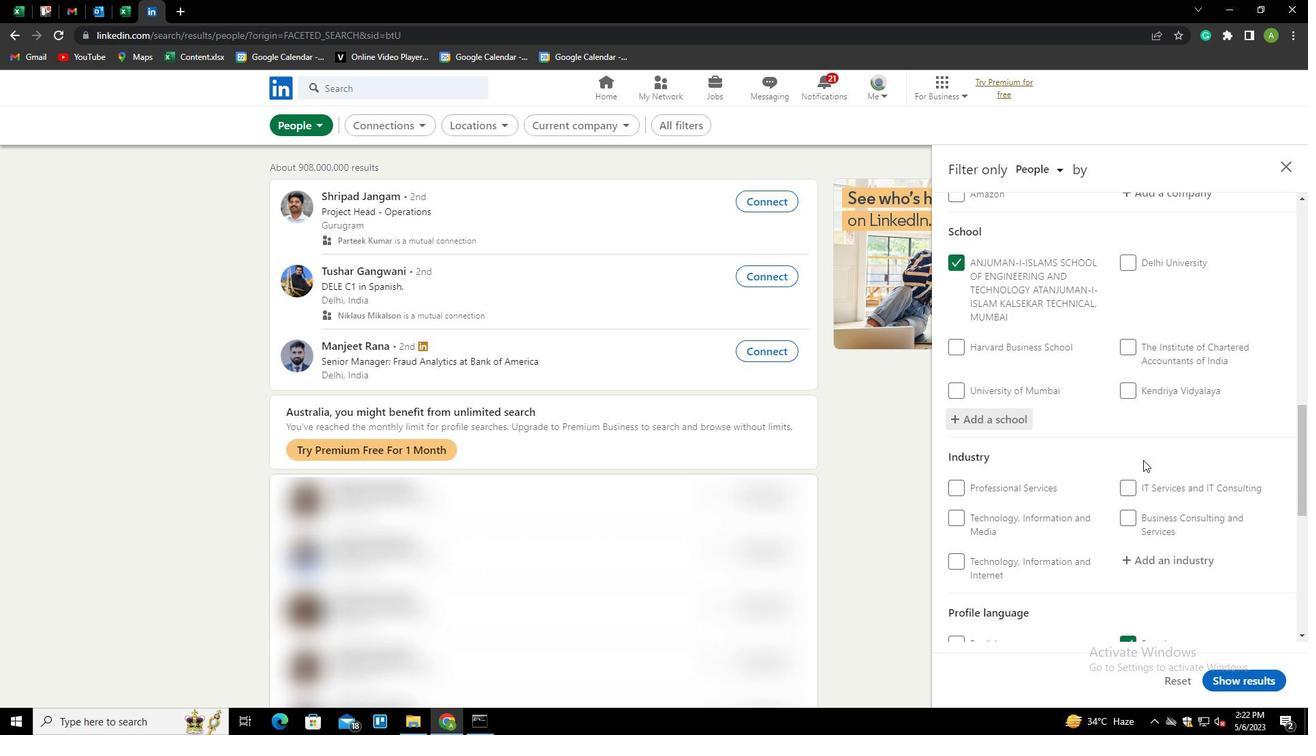 
Action: Mouse moved to (1145, 483)
Screenshot: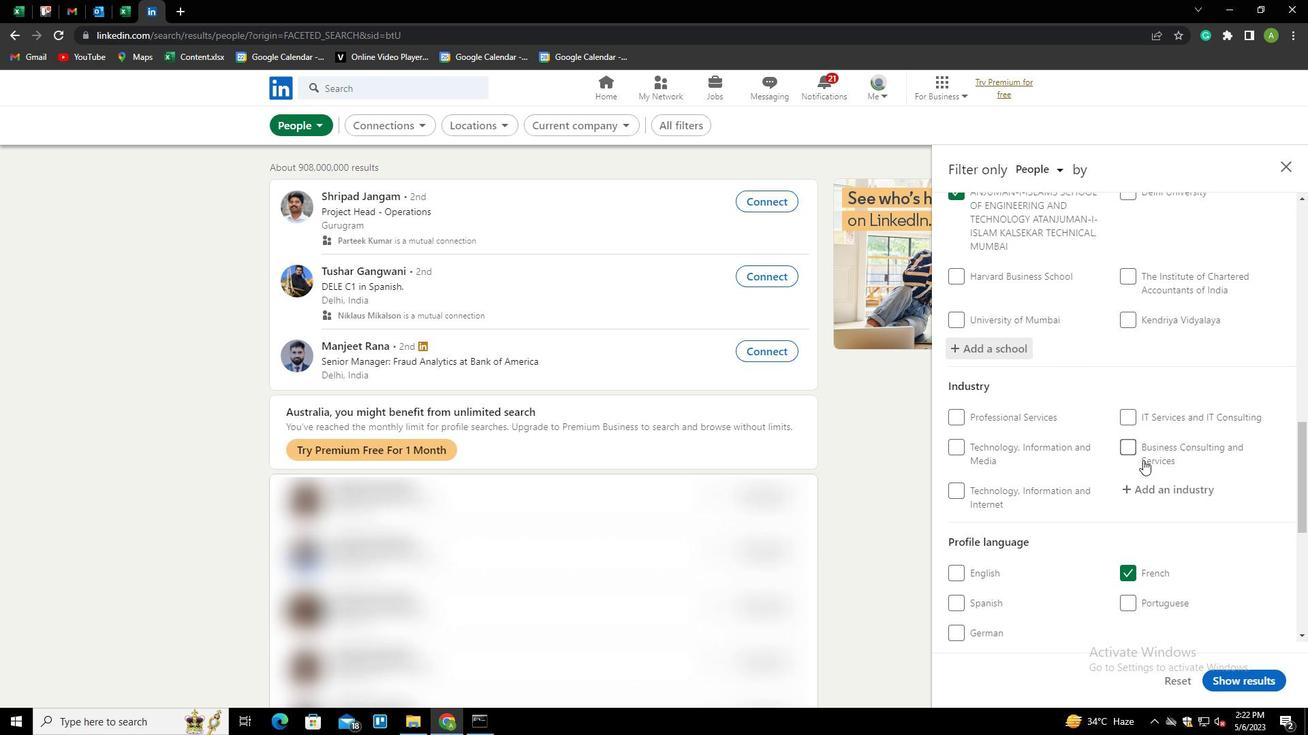 
Action: Mouse pressed left at (1145, 483)
Screenshot: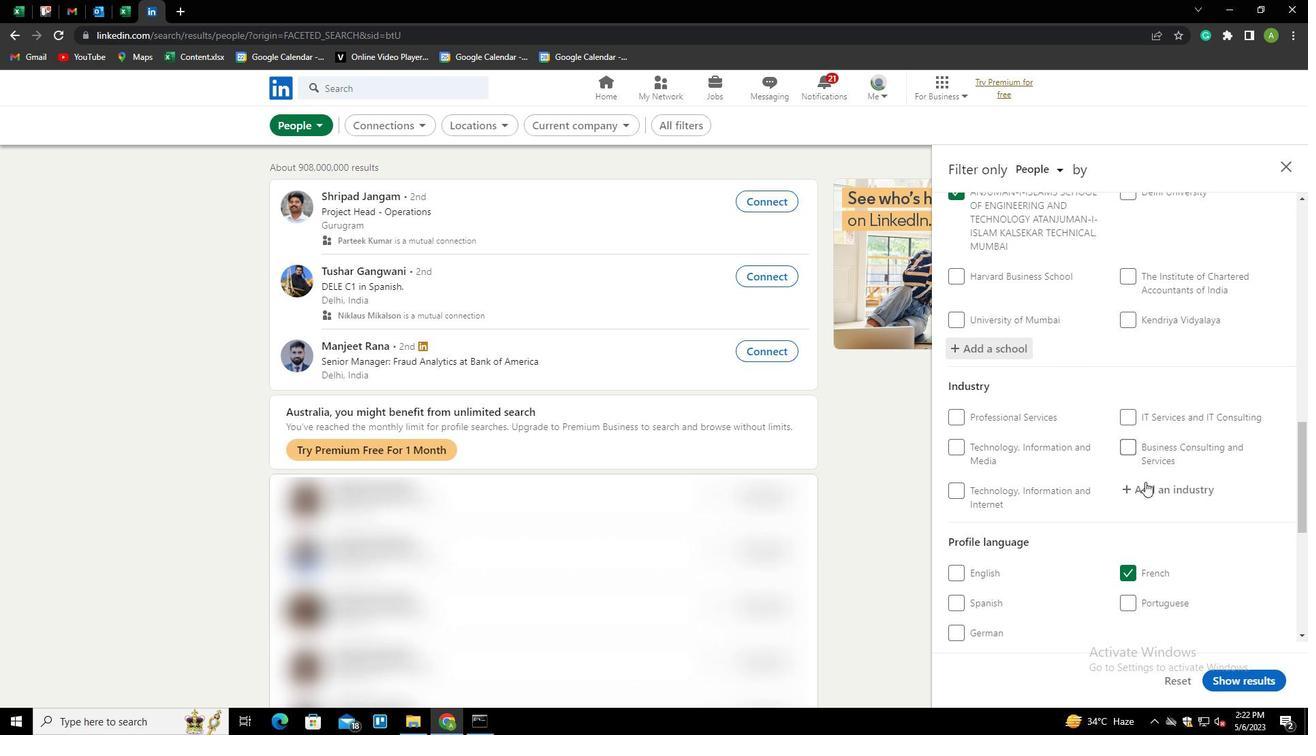 
Action: Key pressed <Key.shift>TURNED<Key.space><Key.shift>PR<Key.backspace>RODUCTS<Key.space>AND<Key.space><Key.shift>FAD<Key.backspace>STENER<Key.space><Key.shift>MANUFACTURING<Key.down><Key.enter>
Screenshot: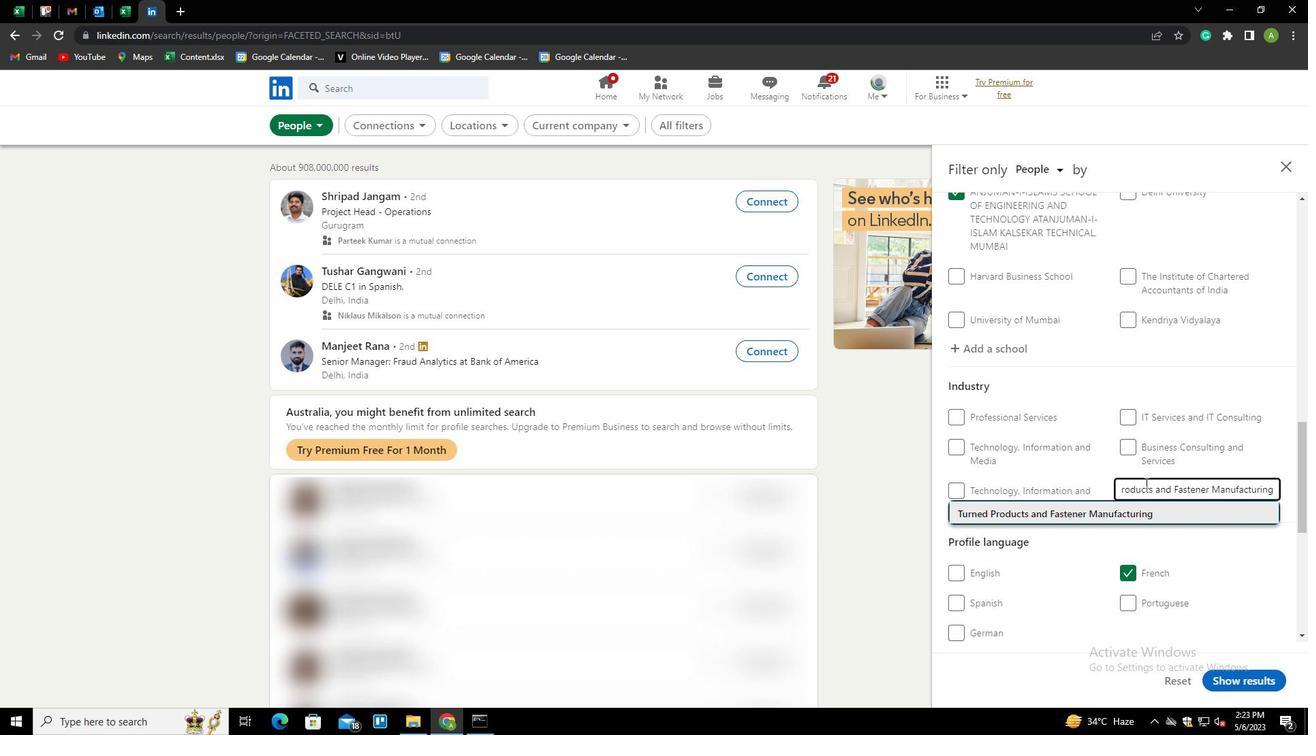 
Action: Mouse scrolled (1145, 482) with delta (0, 0)
Screenshot: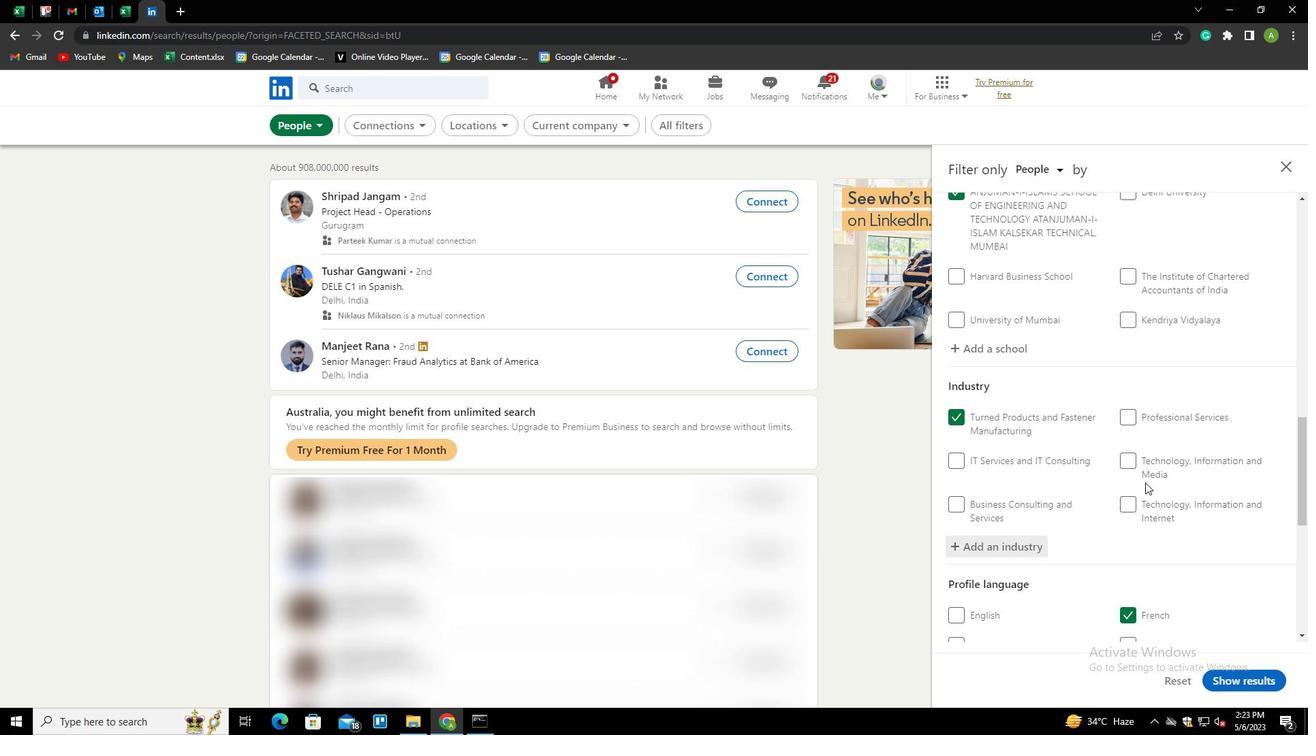 
Action: Mouse moved to (1146, 484)
Screenshot: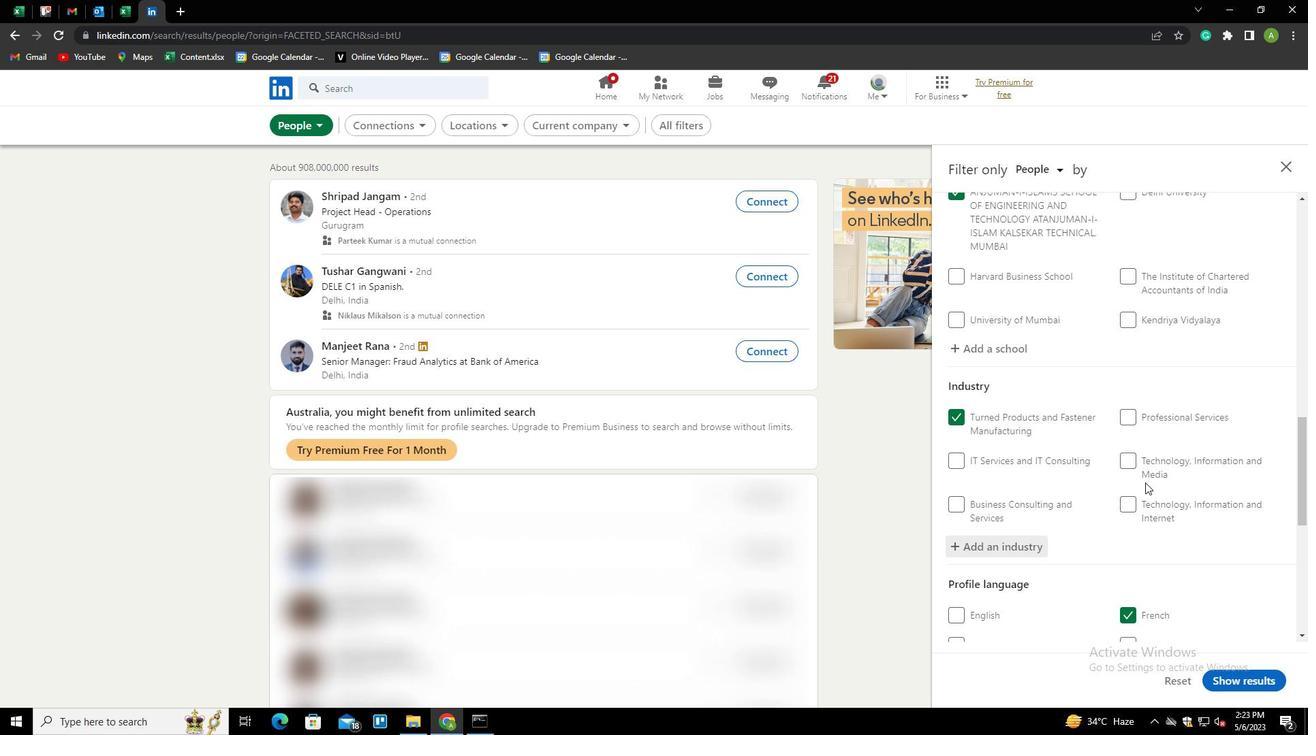 
Action: Mouse scrolled (1146, 483) with delta (0, 0)
Screenshot: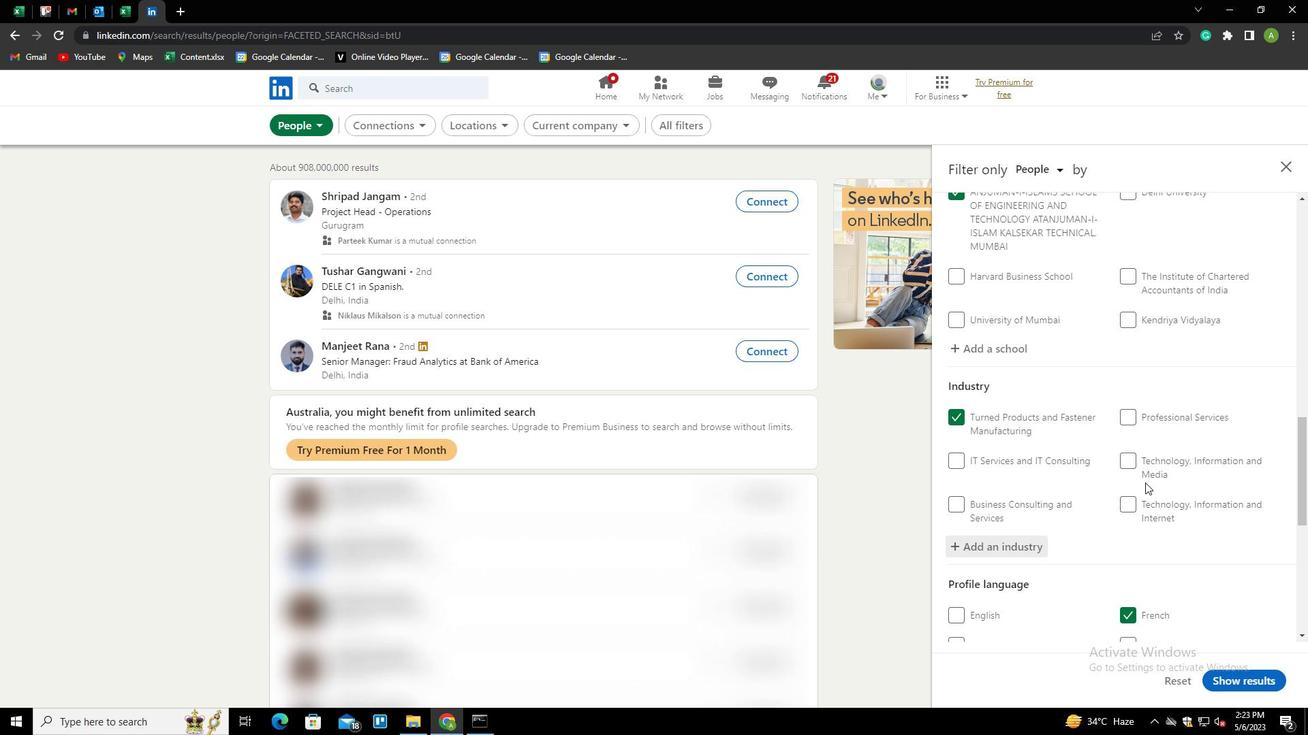 
Action: Mouse scrolled (1146, 483) with delta (0, 0)
Screenshot: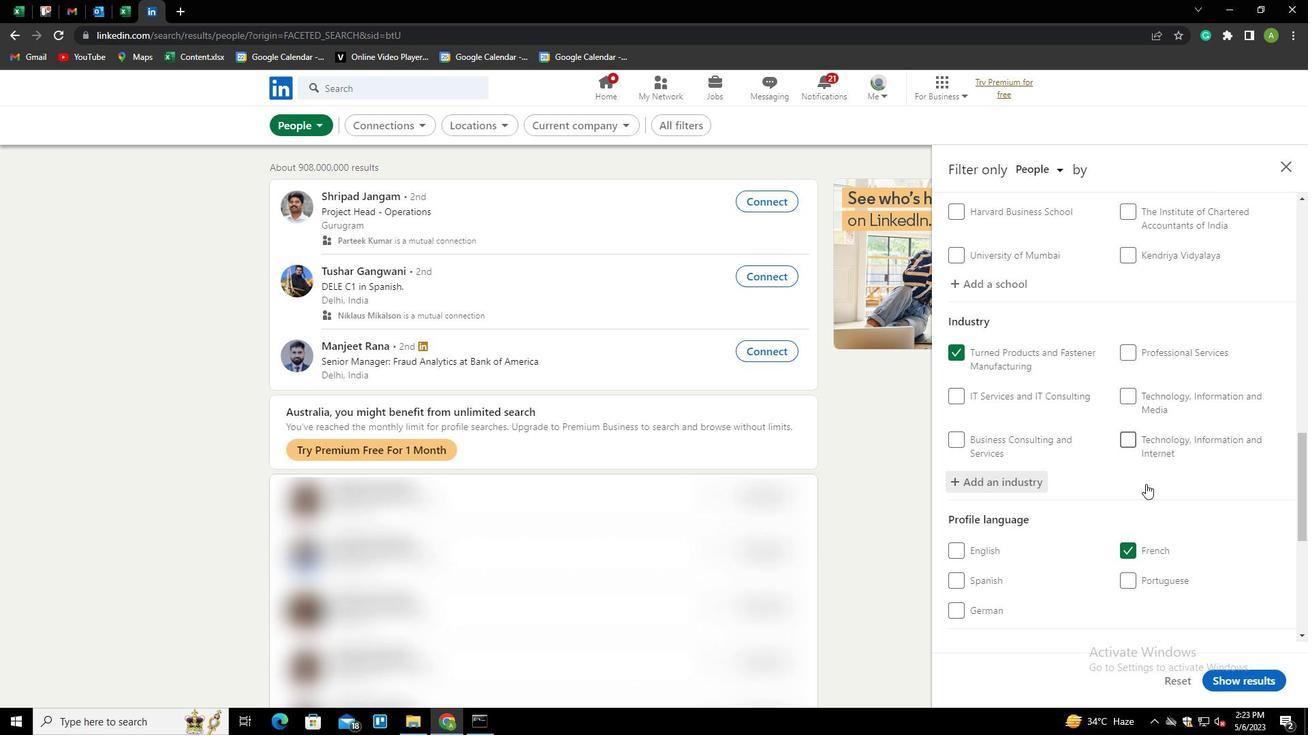 
Action: Mouse scrolled (1146, 483) with delta (0, 0)
Screenshot: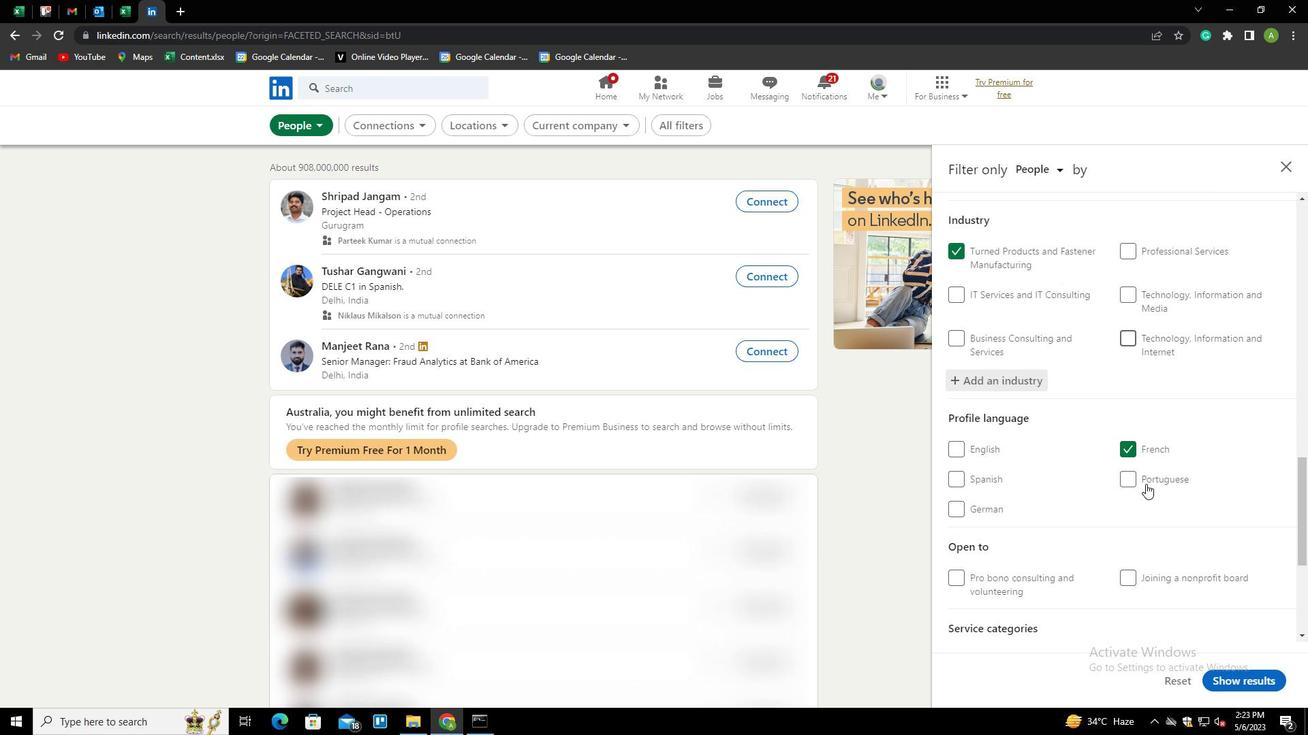 
Action: Mouse moved to (1146, 485)
Screenshot: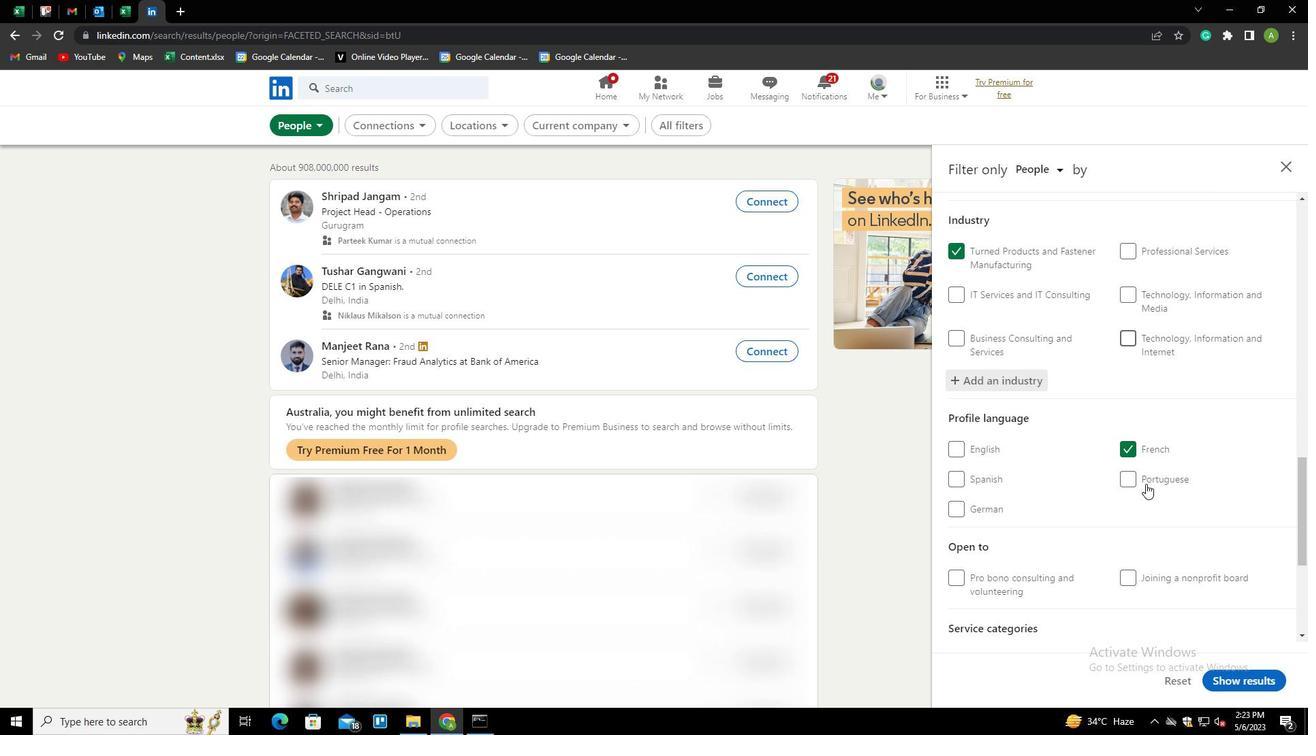 
Action: Mouse scrolled (1146, 484) with delta (0, 0)
Screenshot: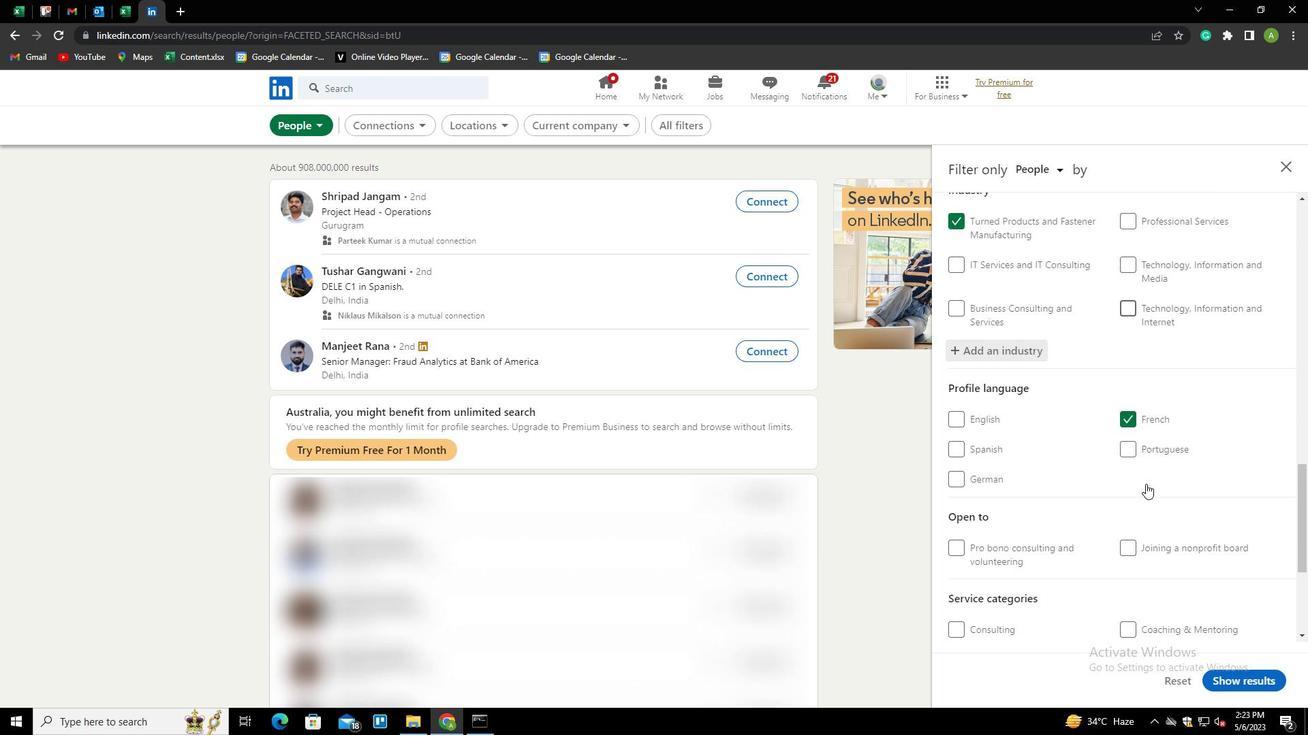 
Action: Mouse scrolled (1146, 484) with delta (0, 0)
Screenshot: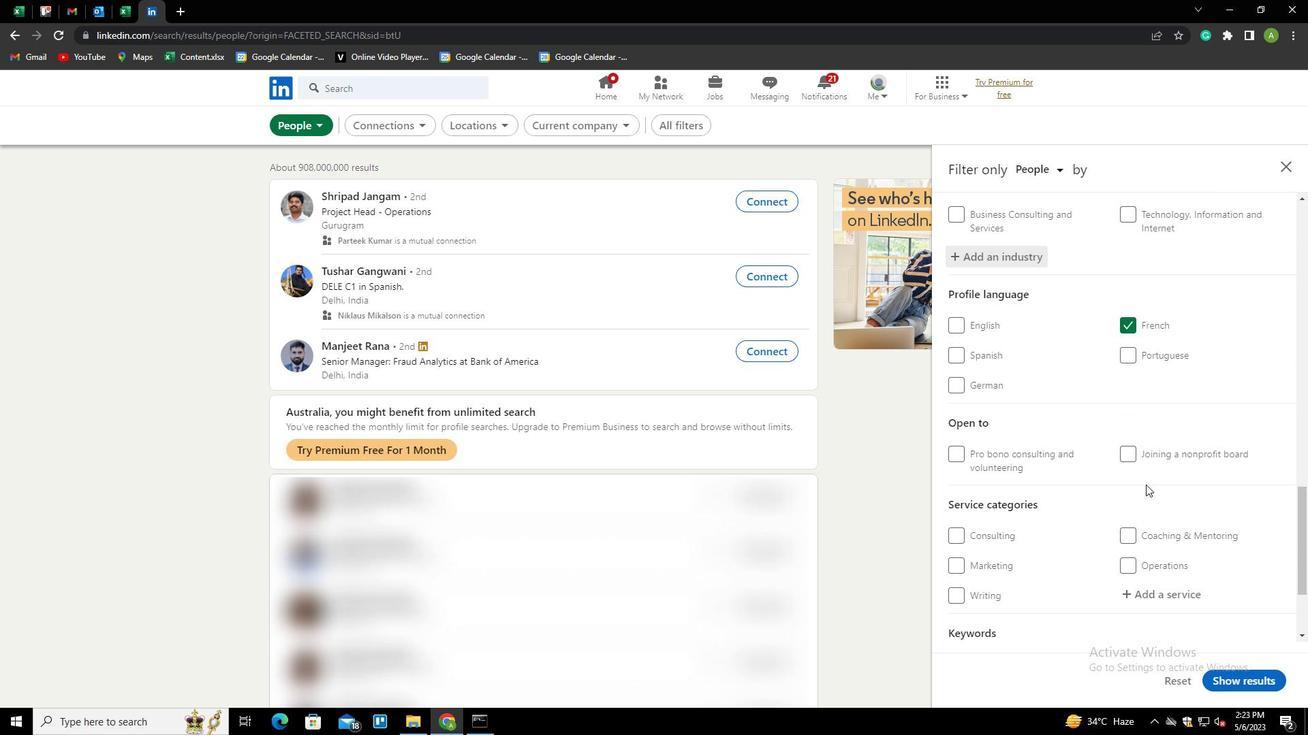 
Action: Mouse moved to (1150, 475)
Screenshot: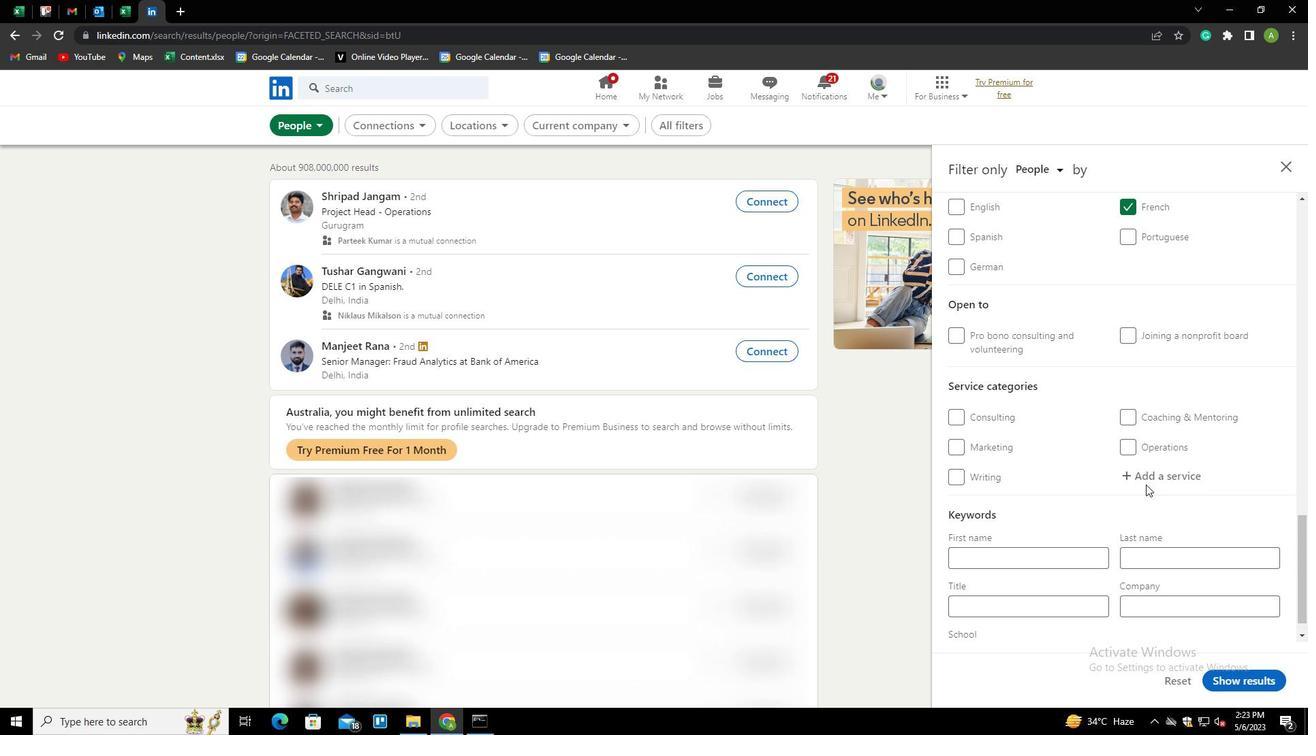 
Action: Mouse pressed left at (1150, 475)
Screenshot: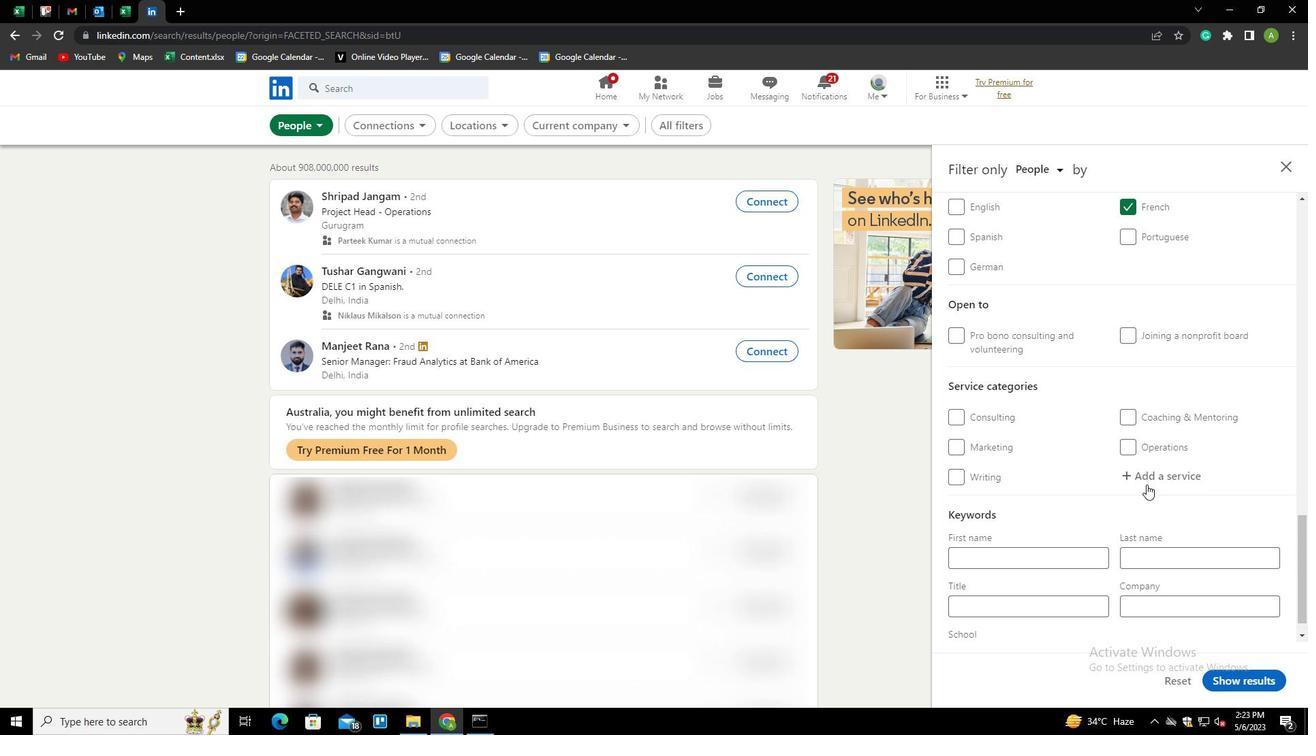 
Action: Key pressed <Key.shift>FINANCIAL<Key.space><Key.shift>PLANNING<Key.down><Key.enter>
Screenshot: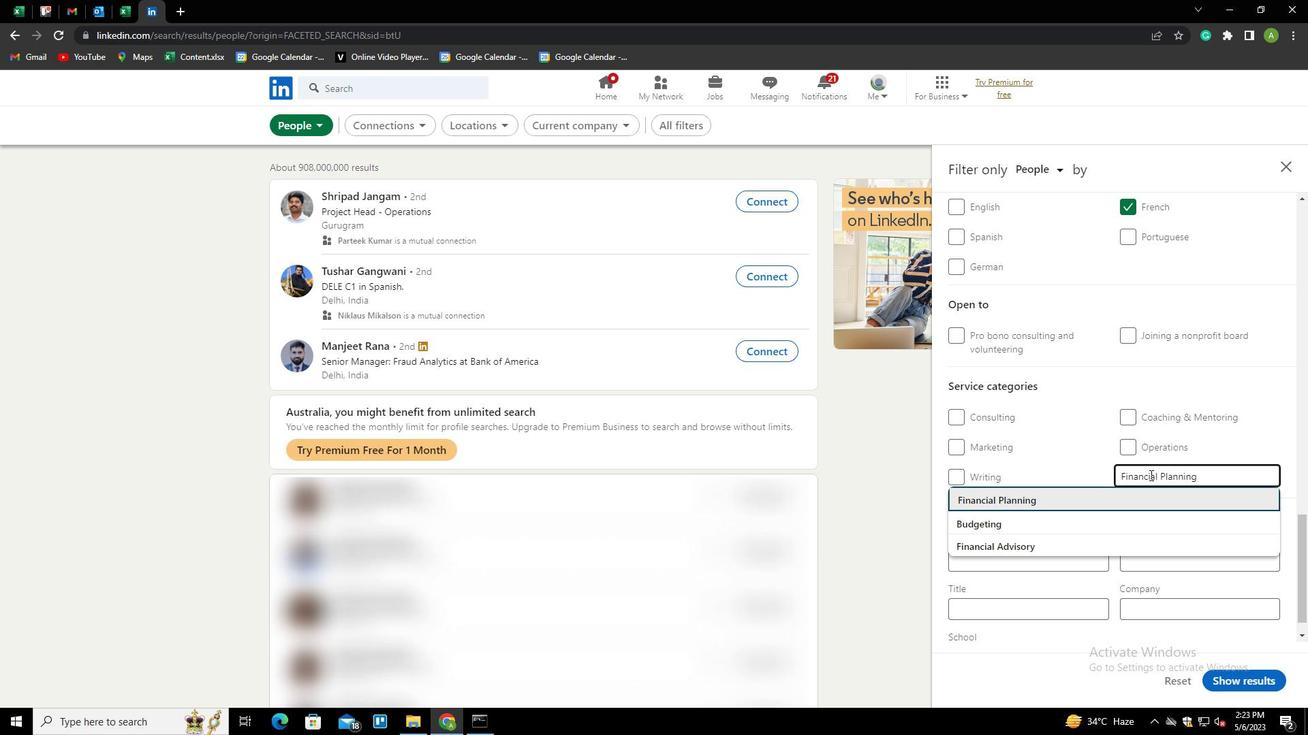 
Action: Mouse scrolled (1150, 474) with delta (0, 0)
Screenshot: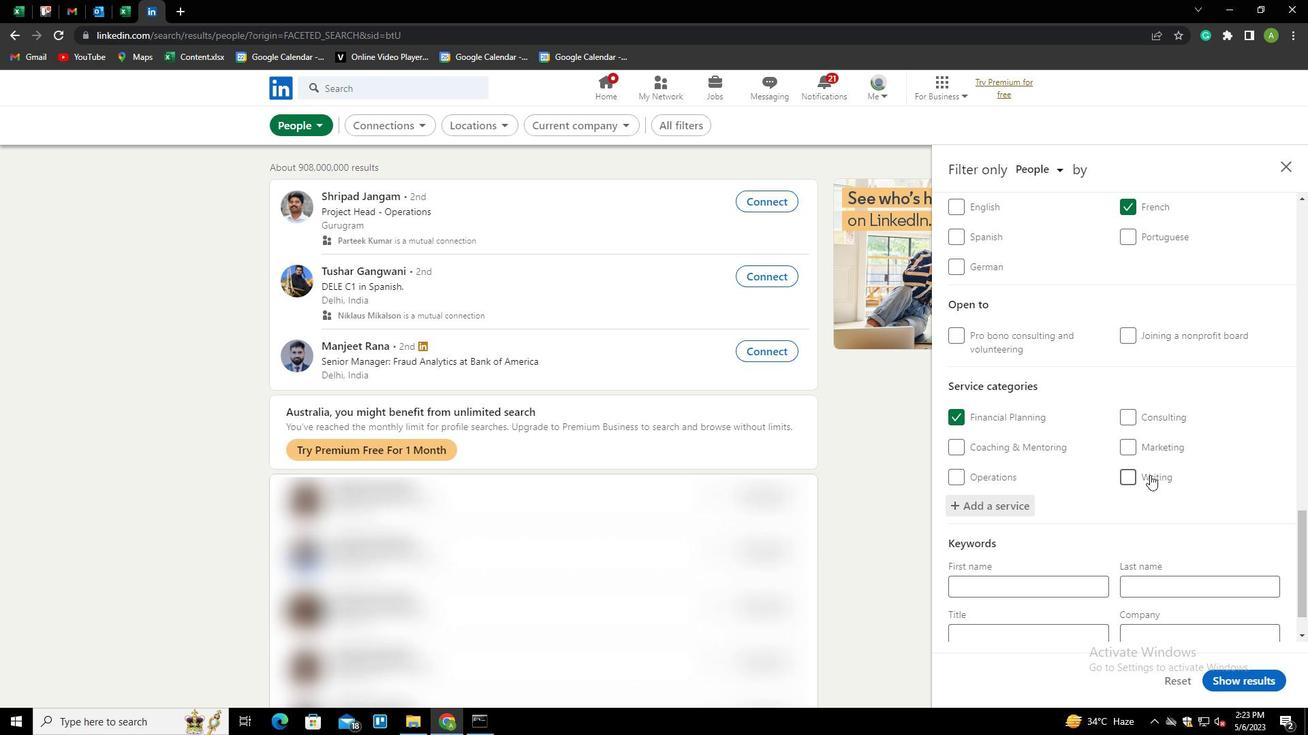 
Action: Mouse scrolled (1150, 474) with delta (0, 0)
Screenshot: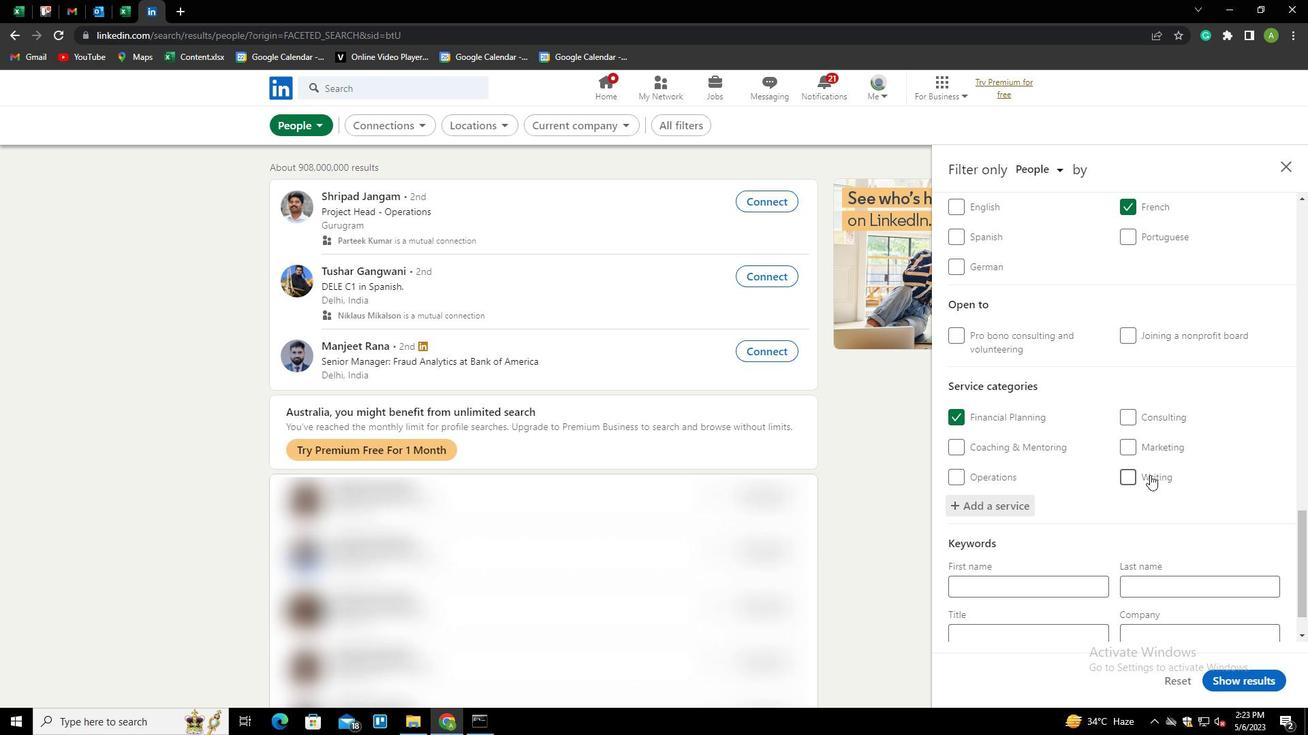 
Action: Mouse scrolled (1150, 474) with delta (0, 0)
Screenshot: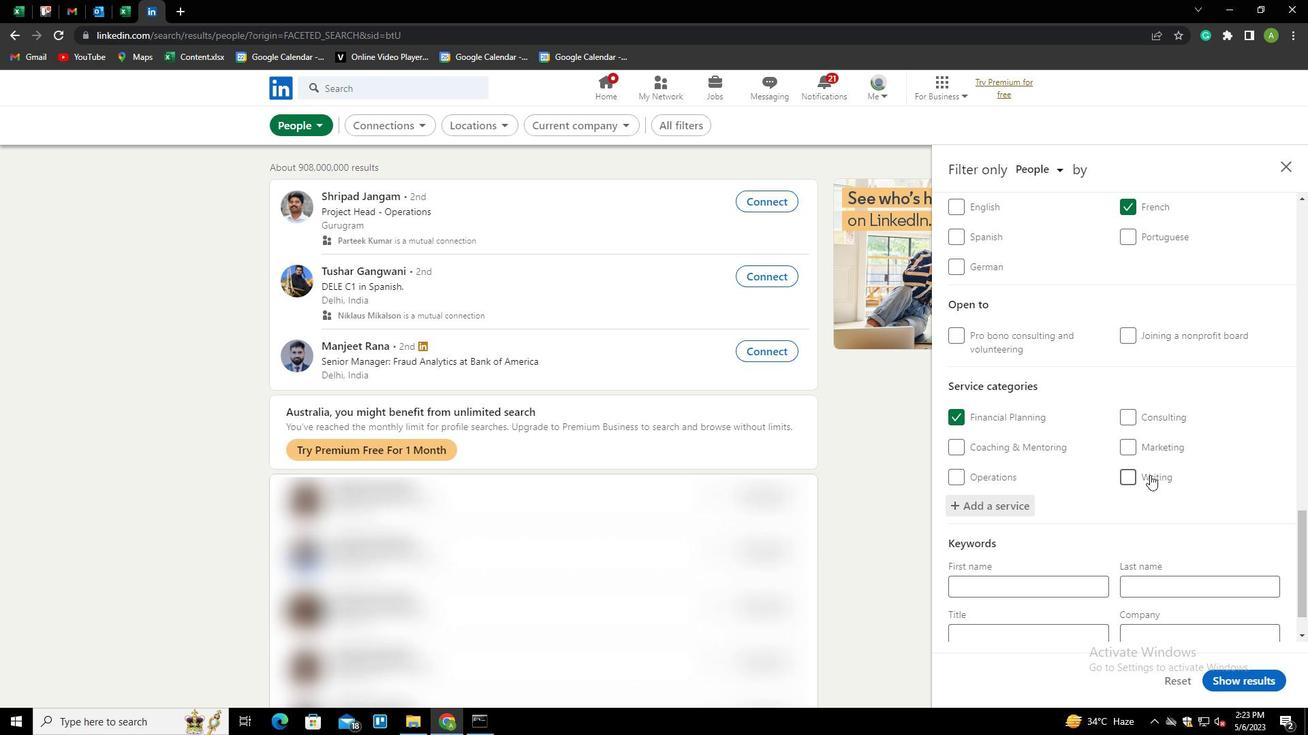 
Action: Mouse scrolled (1150, 474) with delta (0, 0)
Screenshot: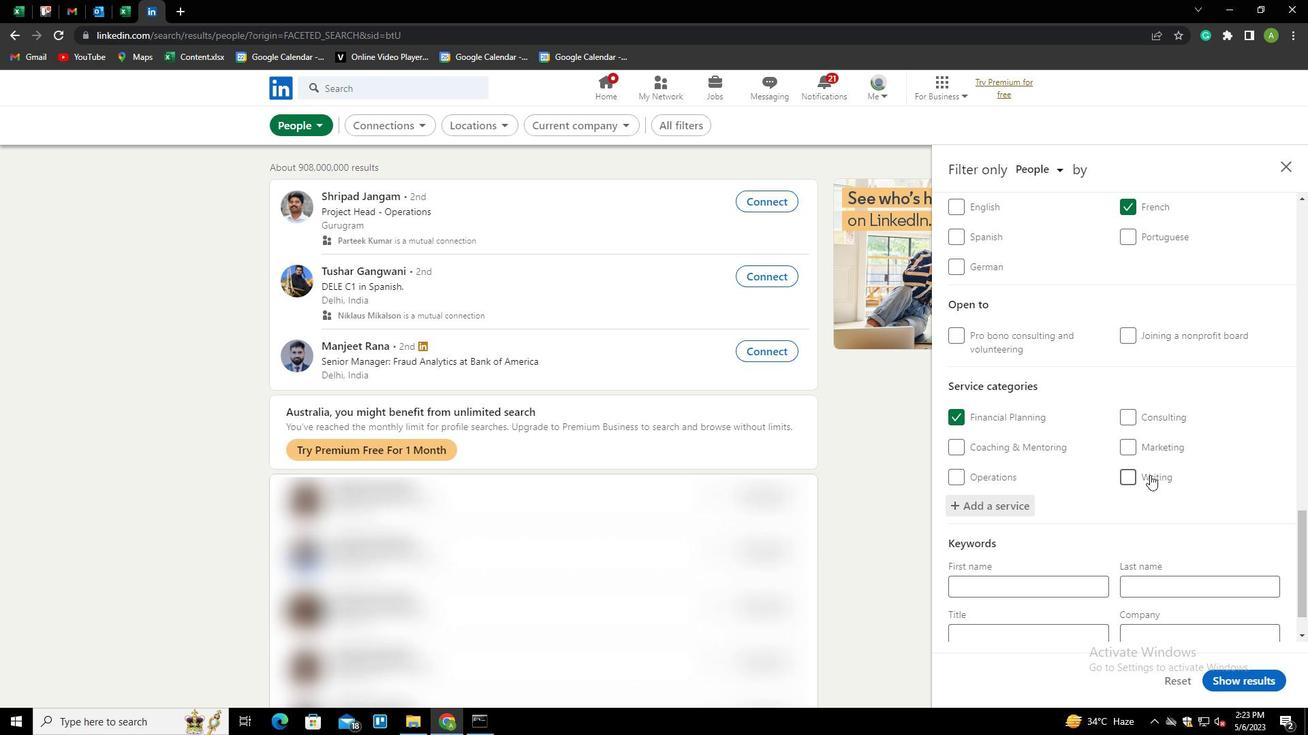 
Action: Mouse scrolled (1150, 474) with delta (0, 0)
Screenshot: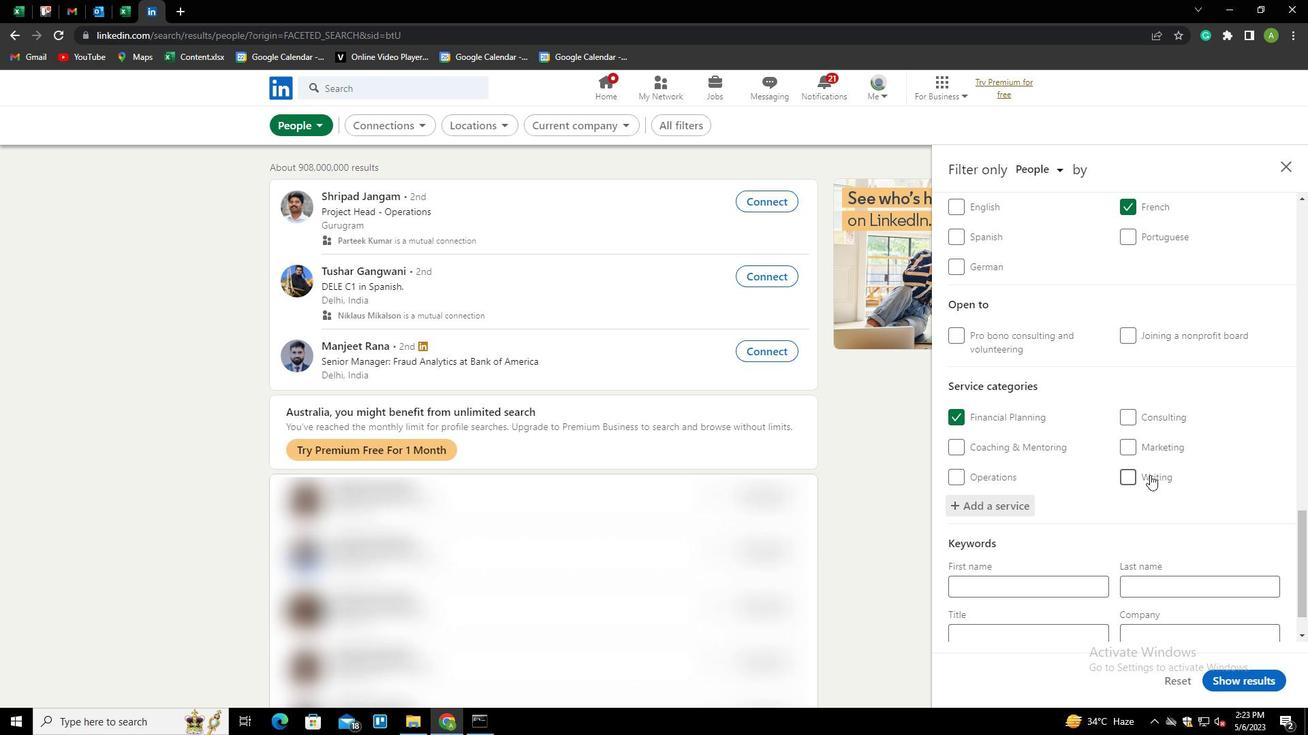 
Action: Mouse scrolled (1150, 474) with delta (0, 0)
Screenshot: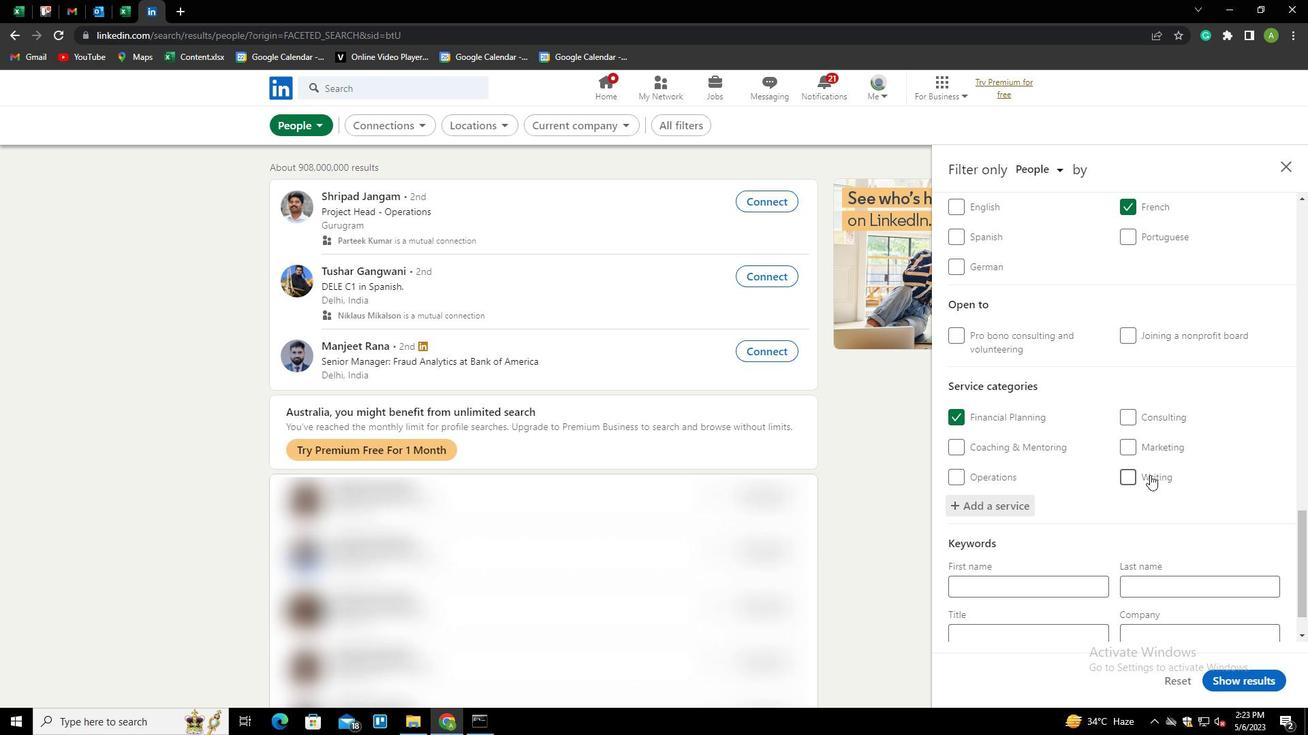 
Action: Mouse scrolled (1150, 474) with delta (0, 0)
Screenshot: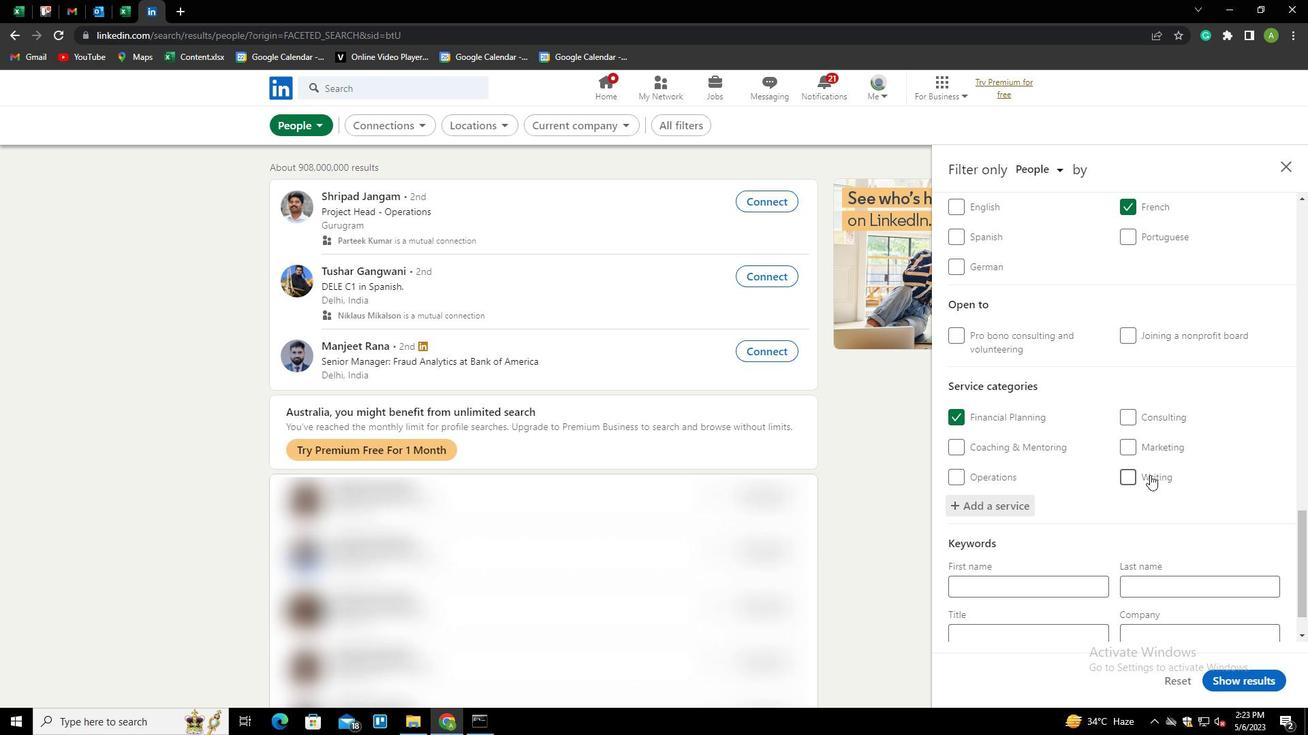 
Action: Mouse moved to (1014, 583)
Screenshot: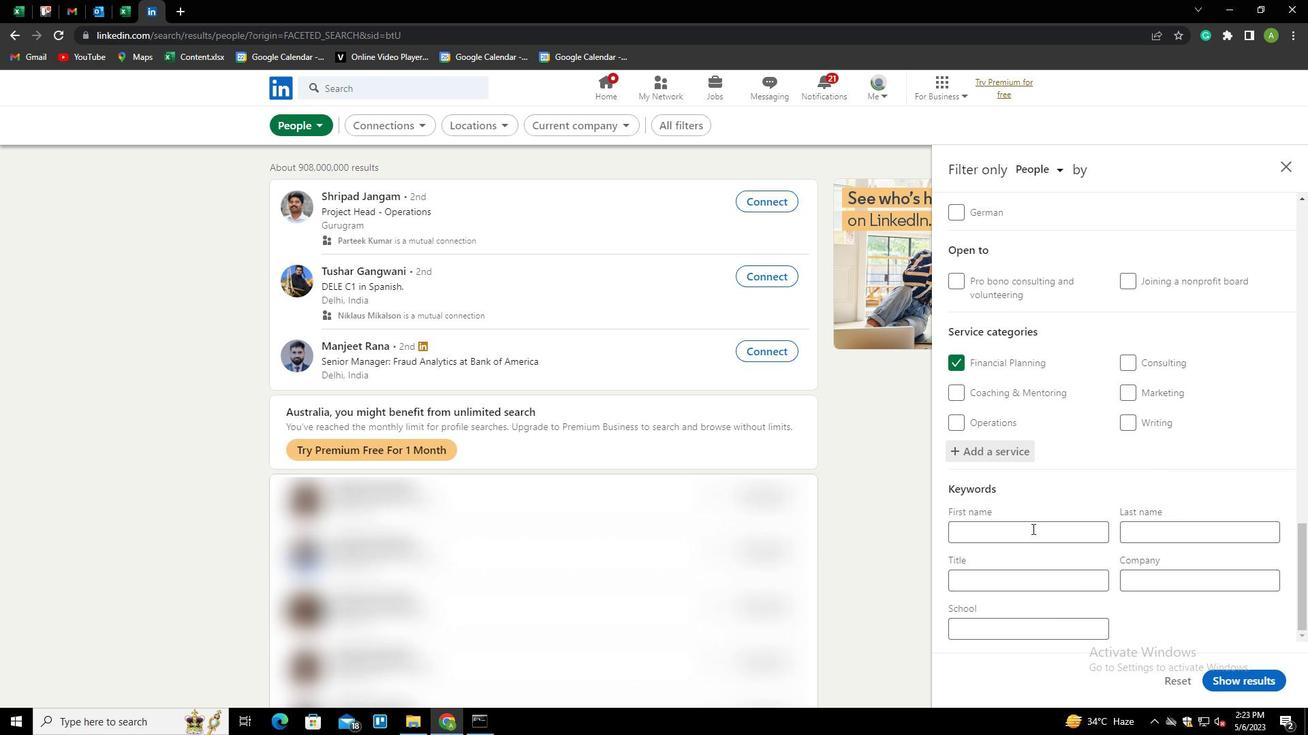 
Action: Mouse pressed left at (1014, 583)
Screenshot: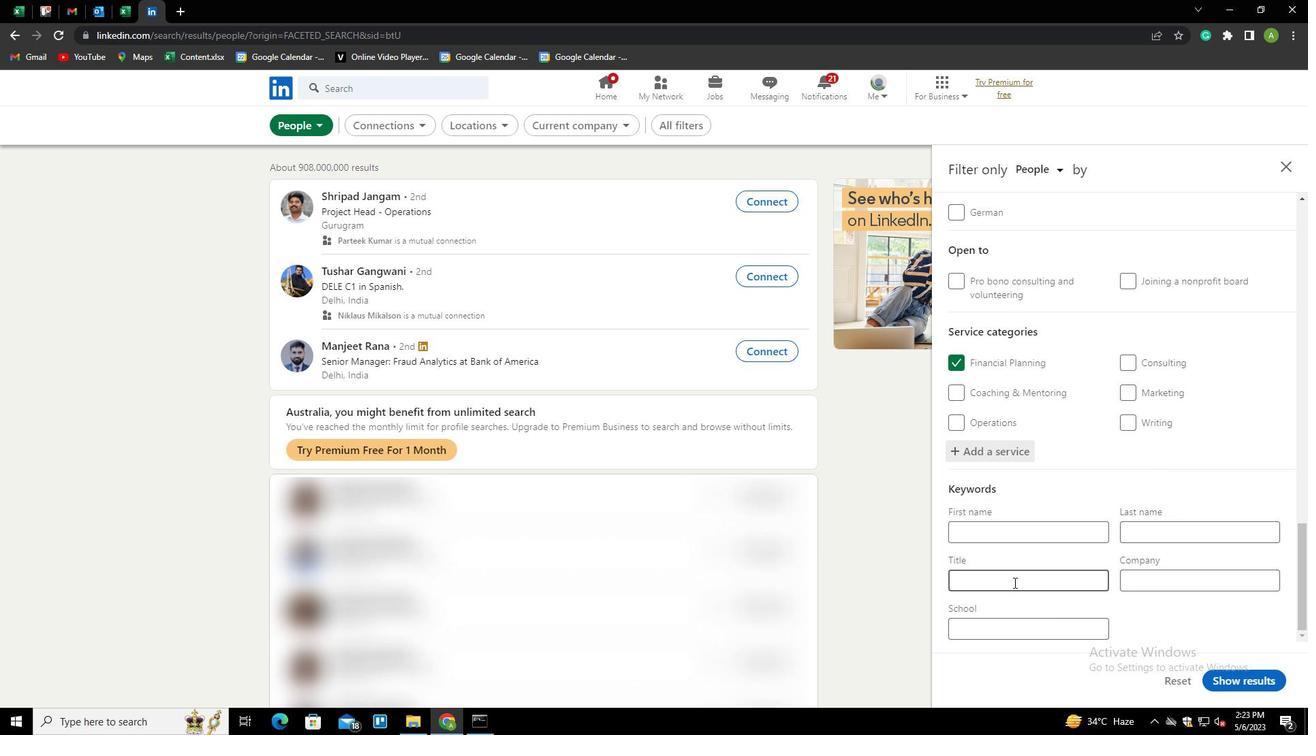 
Action: Key pressed <Key.shift><Key.shift><Key.shift><Key.shift><Key.shift>CEO
Screenshot: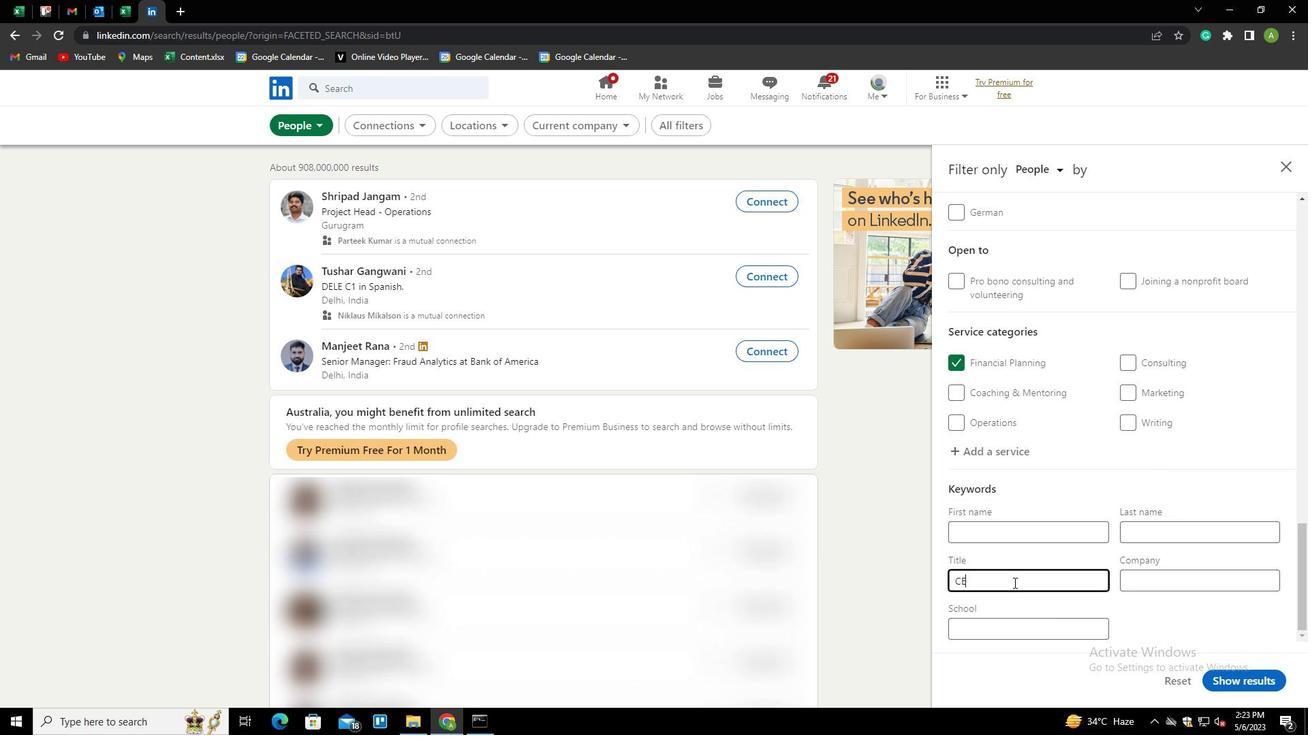 
Action: Mouse moved to (1136, 613)
Screenshot: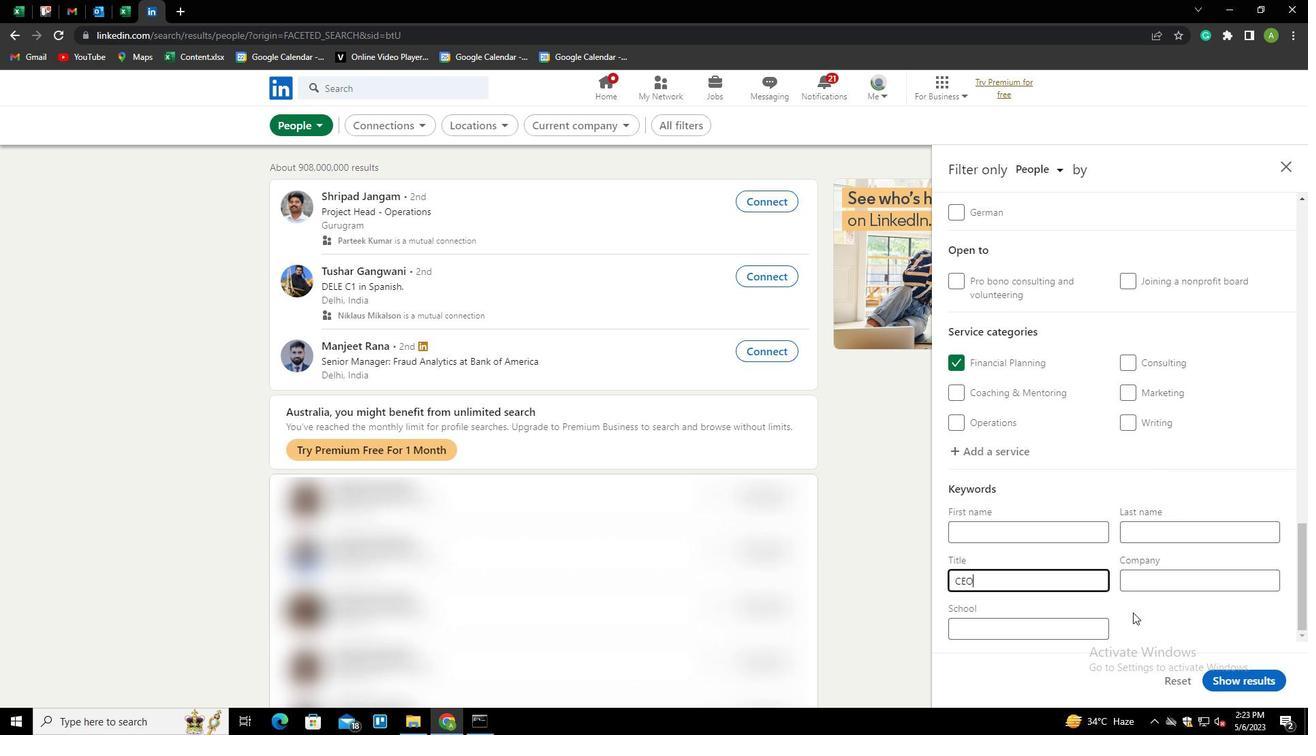 
Action: Mouse pressed left at (1136, 613)
Screenshot: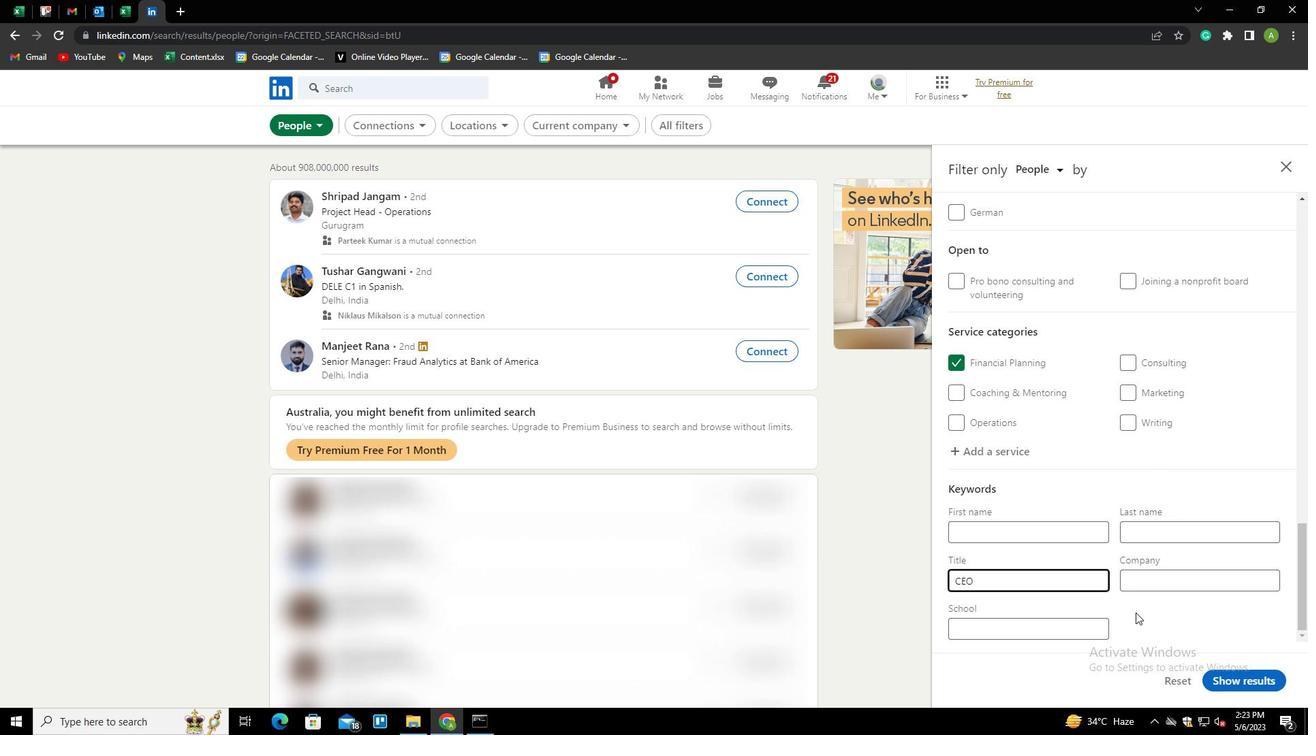 
Action: Mouse moved to (1240, 675)
Screenshot: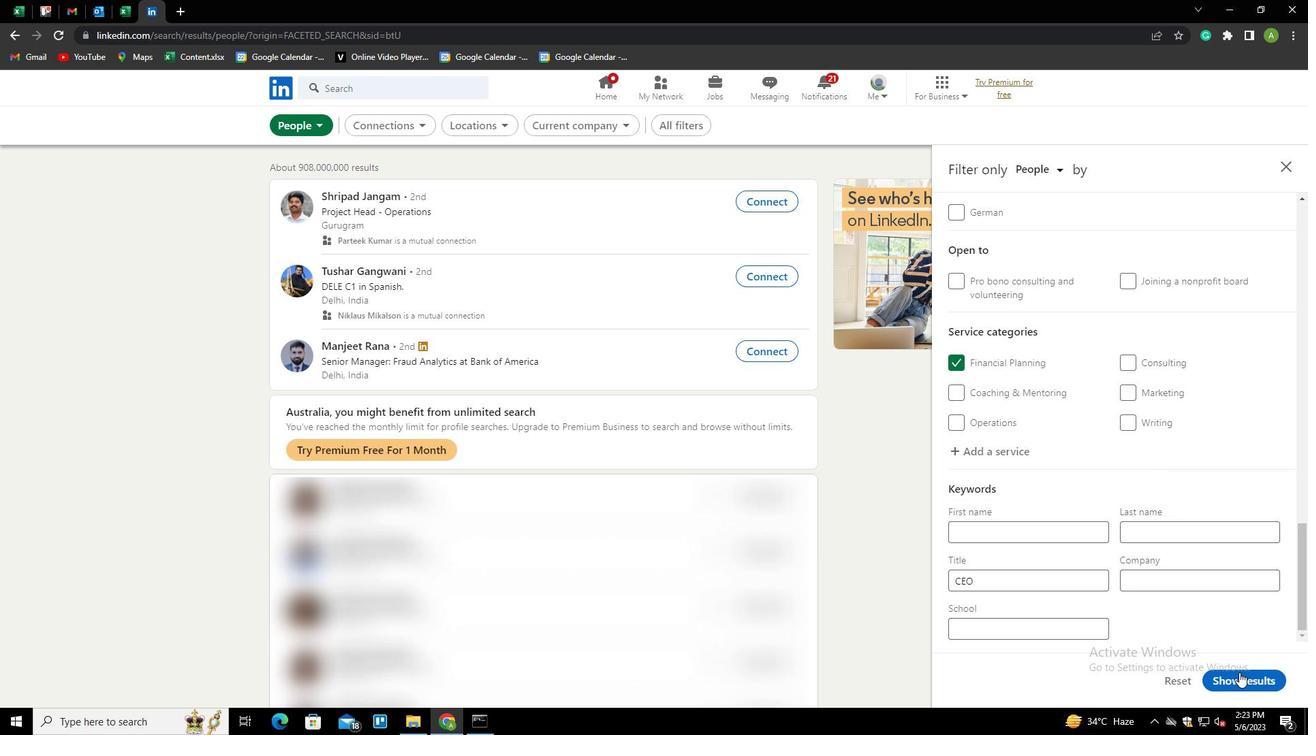 
Action: Mouse pressed left at (1240, 675)
Screenshot: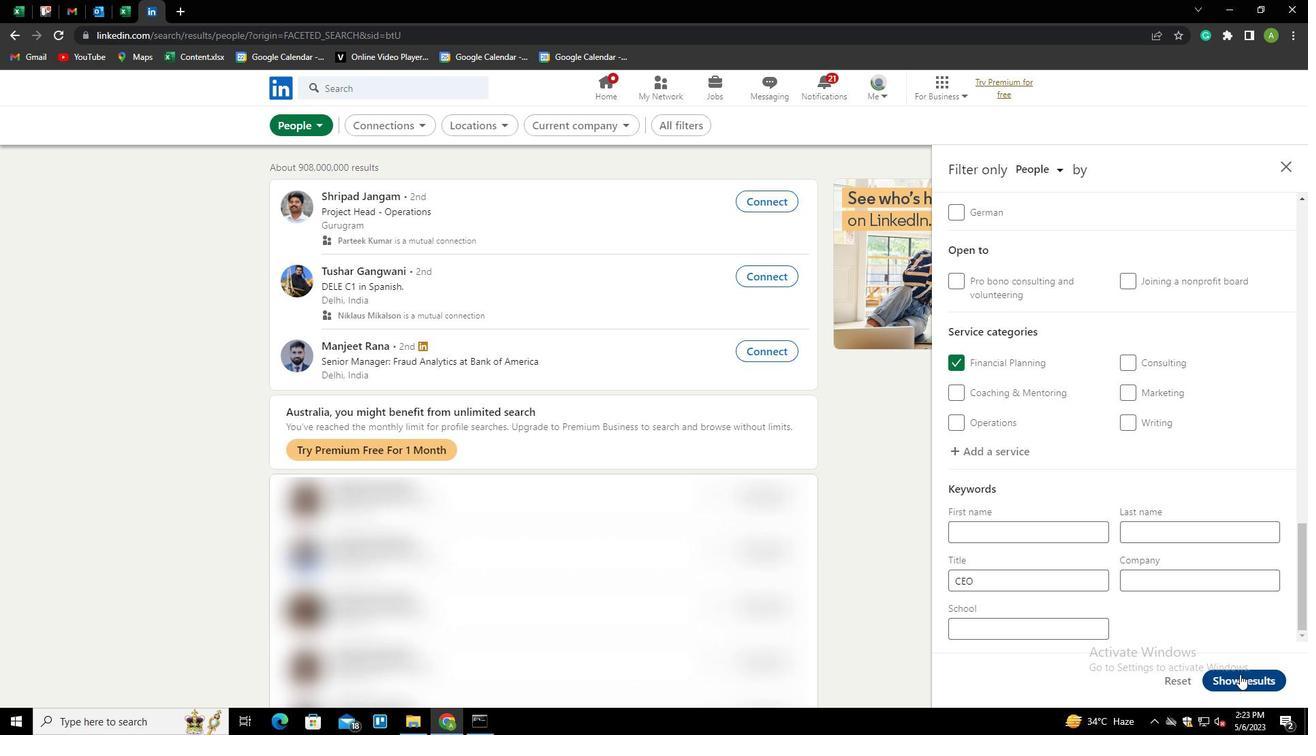 
Action: Mouse moved to (1194, 579)
Screenshot: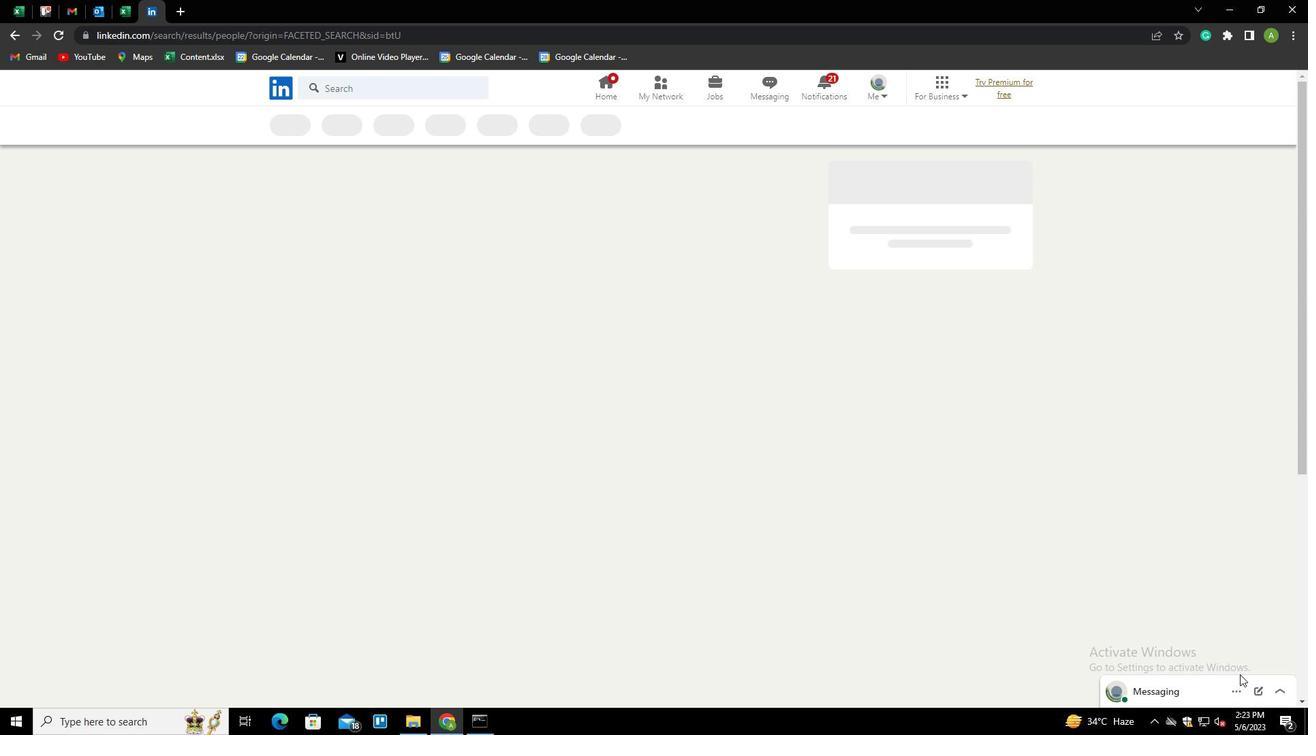 
